 Task: Add an event with the title Conference: Industry Conference, date '2024/05/27', time 9:40 AM to 11:40 AMand add a description: The training workshop will commence with an introduction to the fundamental principles of effective presentations. Participants will learn about the key elements of a successful presentation, including content development, delivery techniques, visual aids, and audience engagement., put the event into Green category . Add location for the event as: 789 Istiklal Avenue, Istanbul, Turkey, logged in from the account softage.2@softage.netand send the event invitation to softage.9@softage.net and softage.10@softage.net. Set a reminder for the event 5 minutes before
Action: Mouse moved to (88, 123)
Screenshot: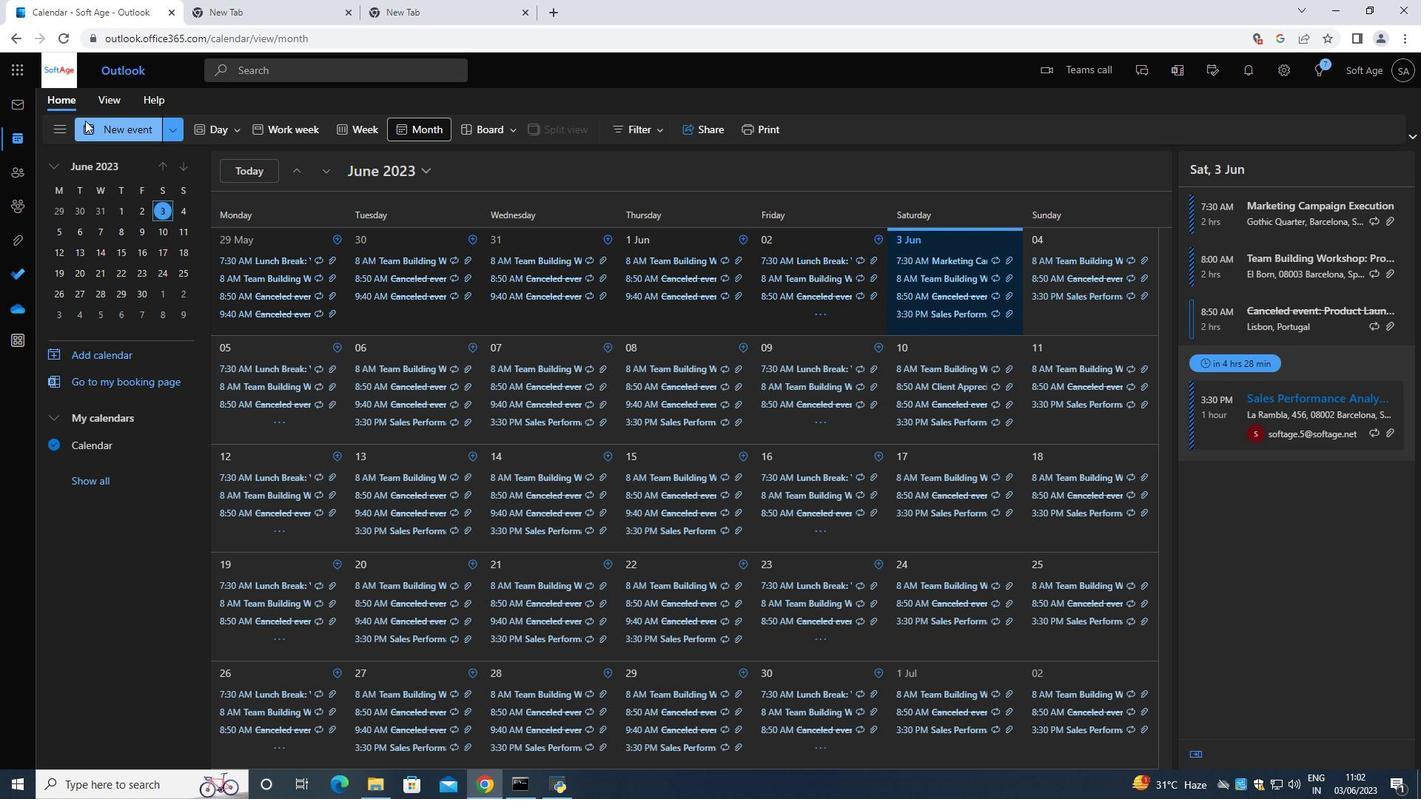 
Action: Mouse pressed left at (88, 123)
Screenshot: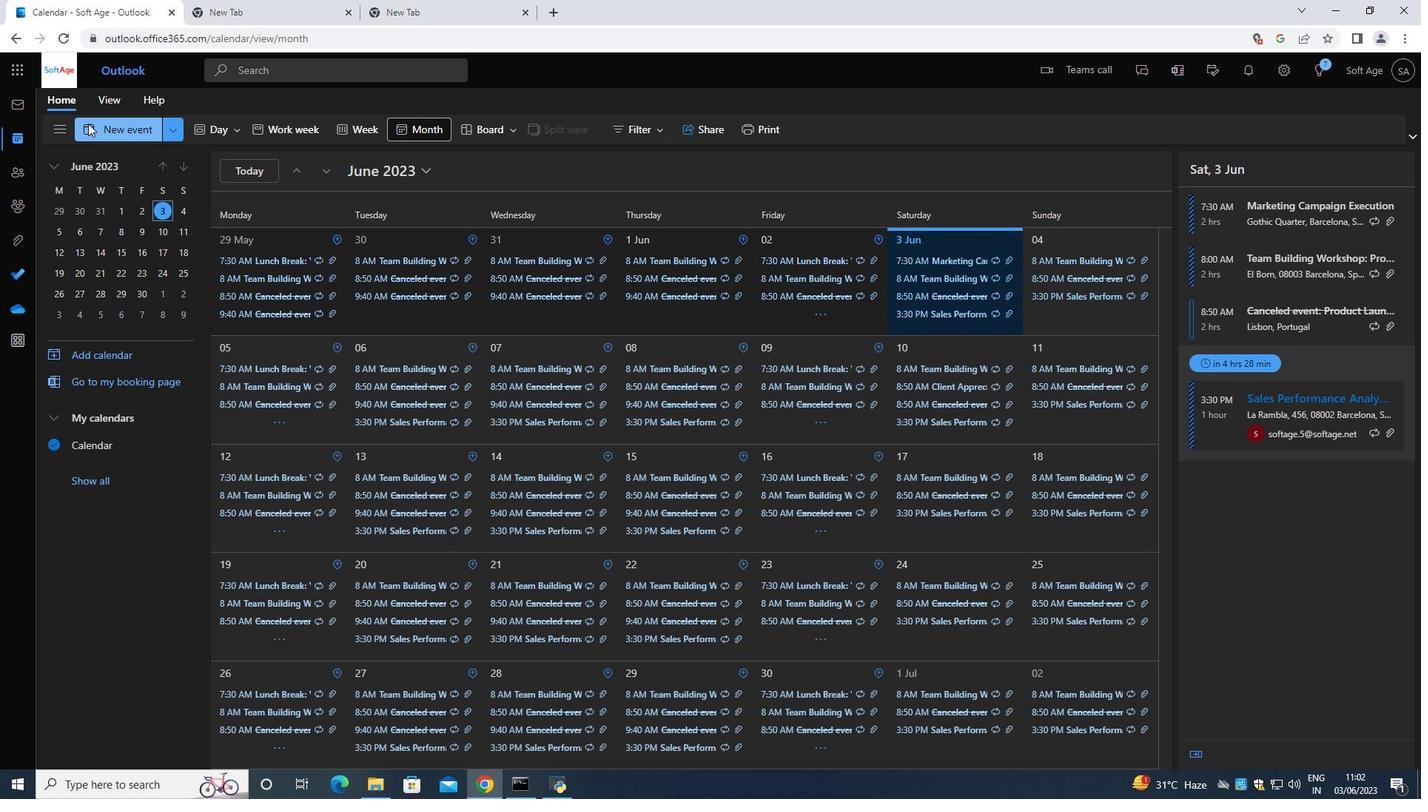 
Action: Mouse moved to (391, 219)
Screenshot: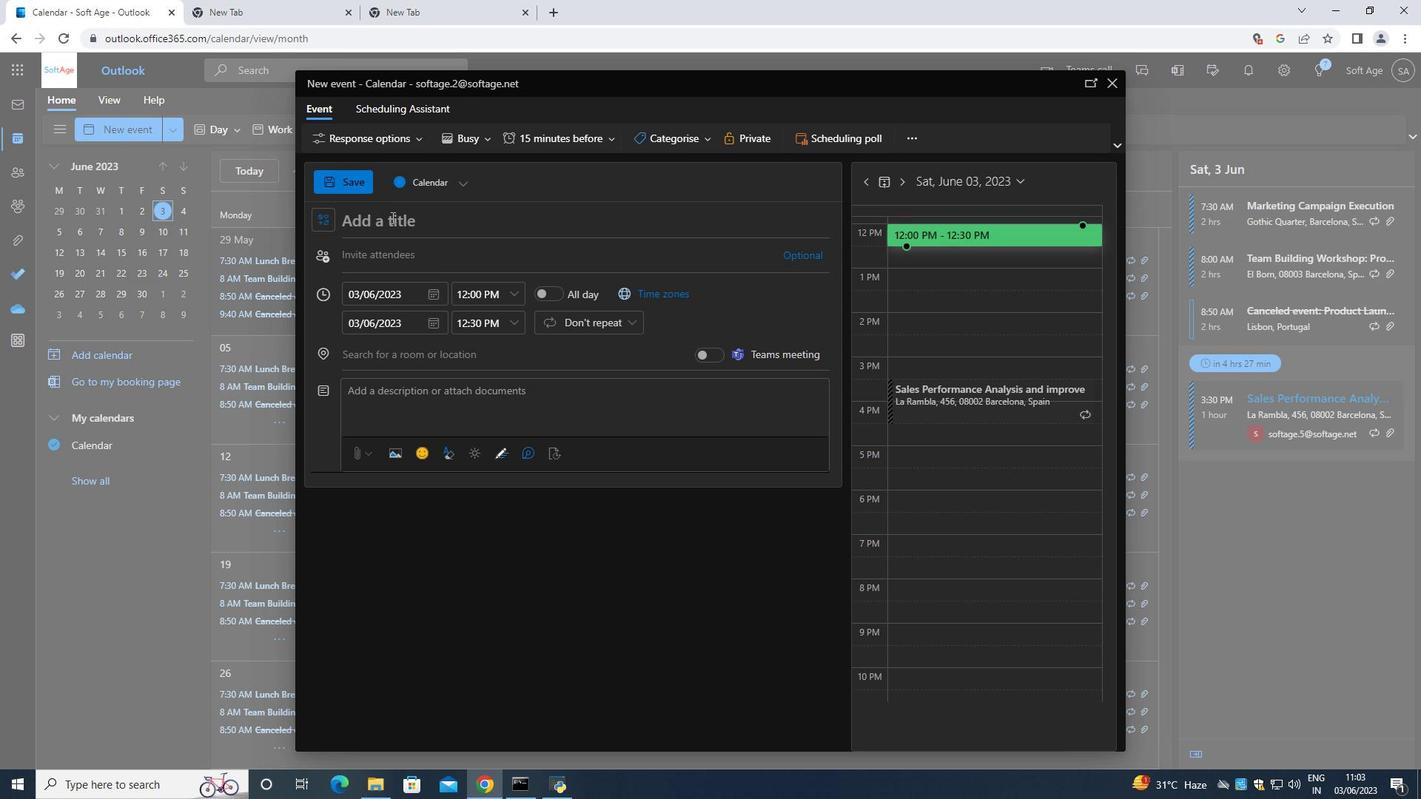 
Action: Mouse pressed left at (391, 219)
Screenshot: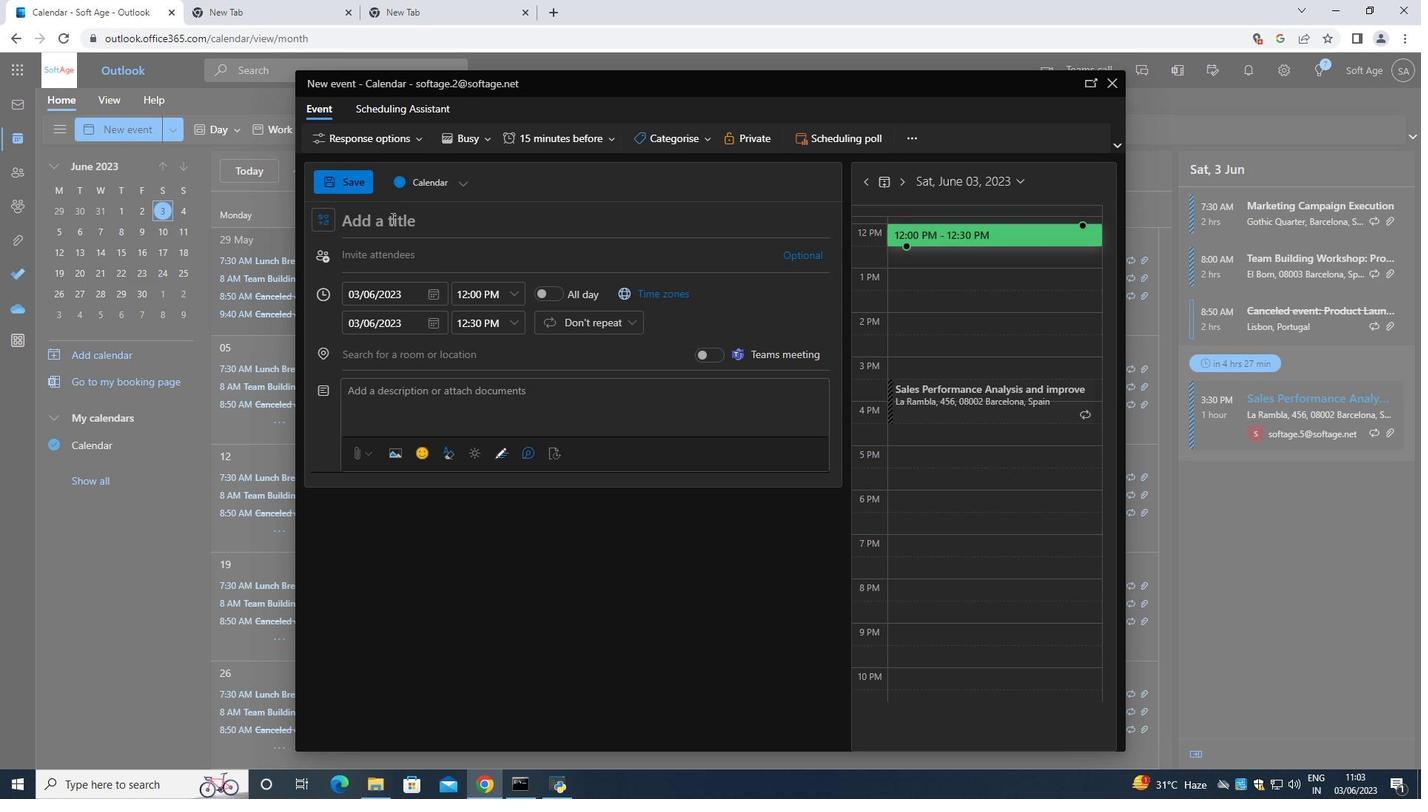 
Action: Mouse moved to (391, 219)
Screenshot: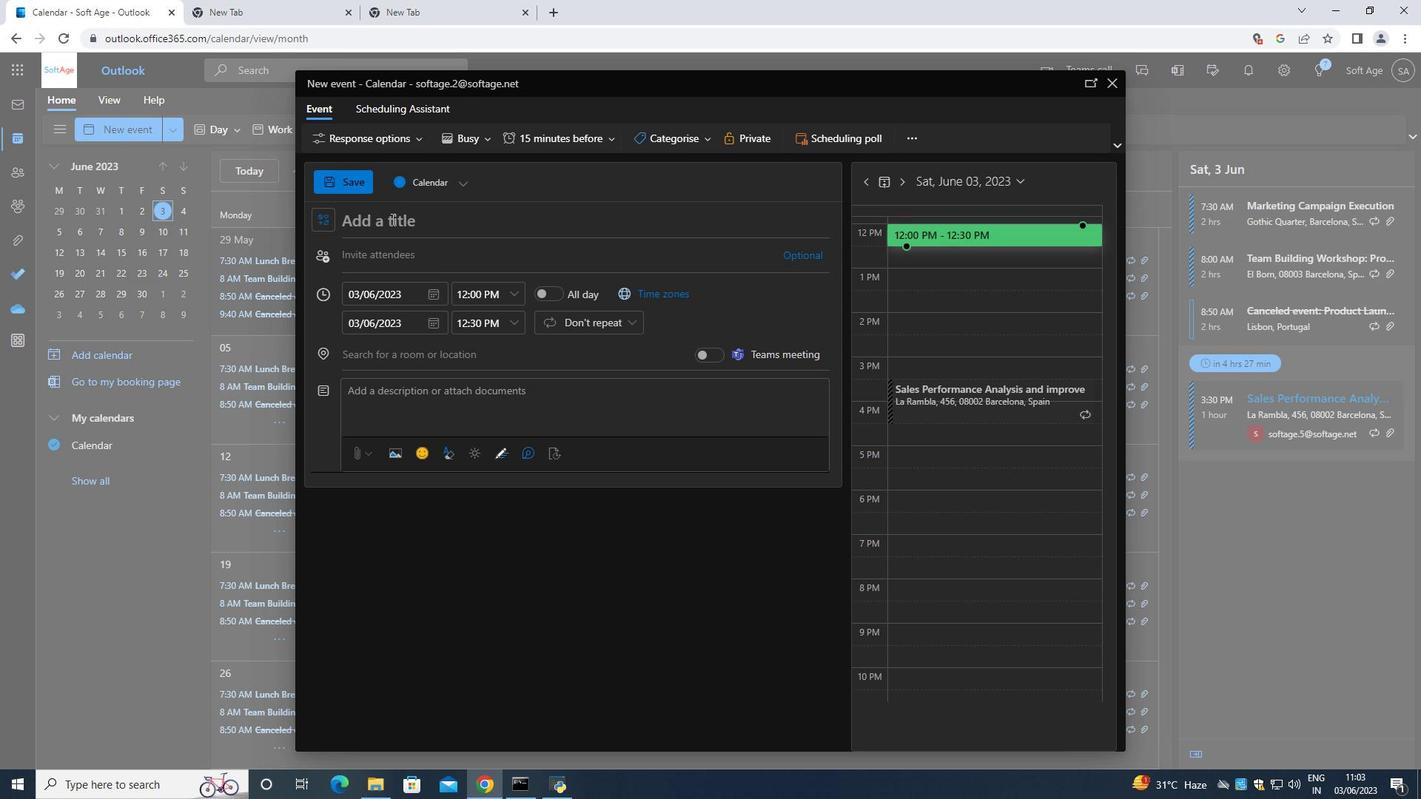 
Action: Key pressed <Key.shift>Conference<Key.space><Key.backspace><Key.shift_r>:<Key.space><Key.shift>Industry<Key.space><Key.shift>Conference<Key.space>
Screenshot: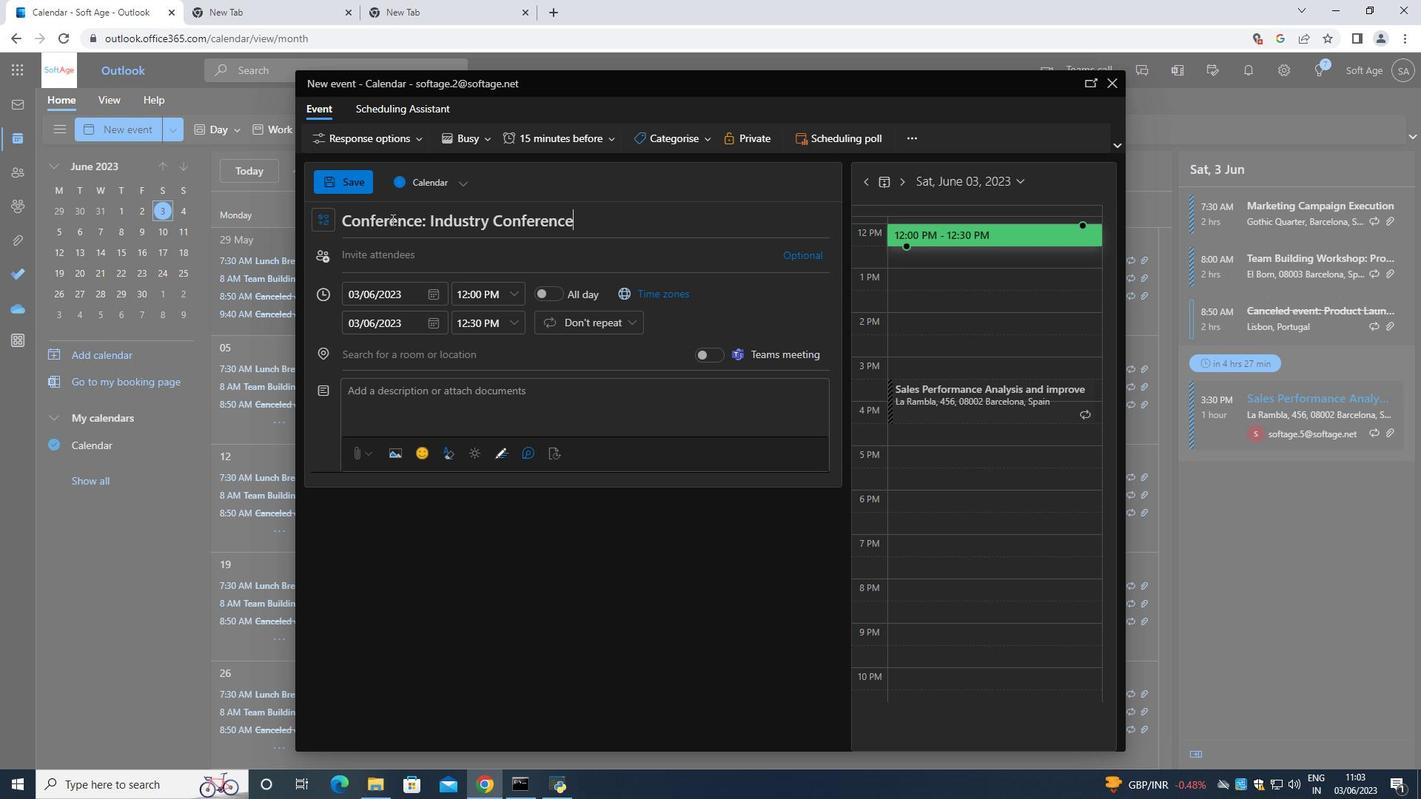 
Action: Mouse moved to (438, 290)
Screenshot: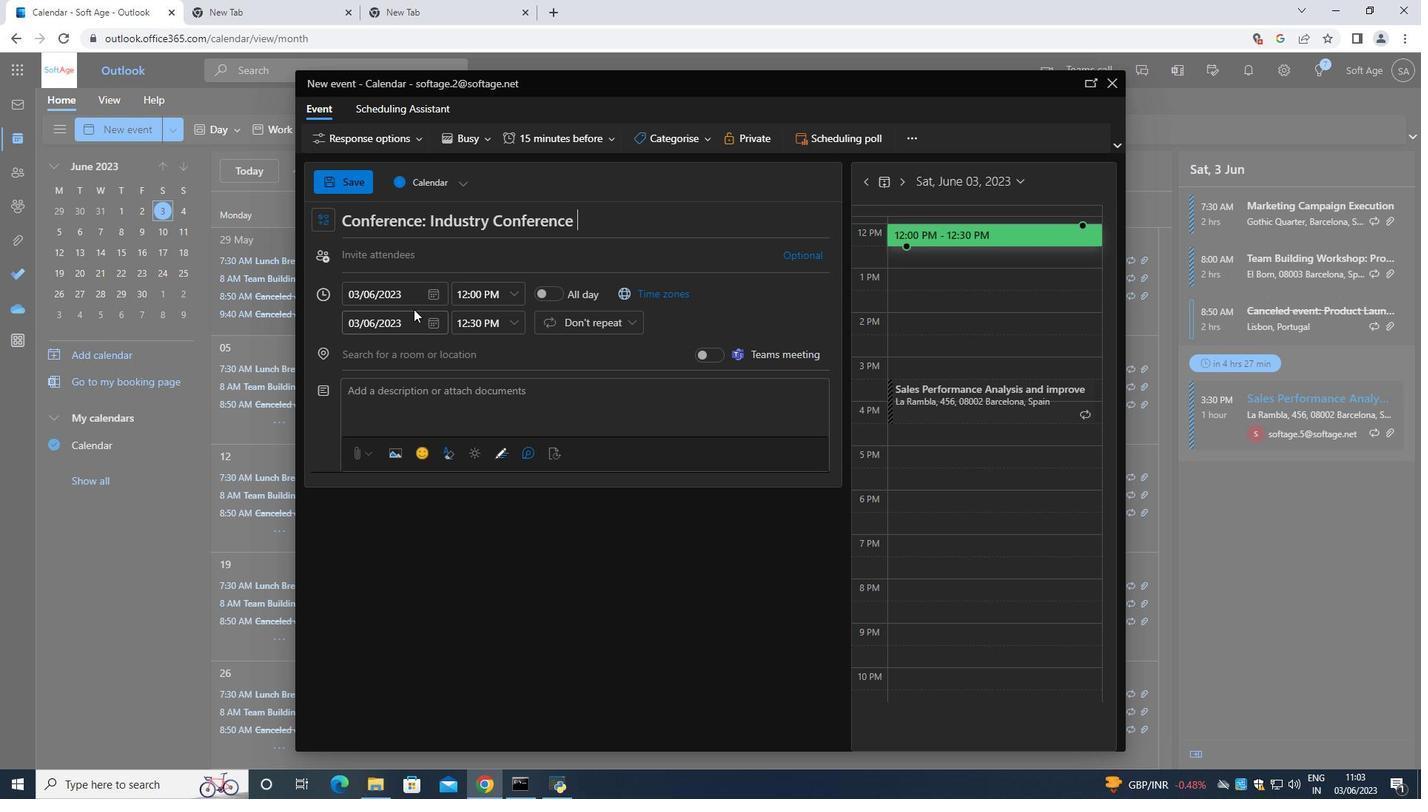 
Action: Mouse pressed left at (438, 290)
Screenshot: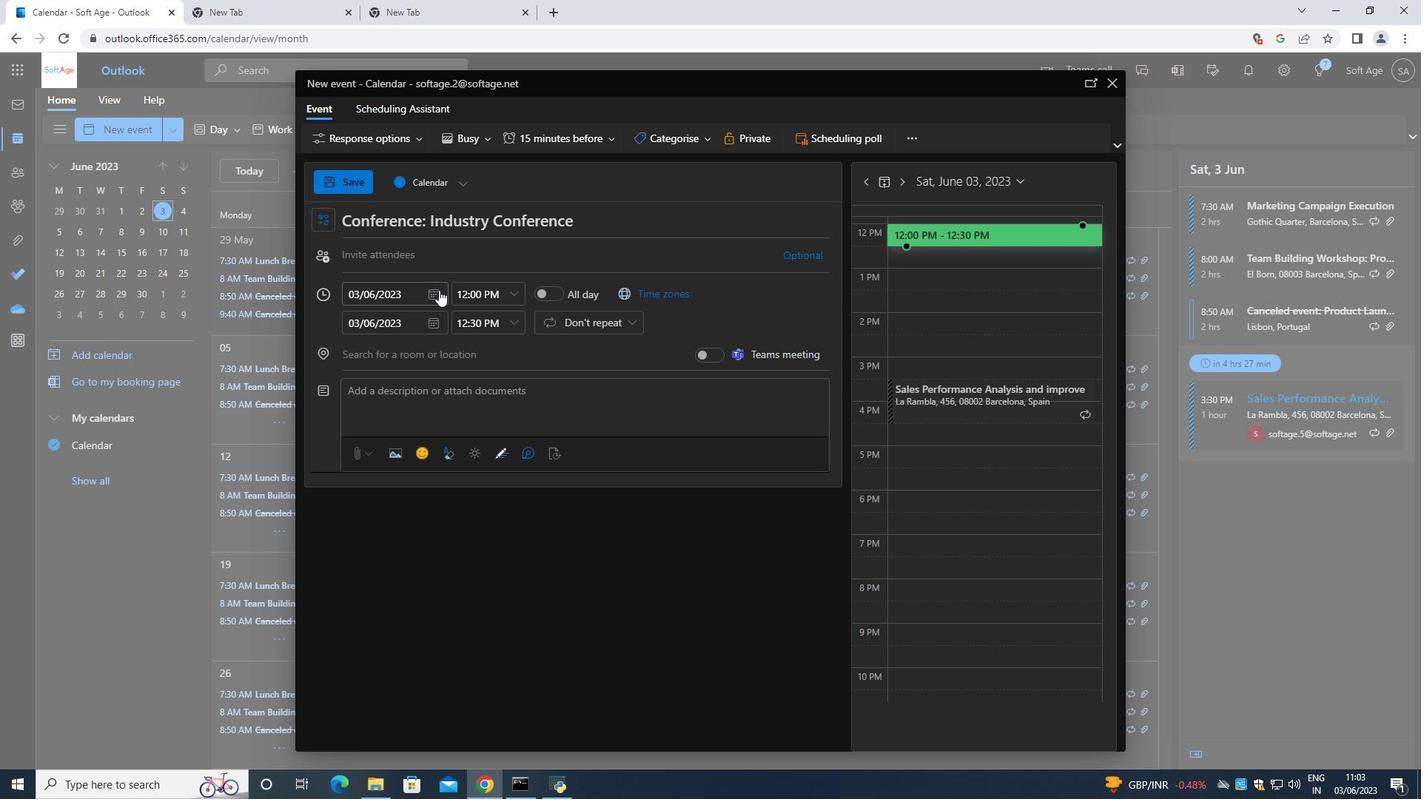 
Action: Mouse moved to (482, 333)
Screenshot: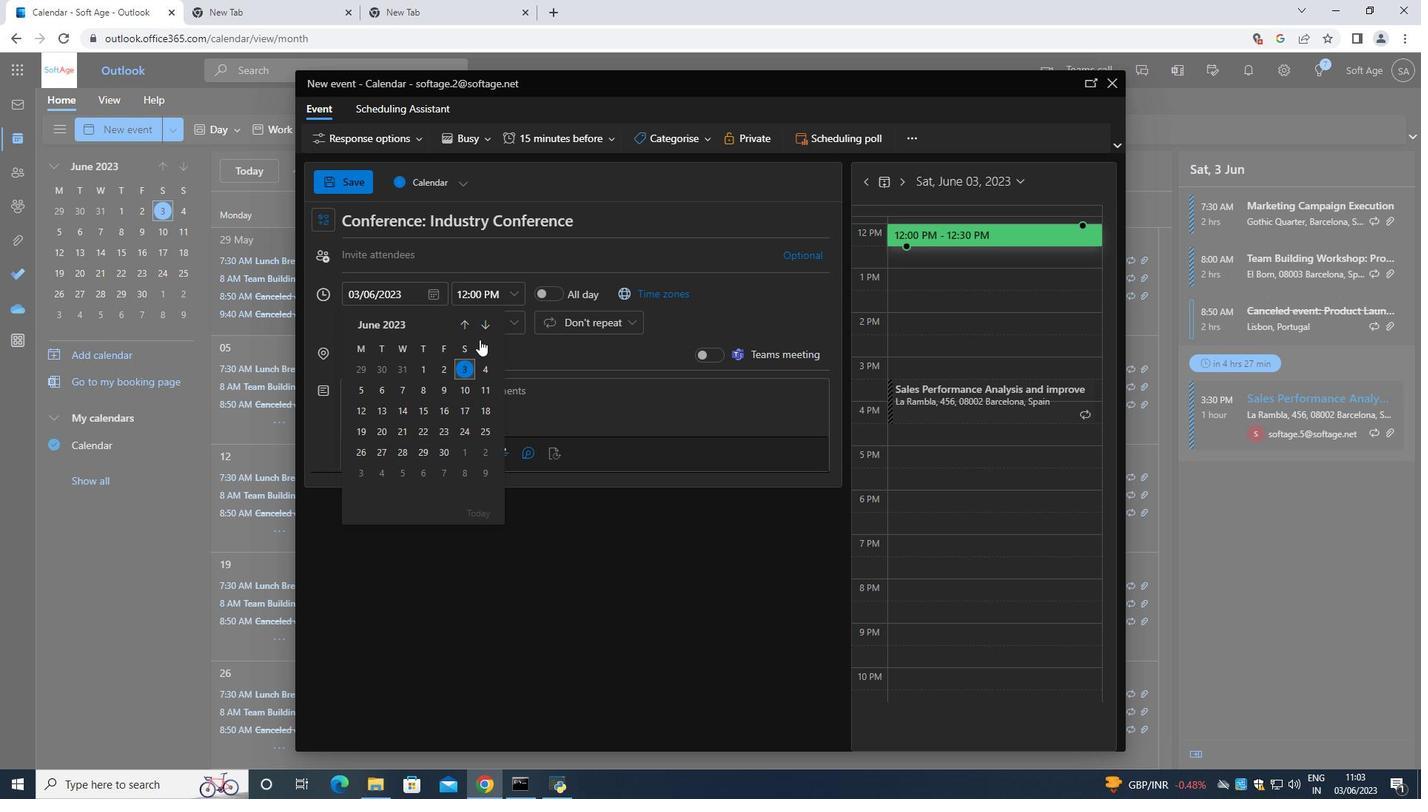 
Action: Mouse pressed left at (482, 333)
Screenshot: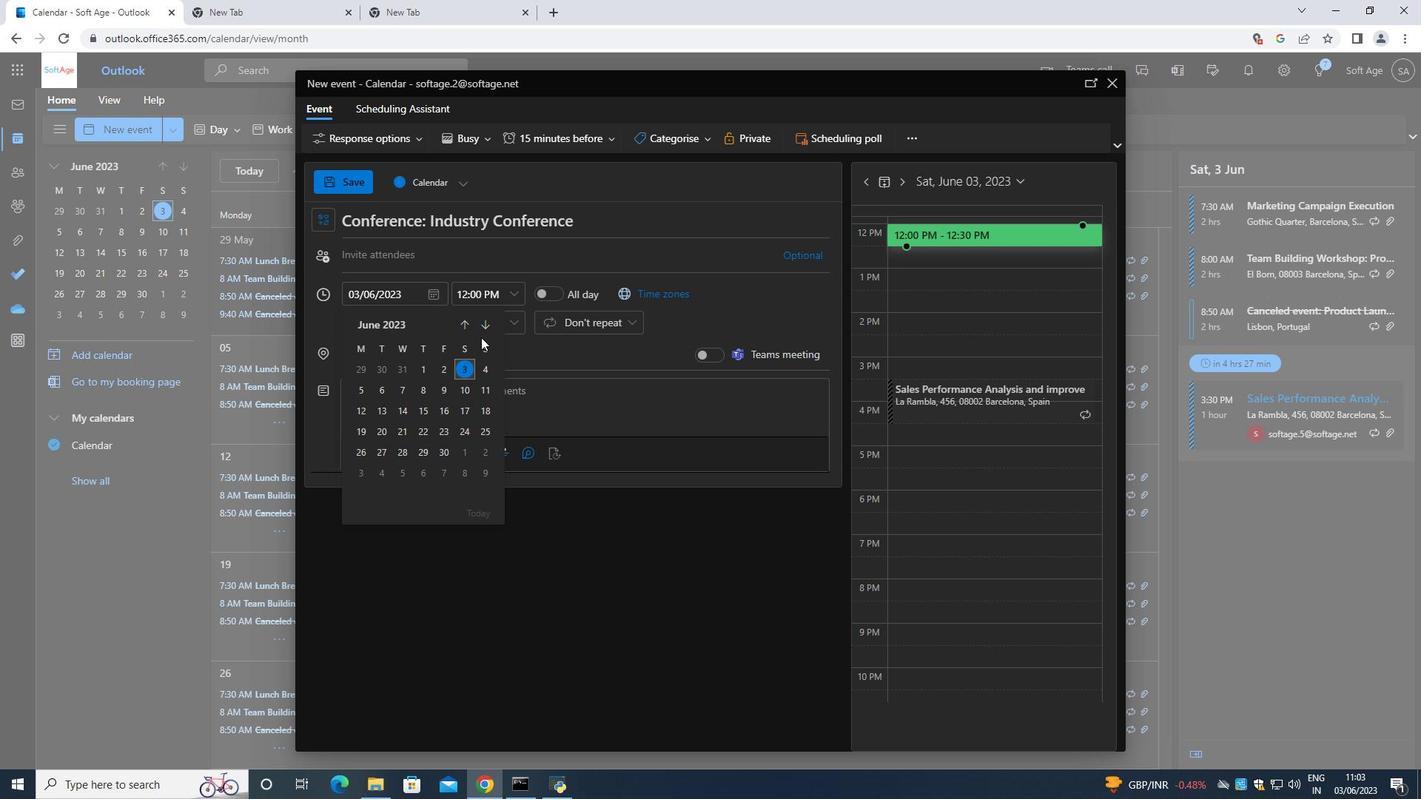 
Action: Mouse pressed left at (482, 333)
Screenshot: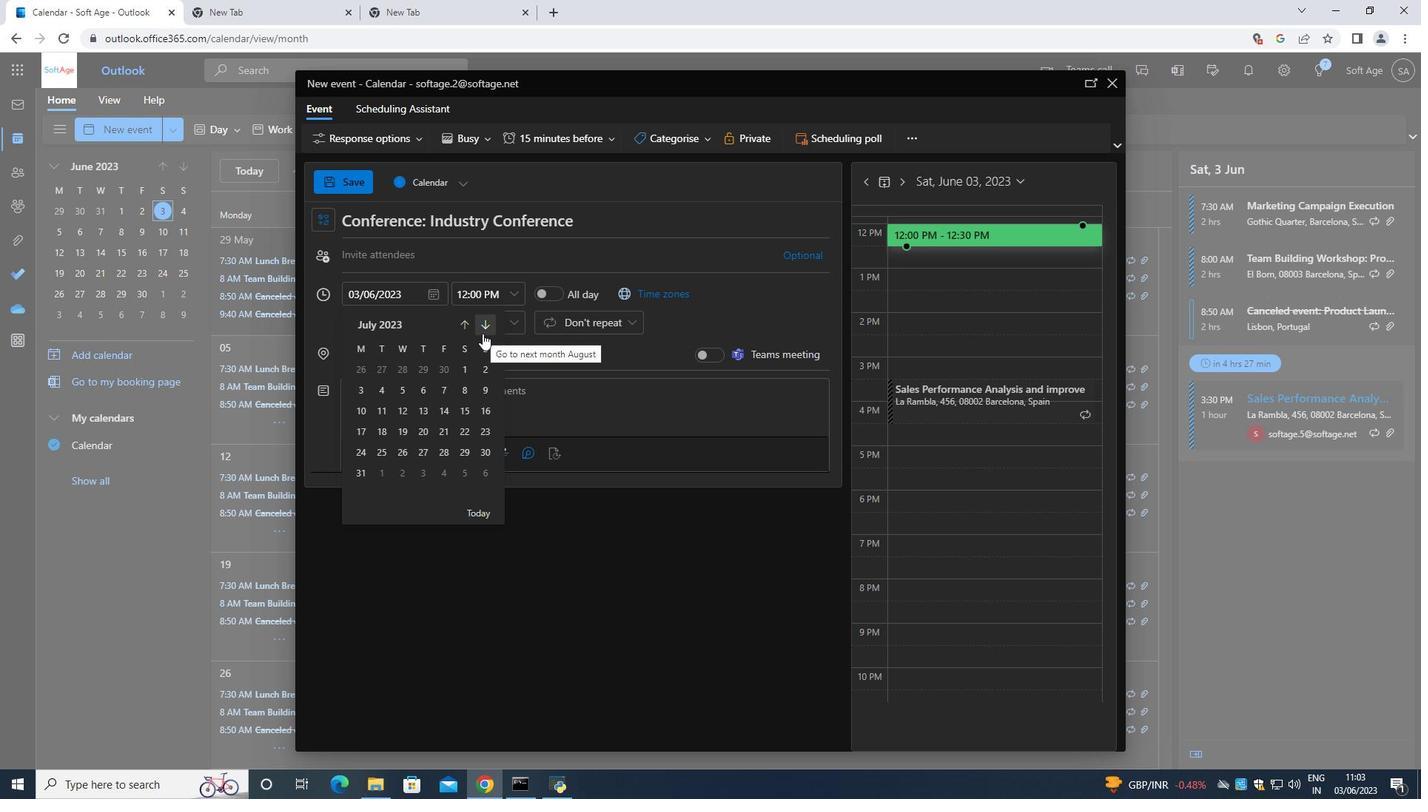 
Action: Mouse pressed left at (482, 333)
Screenshot: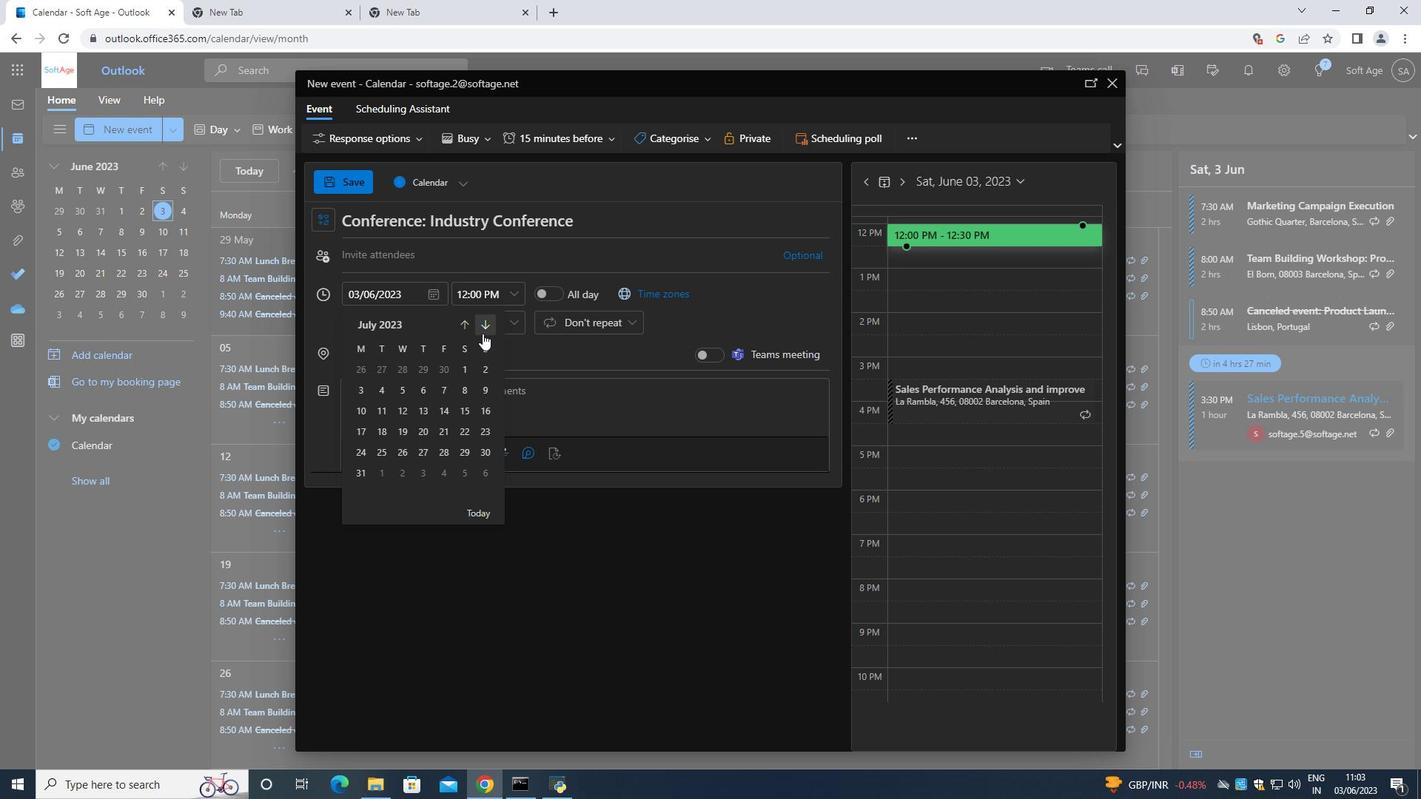 
Action: Mouse pressed left at (482, 333)
Screenshot: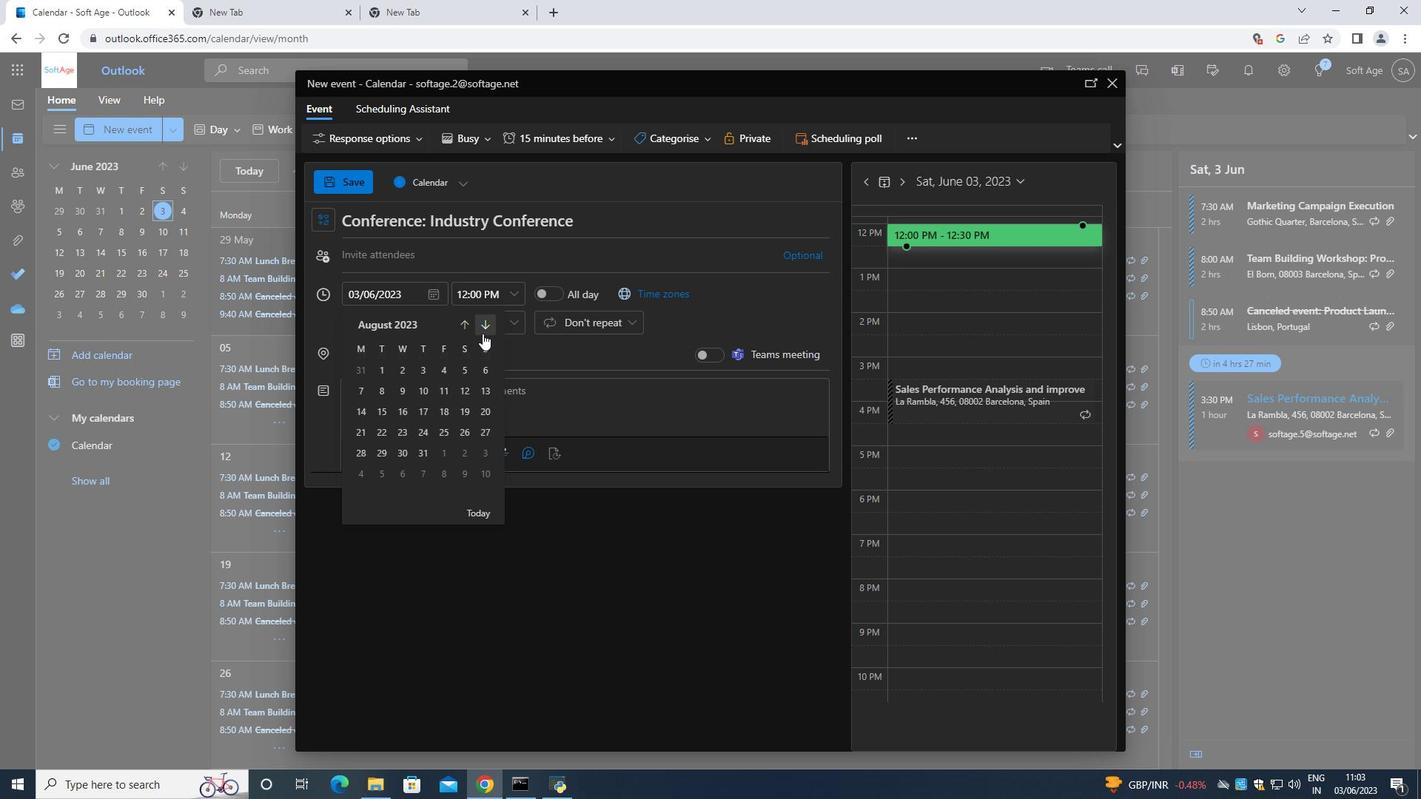 
Action: Mouse pressed left at (482, 333)
Screenshot: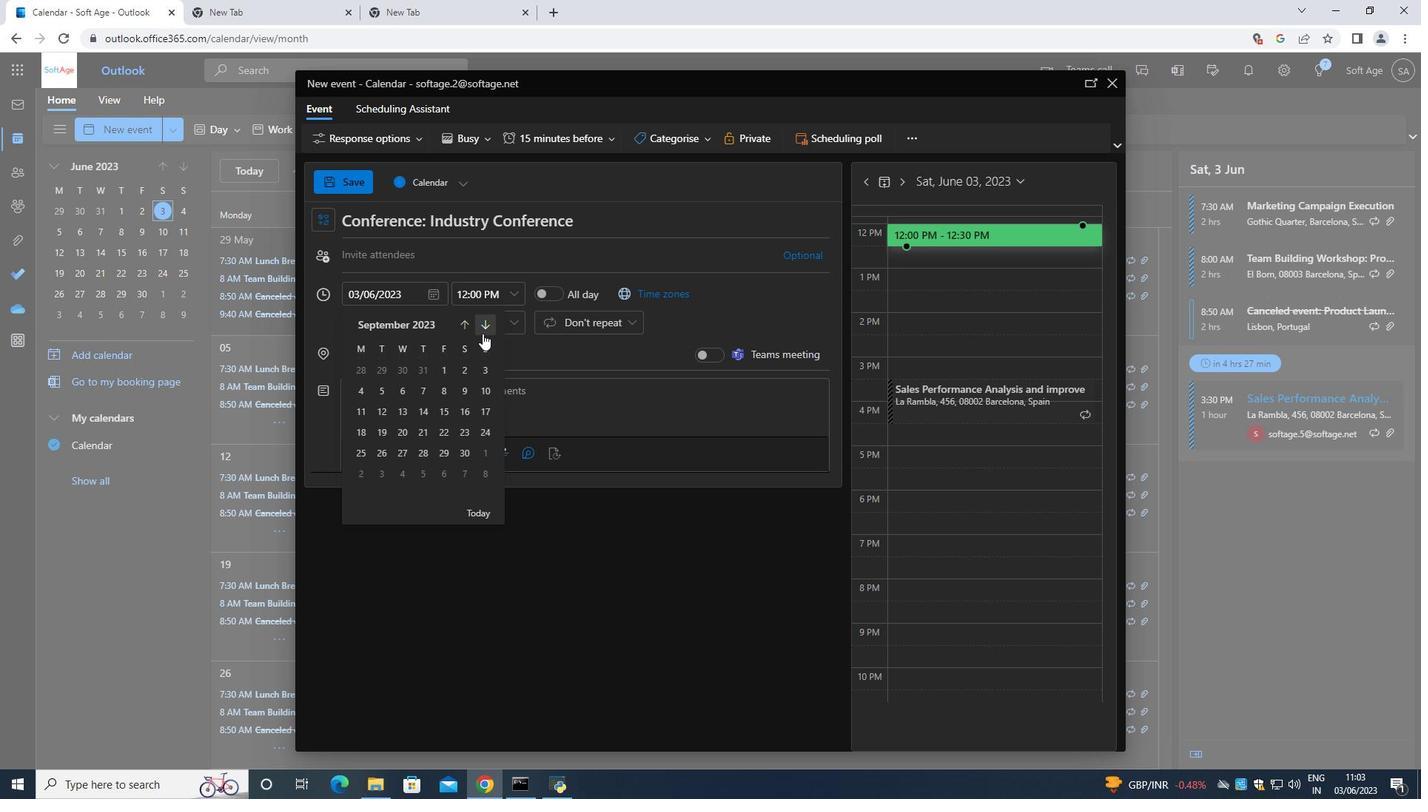 
Action: Mouse pressed left at (482, 333)
Screenshot: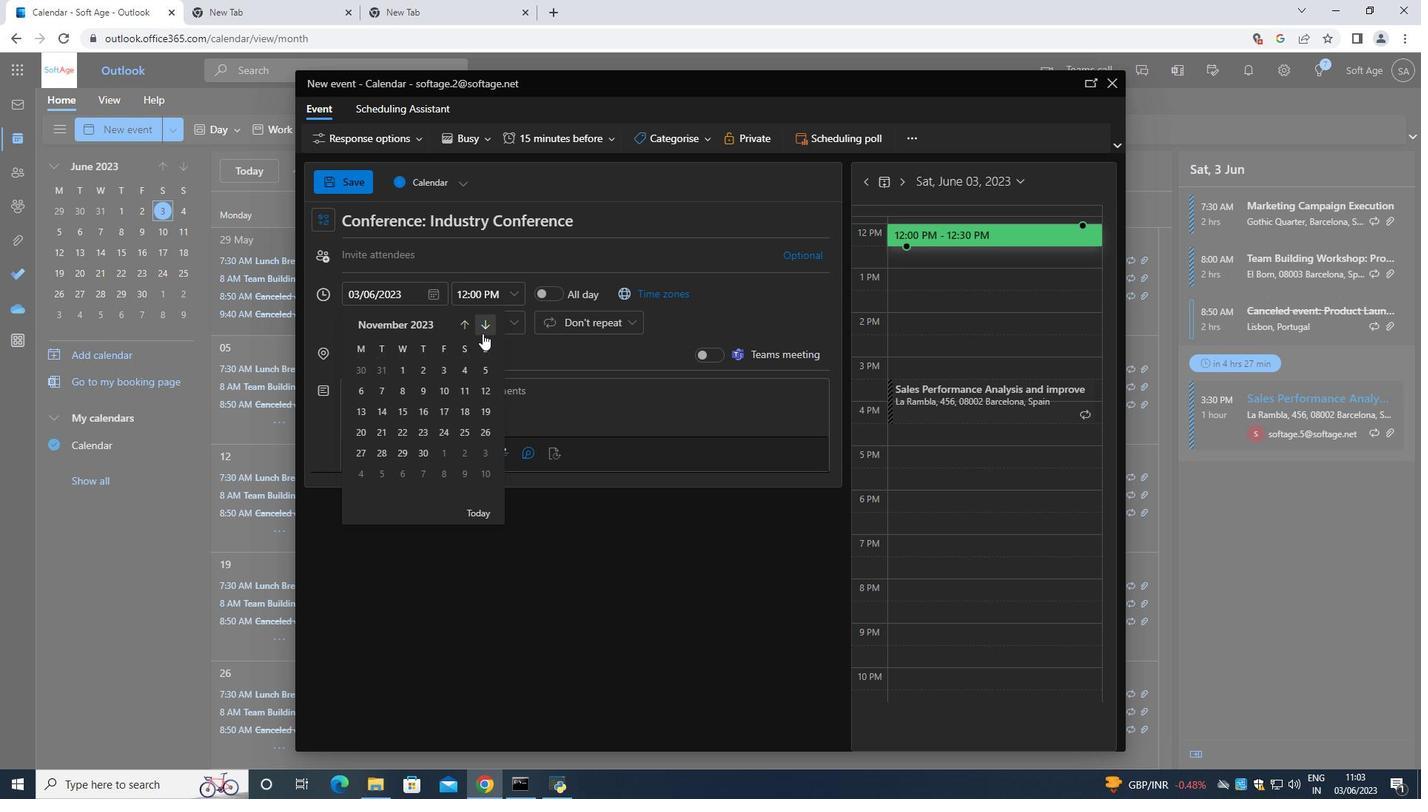 
Action: Mouse pressed left at (482, 333)
Screenshot: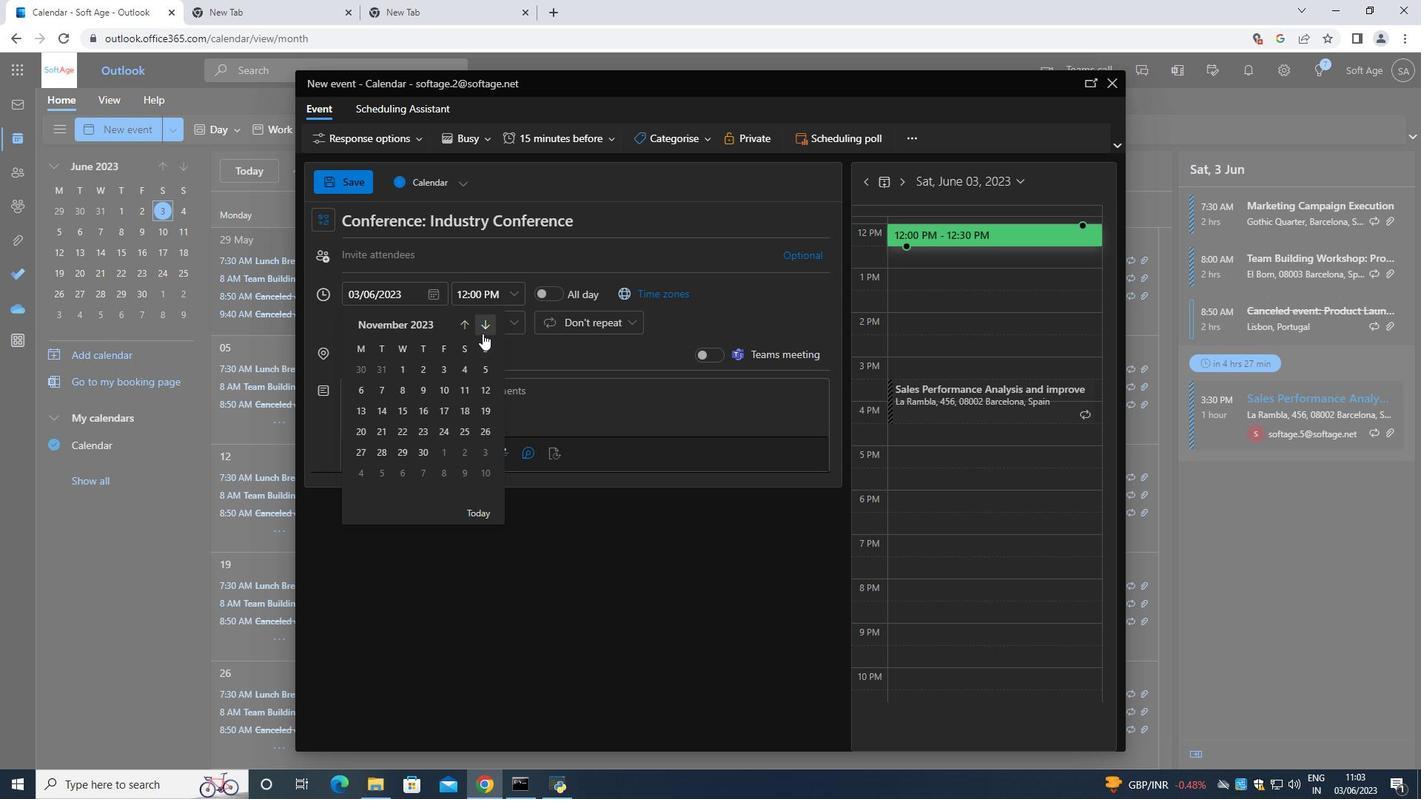 
Action: Mouse pressed left at (482, 333)
Screenshot: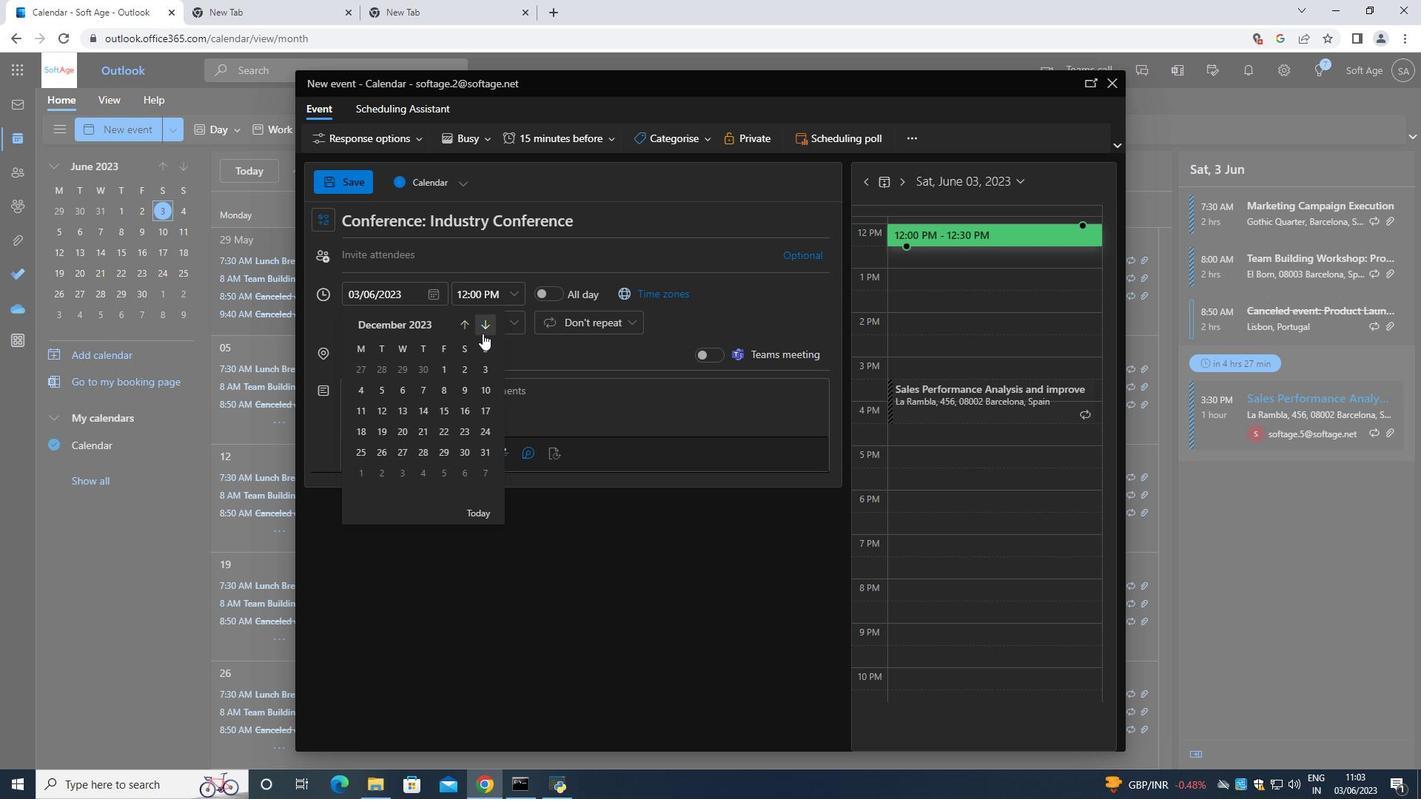 
Action: Mouse pressed left at (482, 333)
Screenshot: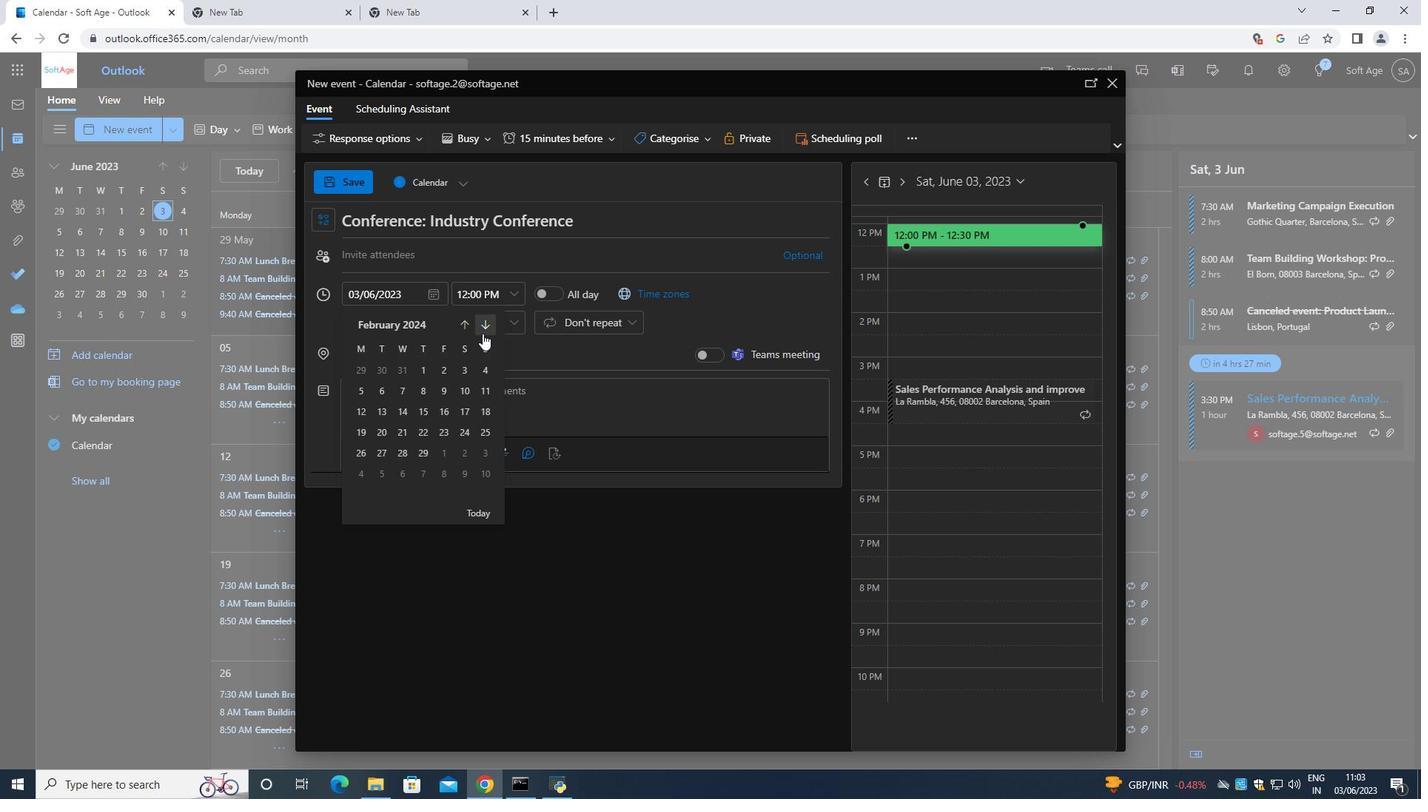 
Action: Mouse pressed left at (482, 333)
Screenshot: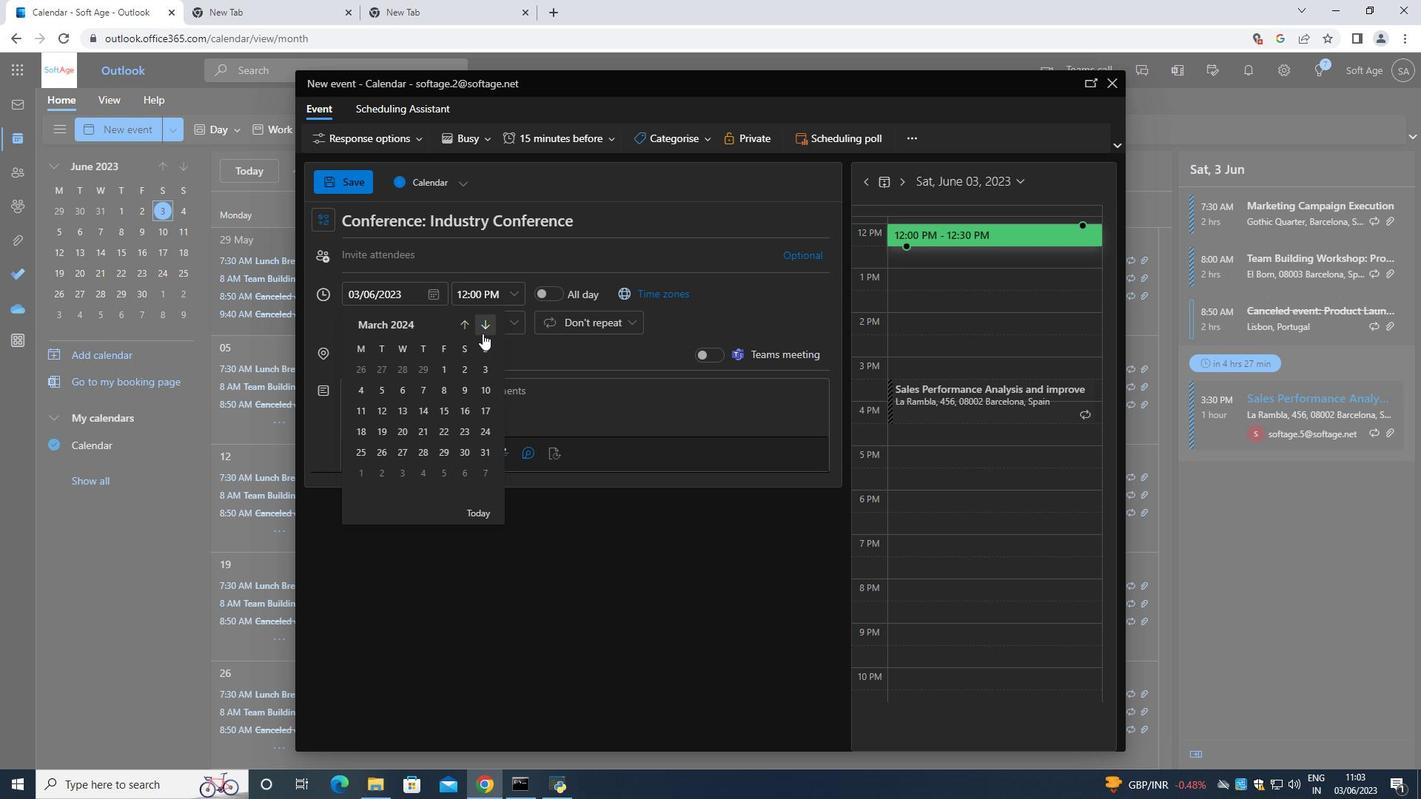 
Action: Mouse pressed left at (482, 333)
Screenshot: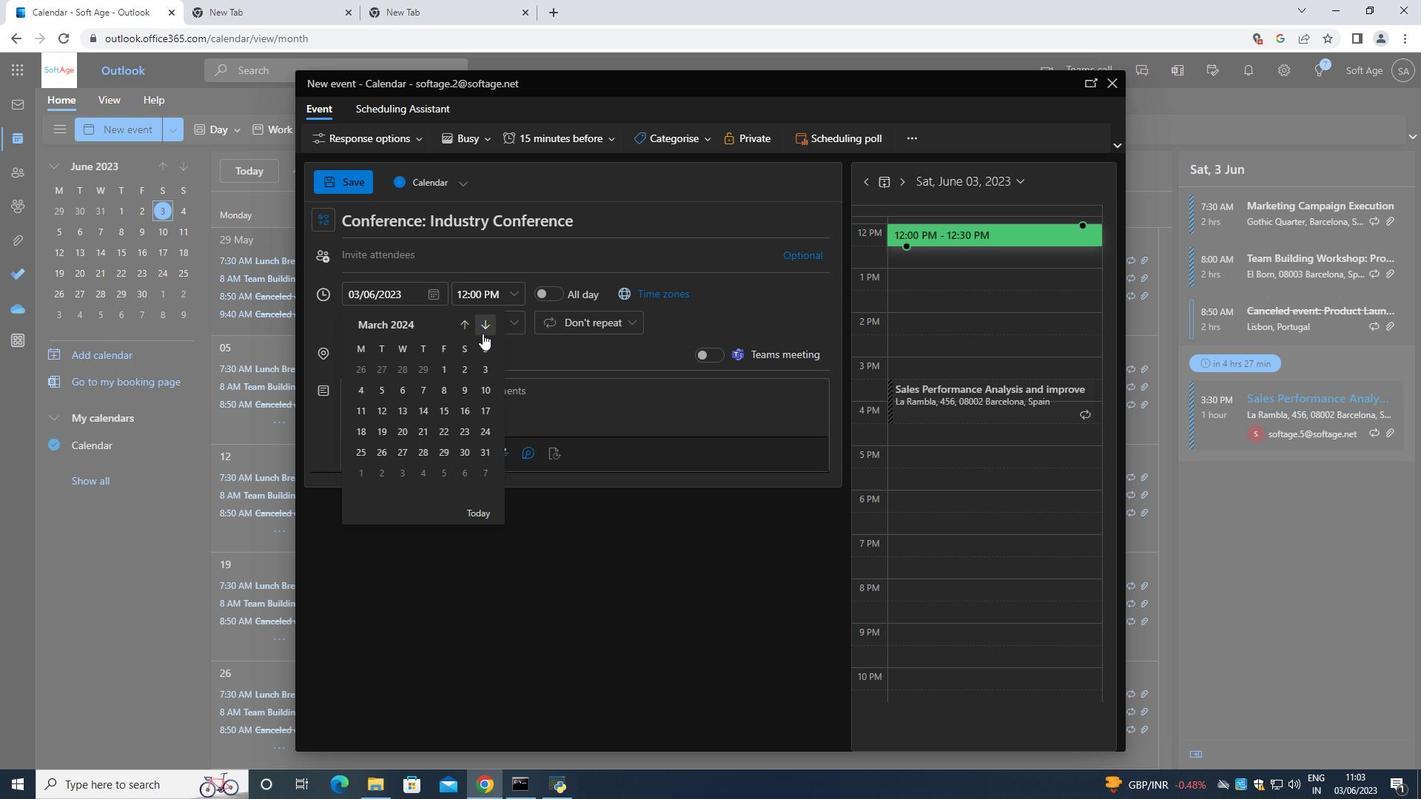 
Action: Mouse moved to (367, 449)
Screenshot: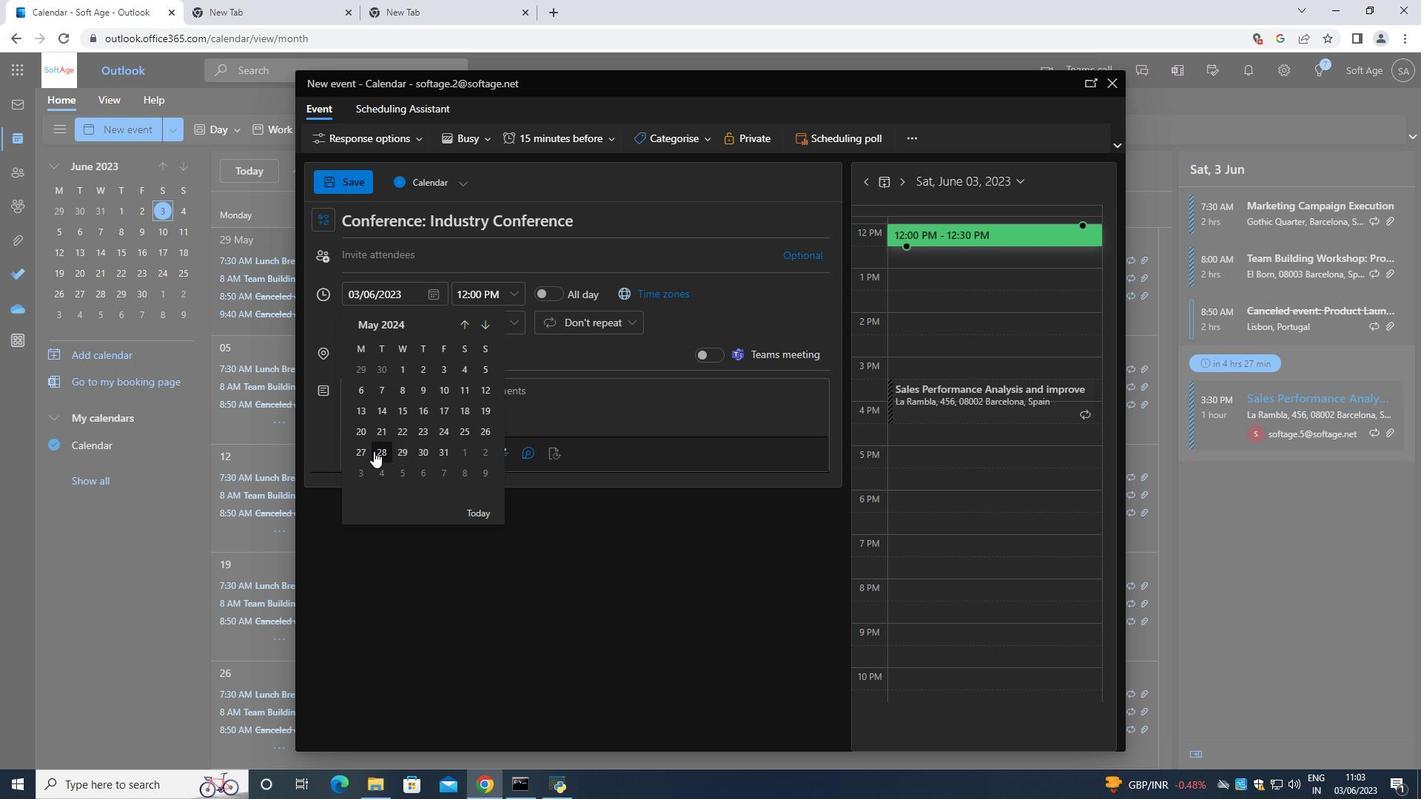 
Action: Mouse pressed left at (367, 449)
Screenshot: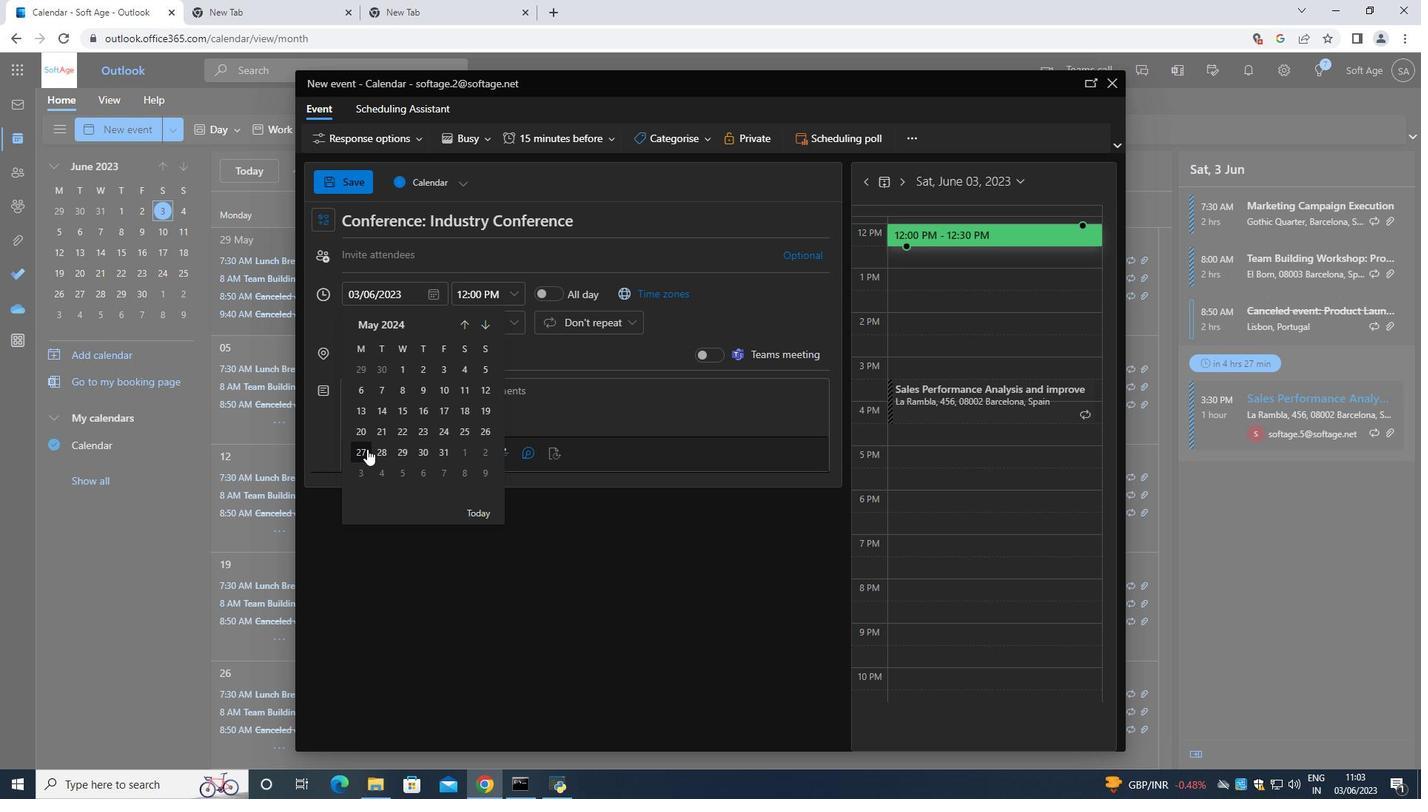 
Action: Mouse moved to (499, 293)
Screenshot: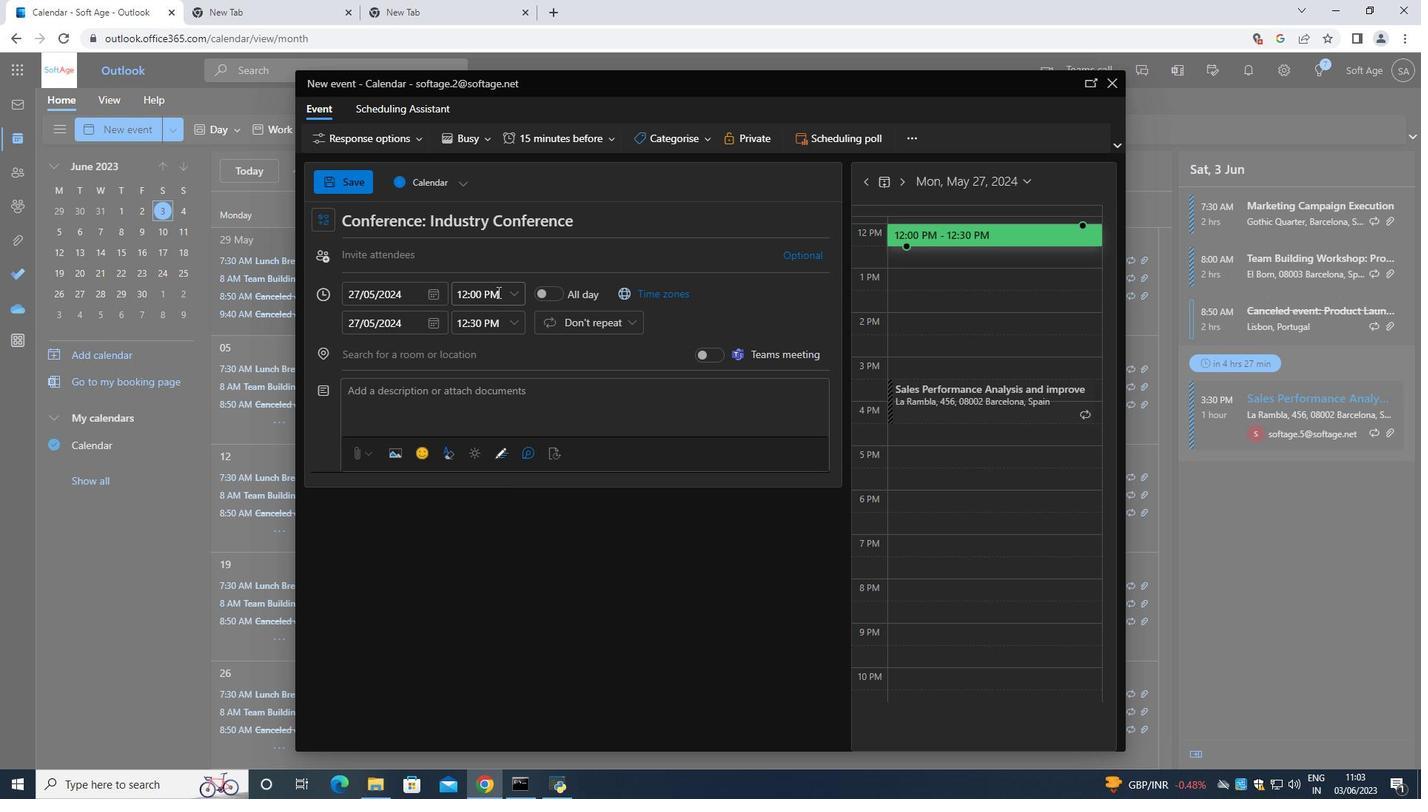 
Action: Mouse pressed left at (499, 293)
Screenshot: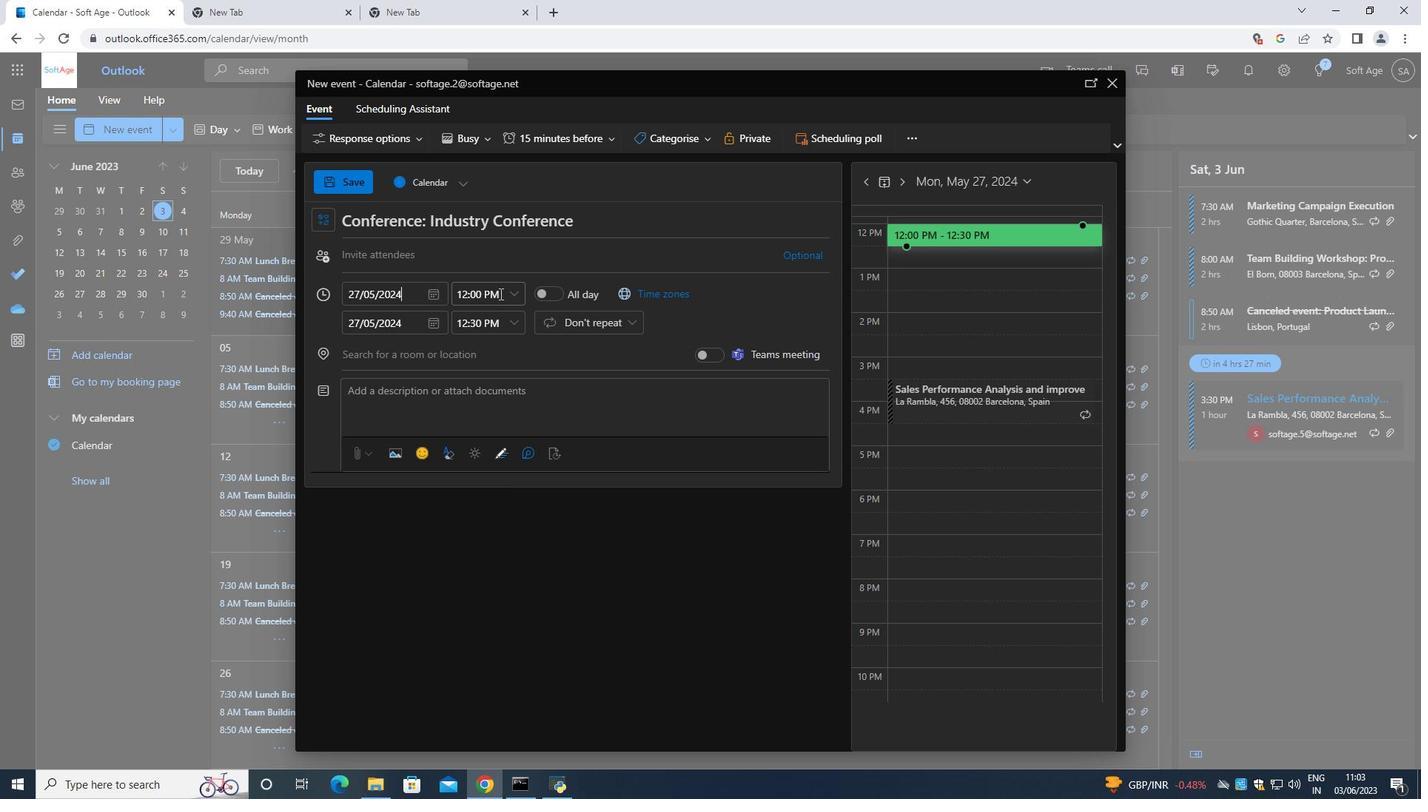 
Action: Mouse moved to (501, 295)
Screenshot: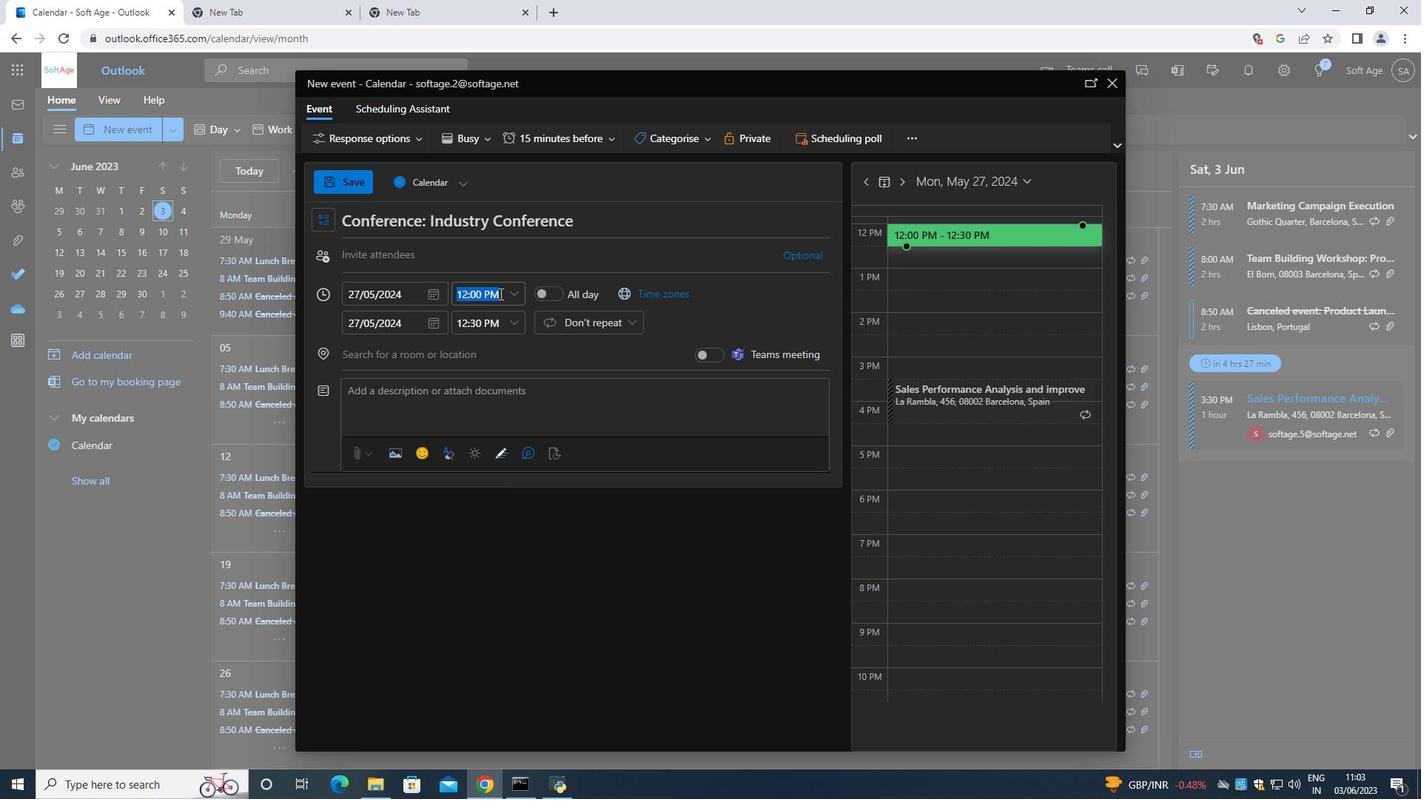 
Action: Key pressed <Key.backspace>9<Key.shift_r>:40<Key.caps_lock>AM
Screenshot: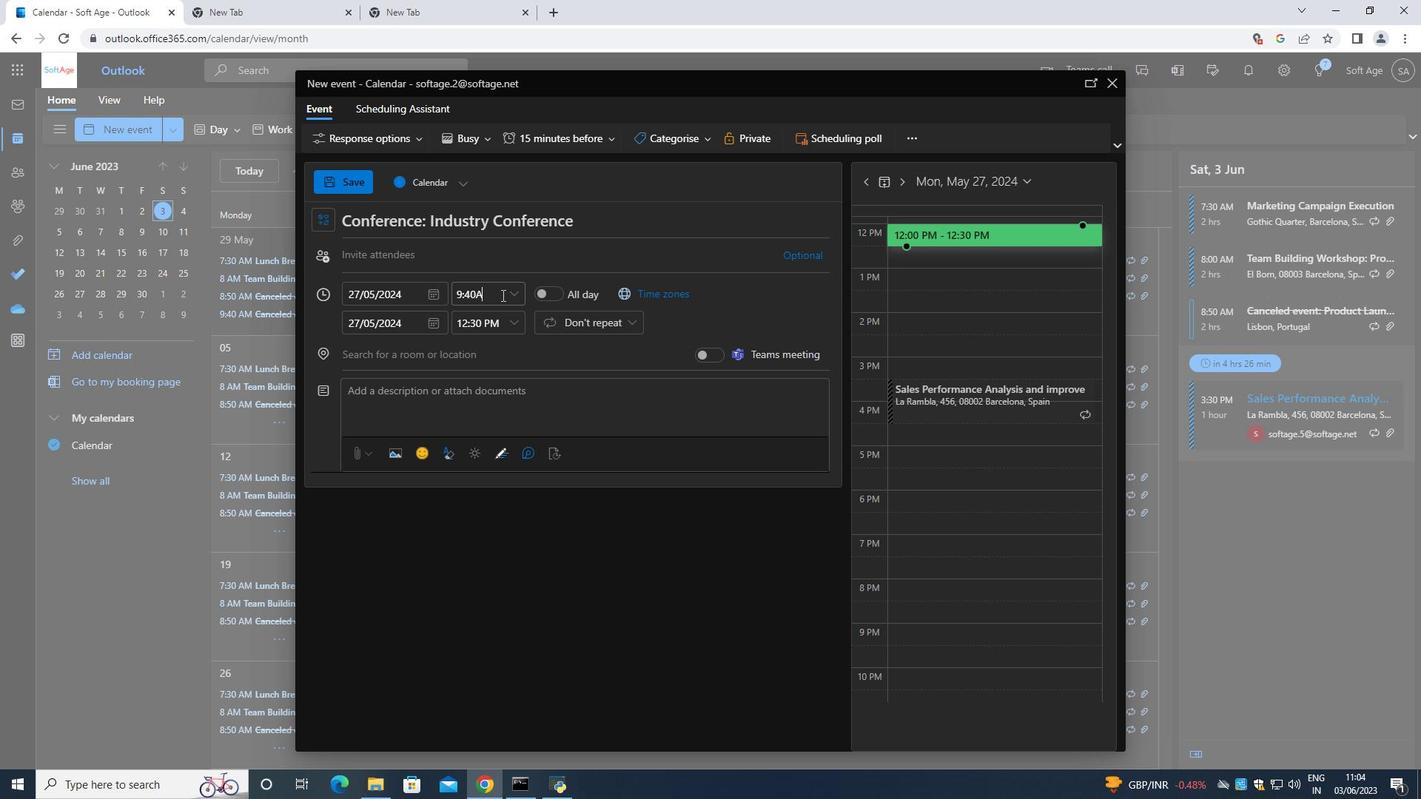
Action: Mouse moved to (514, 320)
Screenshot: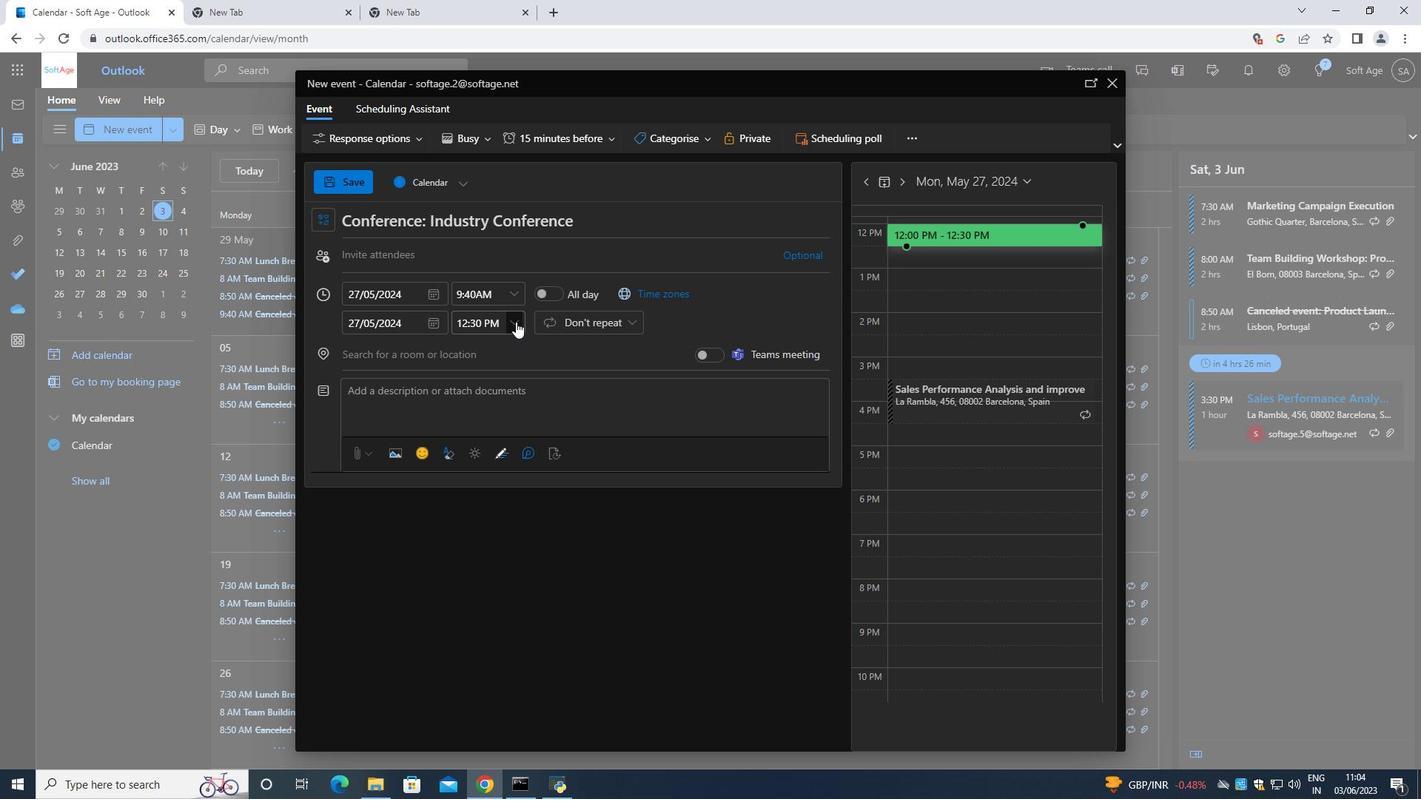 
Action: Mouse pressed left at (514, 320)
Screenshot: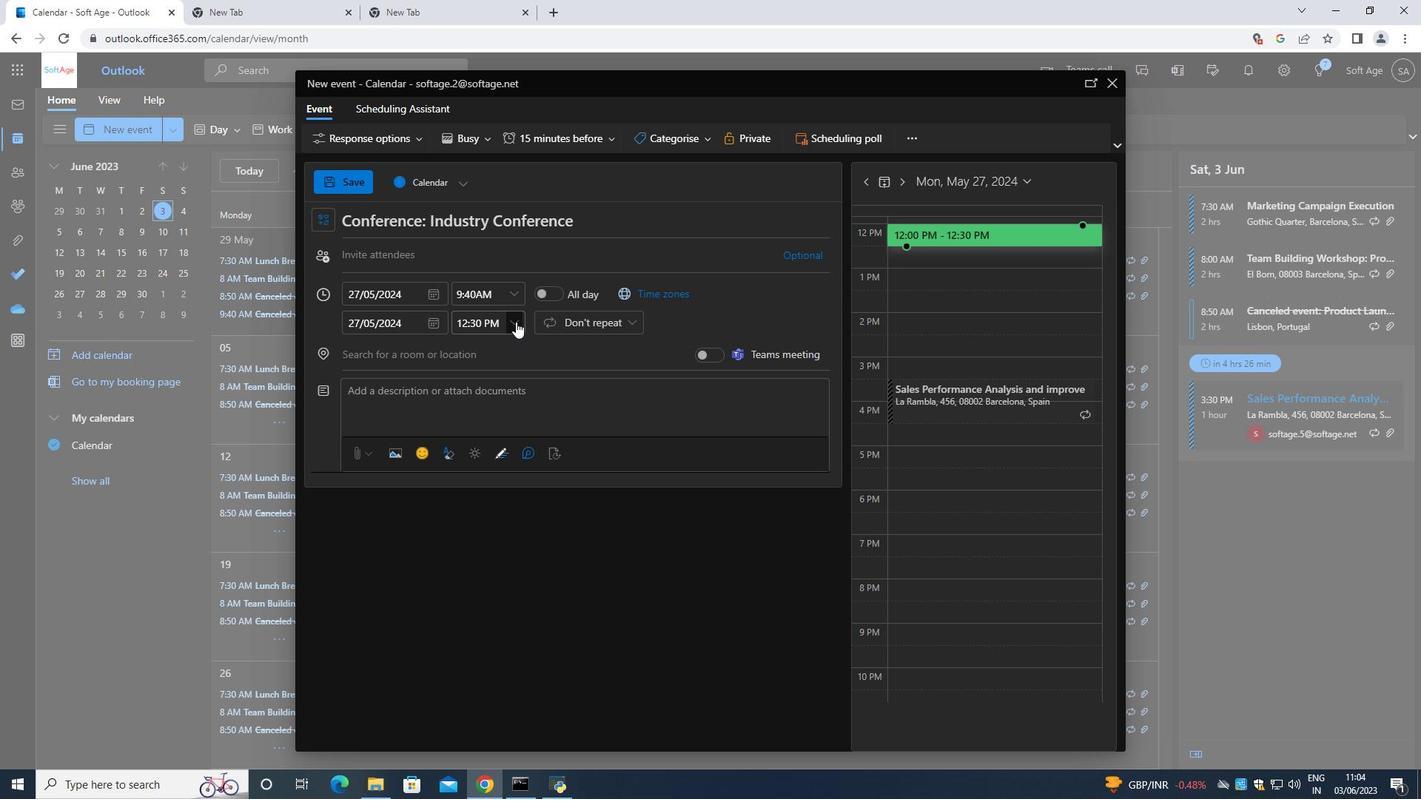 
Action: Mouse moved to (526, 376)
Screenshot: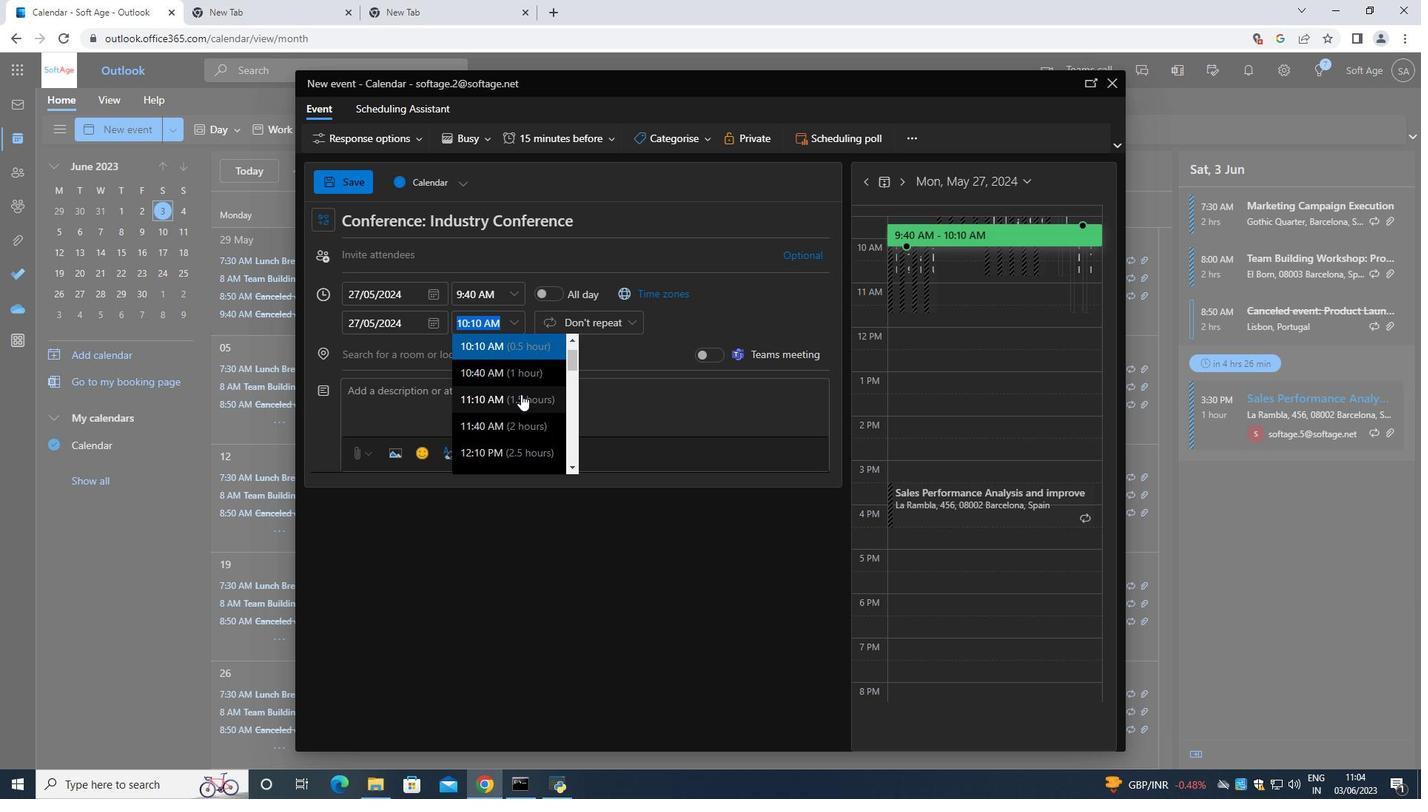 
Action: Mouse pressed left at (526, 376)
Screenshot: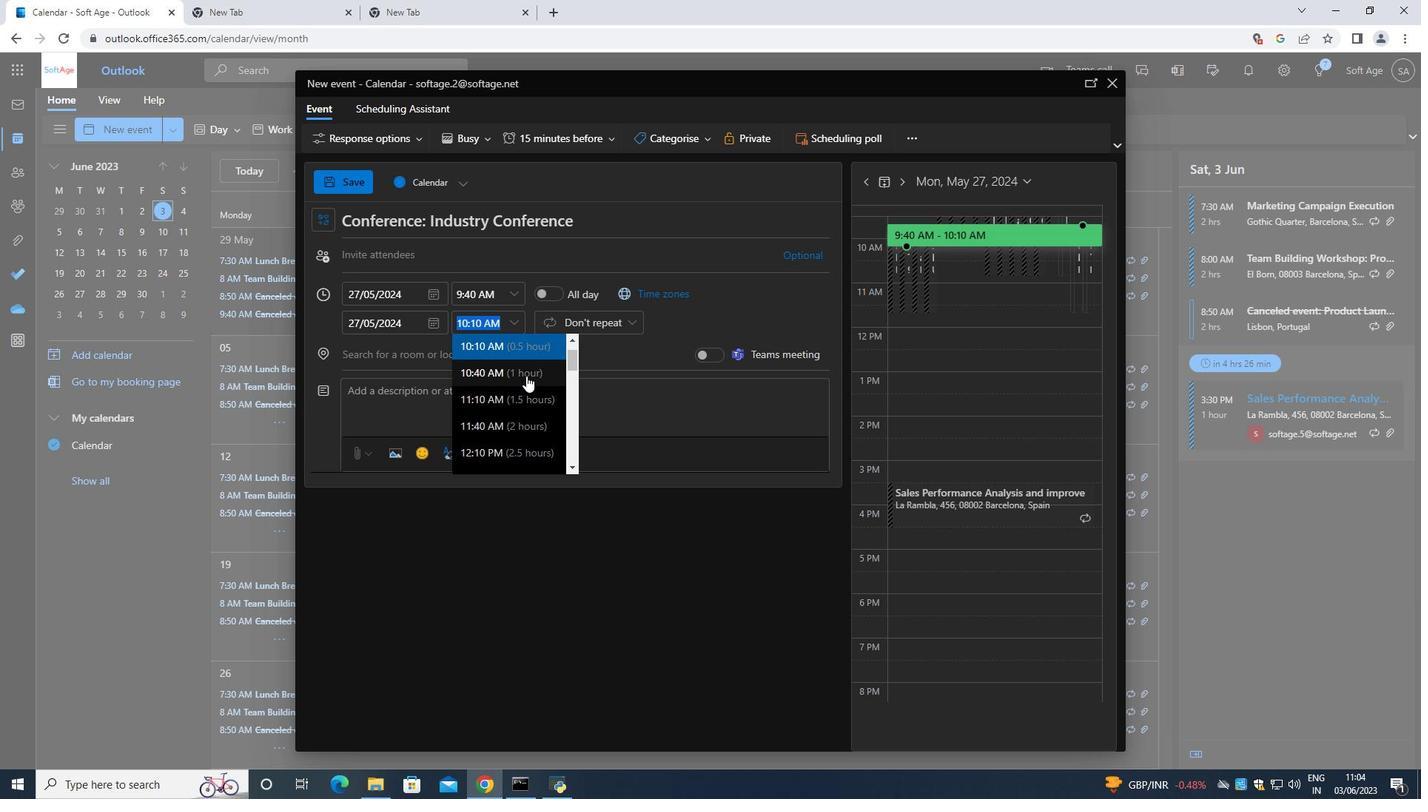 
Action: Mouse moved to (427, 393)
Screenshot: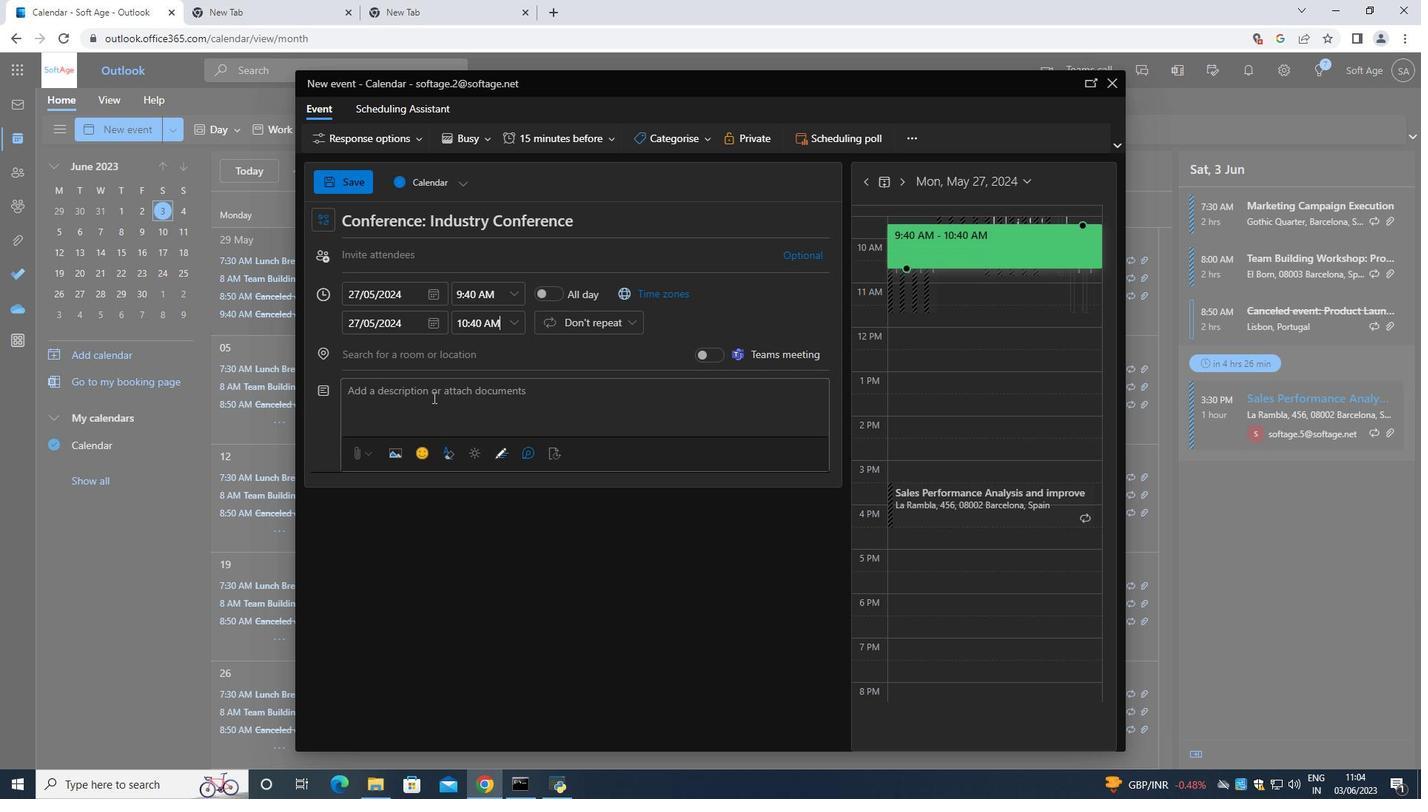 
Action: Mouse pressed left at (427, 393)
Screenshot: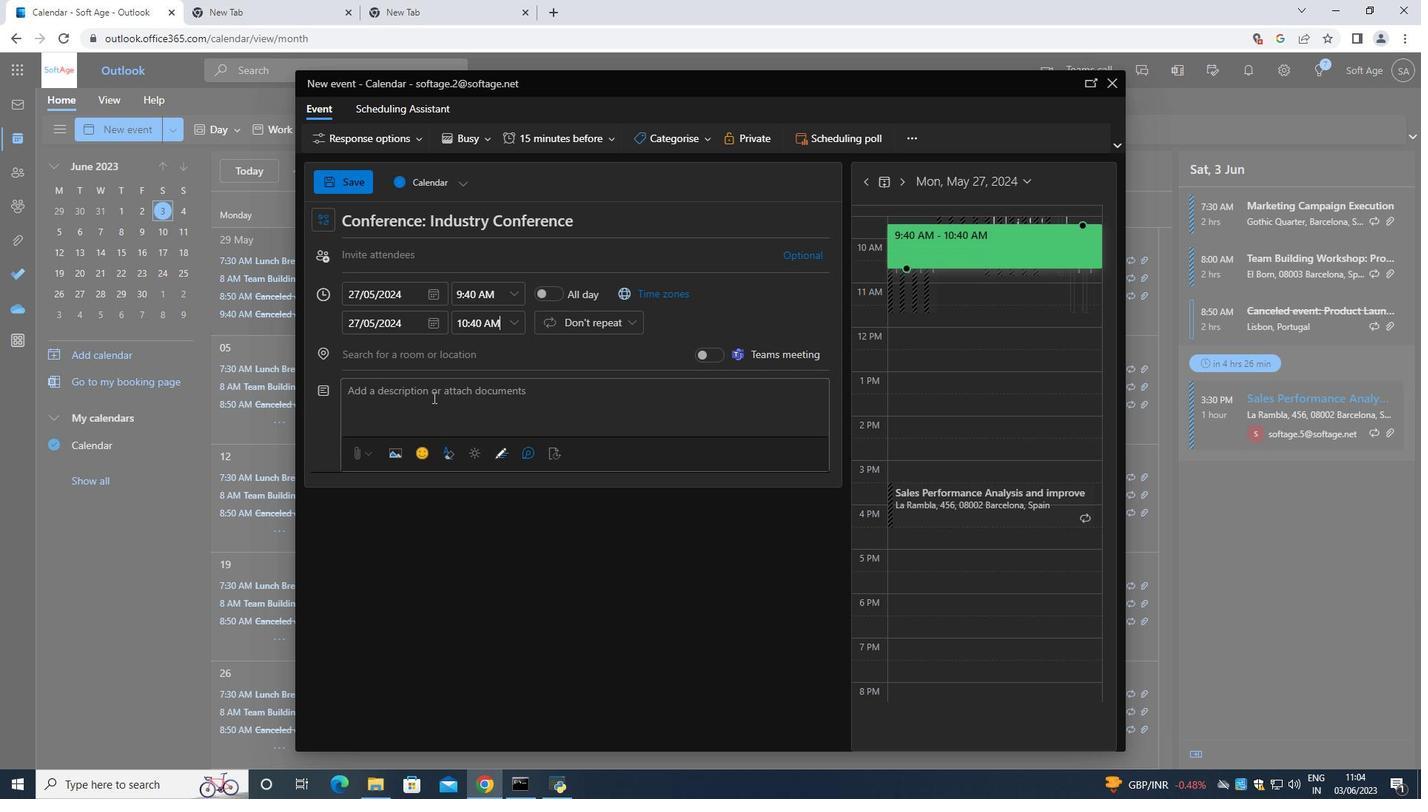 
Action: Mouse moved to (427, 393)
Screenshot: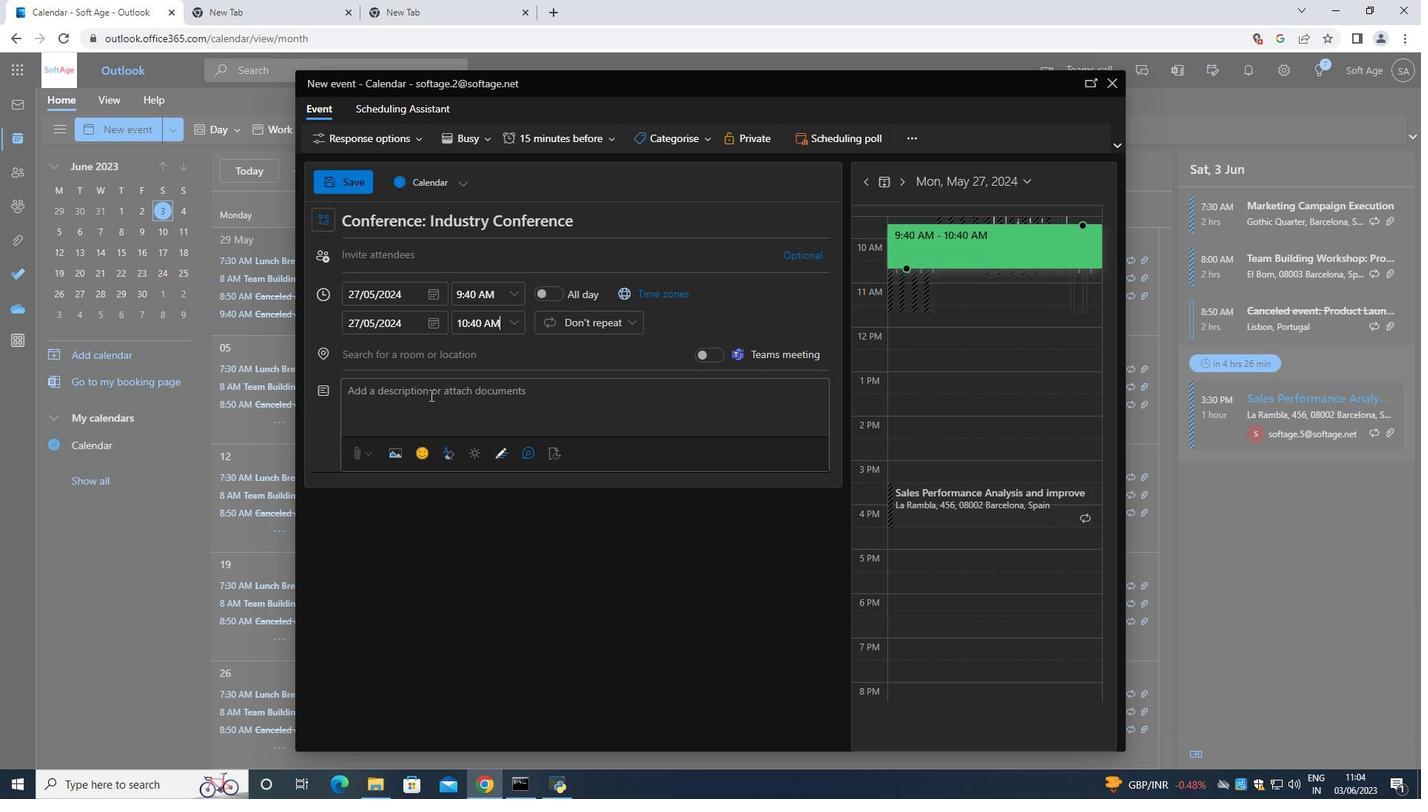 
Action: Key pressed T<Key.caps_lock>
Screenshot: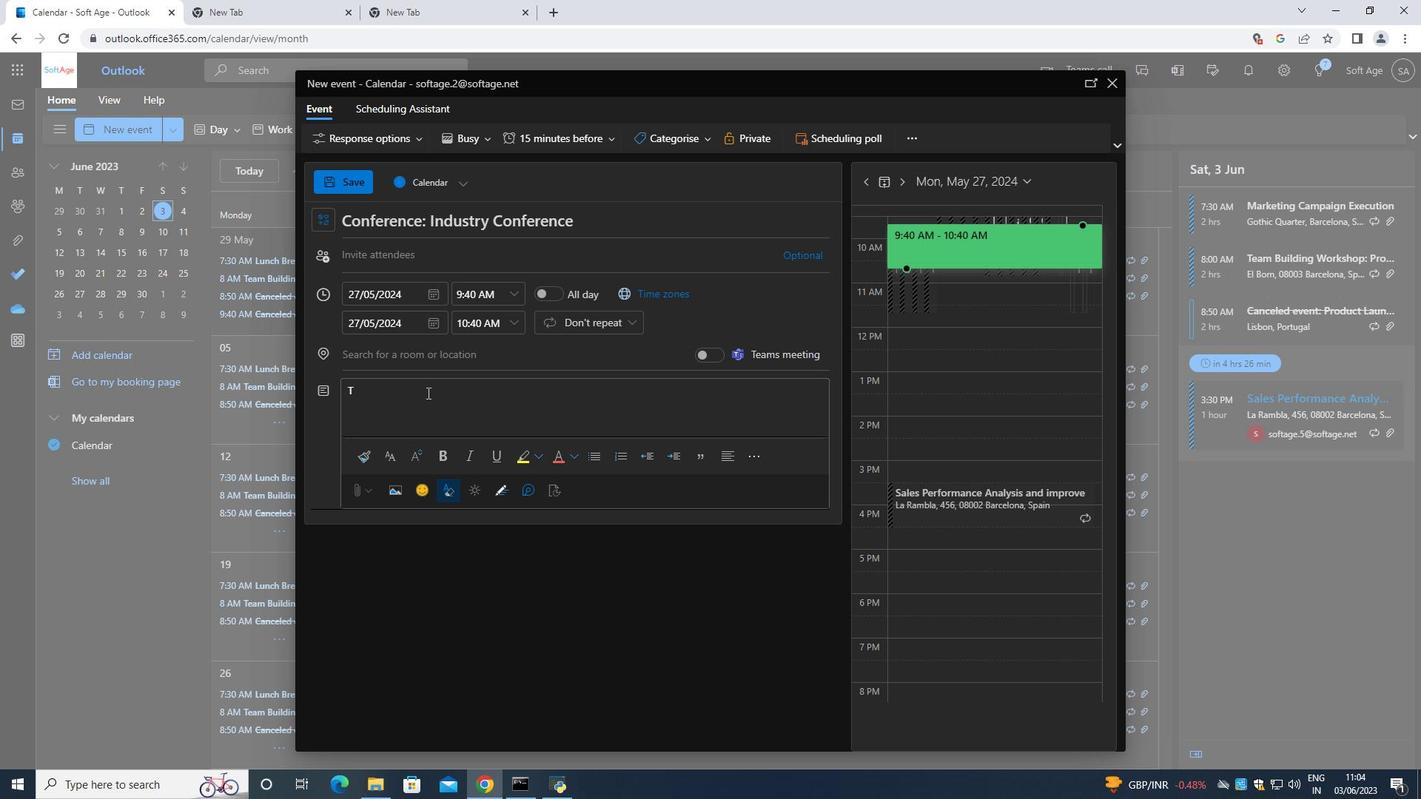 
Action: Mouse moved to (636, 396)
Screenshot: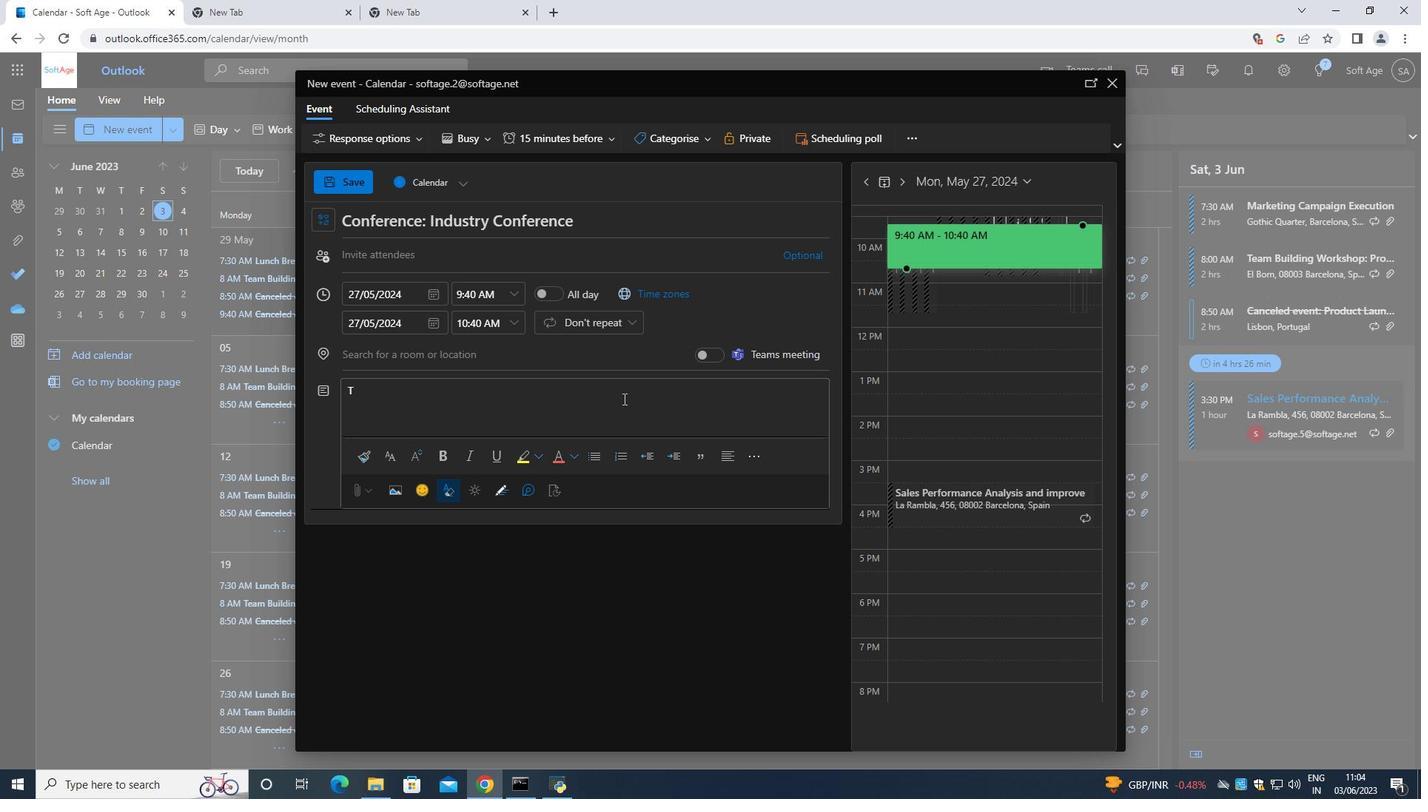 
Action: Key pressed h
Screenshot: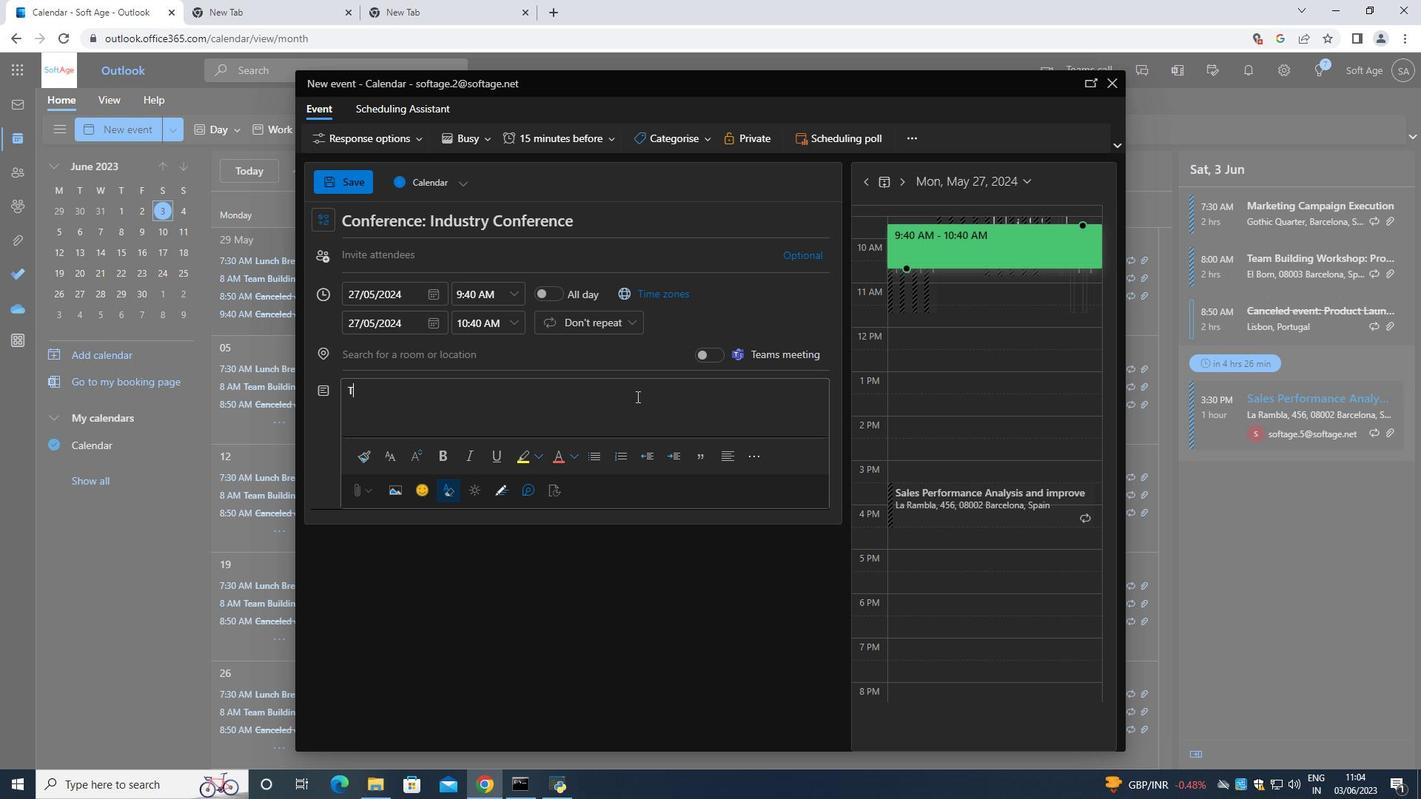 
Action: Mouse moved to (636, 396)
Screenshot: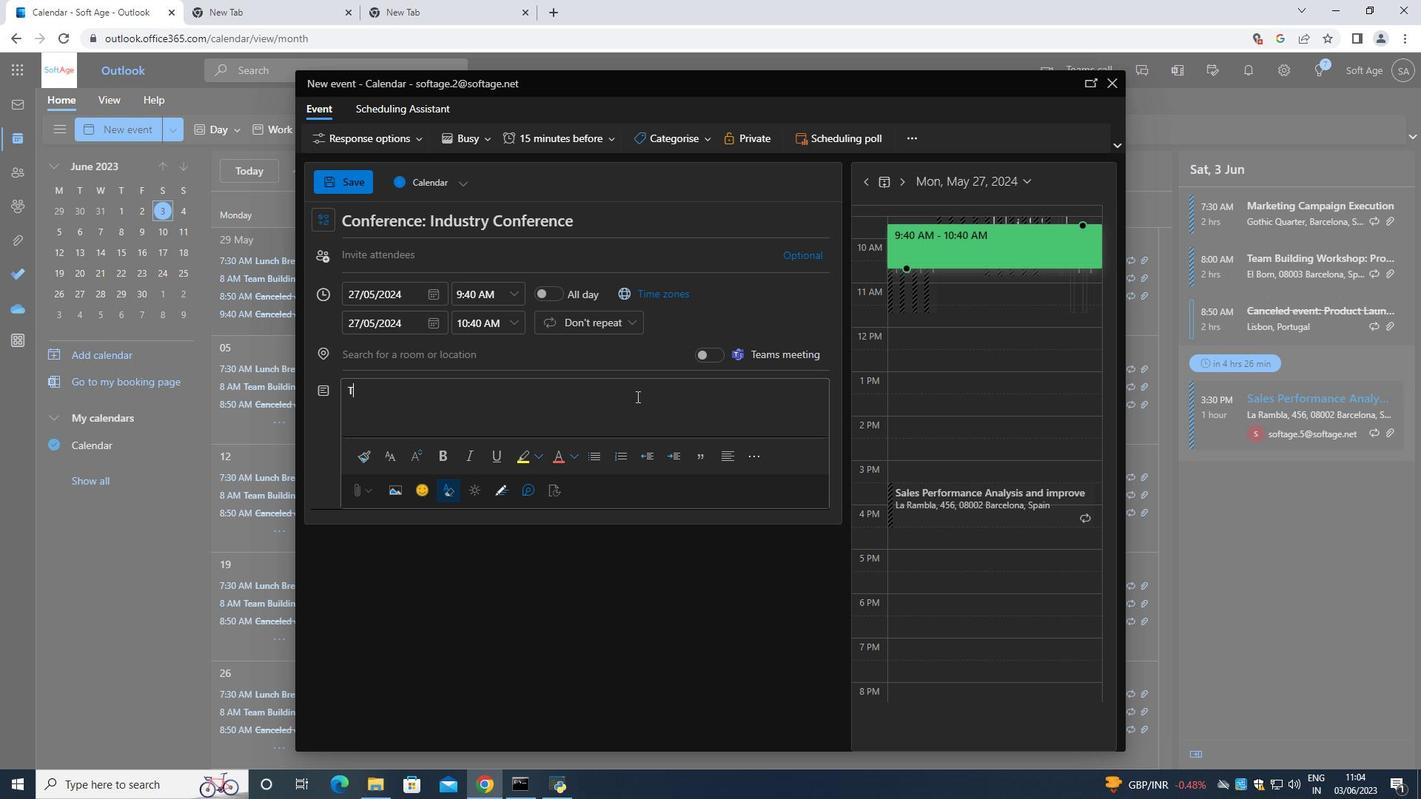 
Action: Key pressed e<Key.space>tran<Key.backspace>ining<Key.space>workshop<Key.space>will<Key.space>commence<Key.space>with<Key.space>an<Key.space>introduction<Key.space>to<Key.space>the<Key.space>fundament
Screenshot: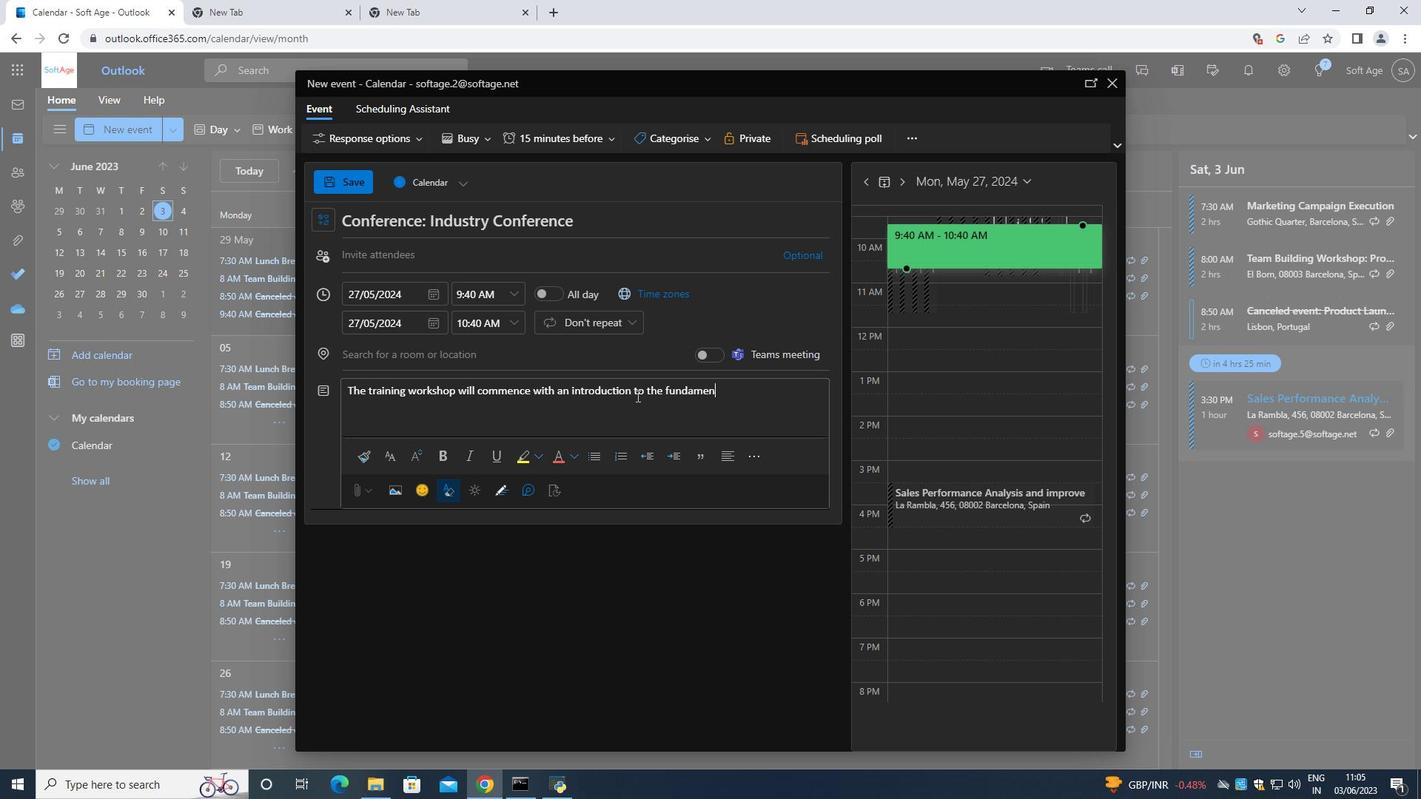 
Action: Mouse moved to (636, 396)
Screenshot: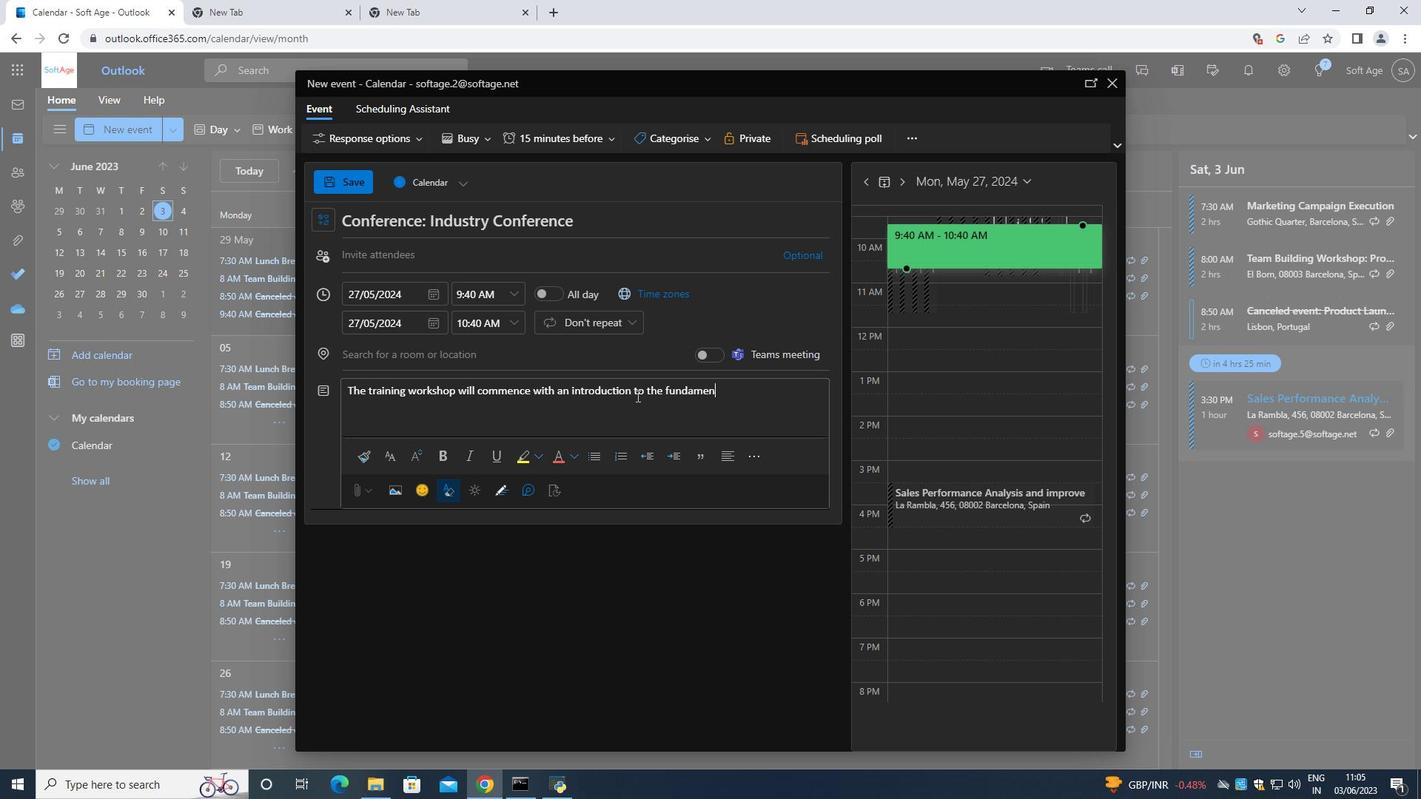 
Action: Key pressed ak<Key.backspace>
Screenshot: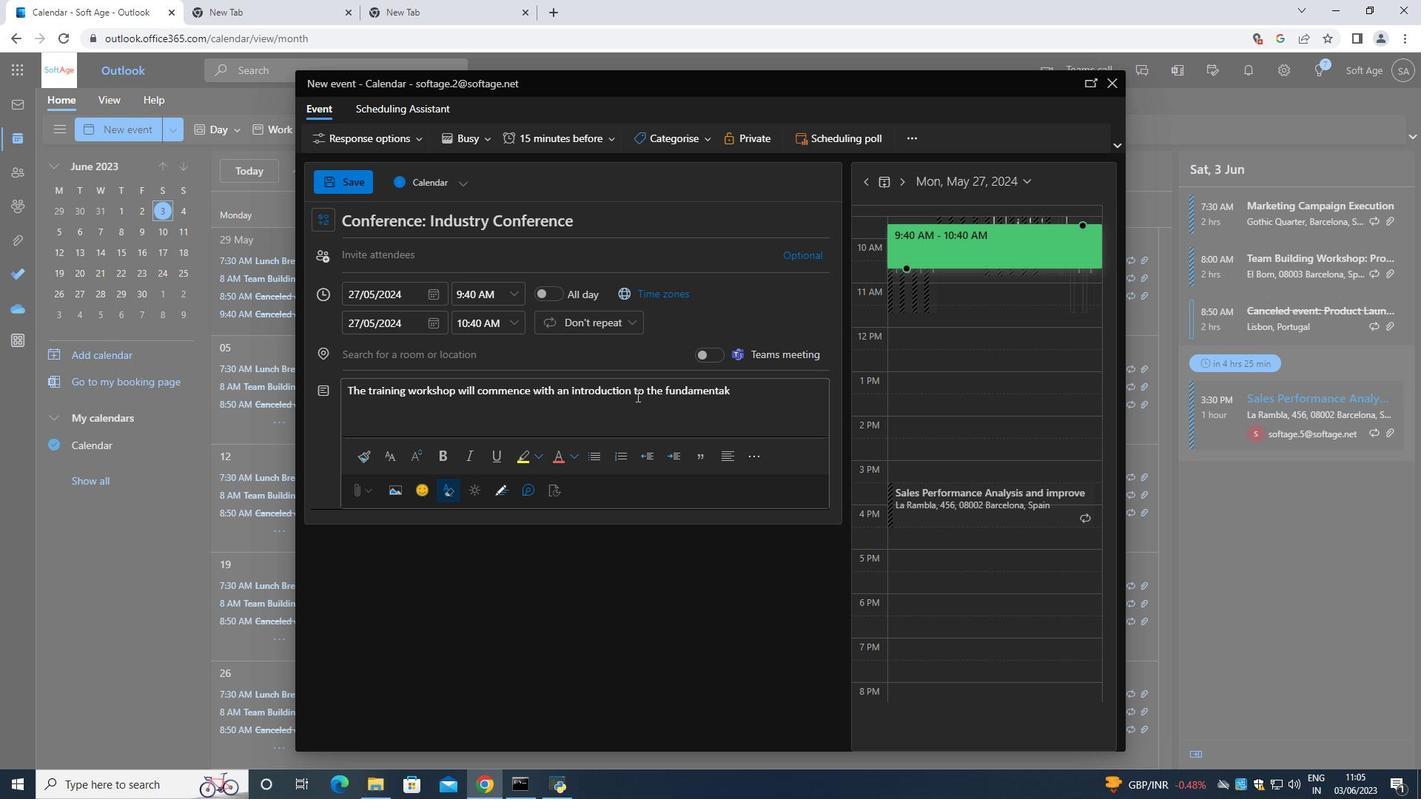 
Action: Mouse moved to (636, 395)
Screenshot: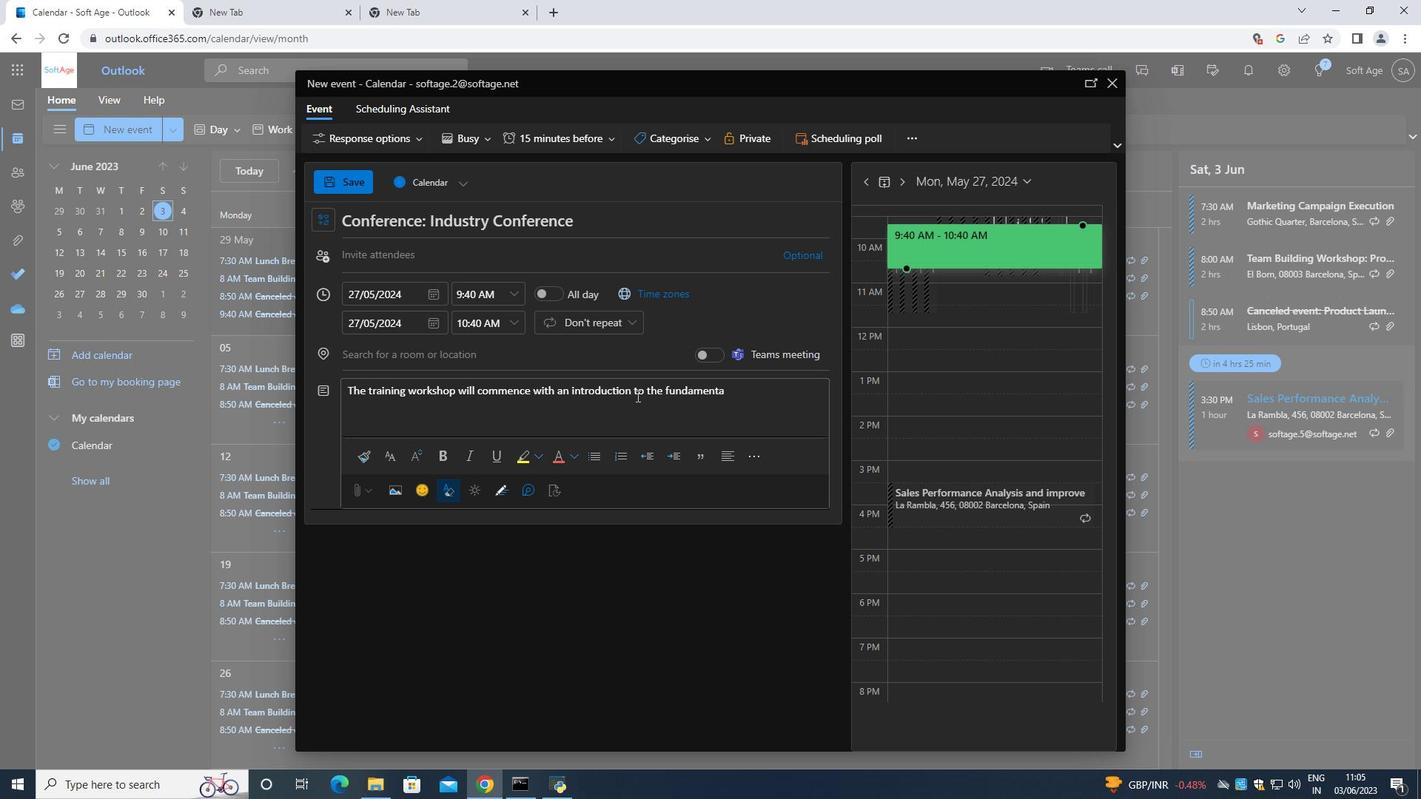 
Action: Key pressed l<Key.space>principles<Key.space>of<Key.space>effective<Key.space>presentation<Key.space>,<Key.backspace><Key.backspace>.<Key.space><Key.shift><Key.shift>Participants<Key.space>wil<Key.space>l<Key.backspace><Key.backspace>l<Key.space>learn<Key.space>abou
Screenshot: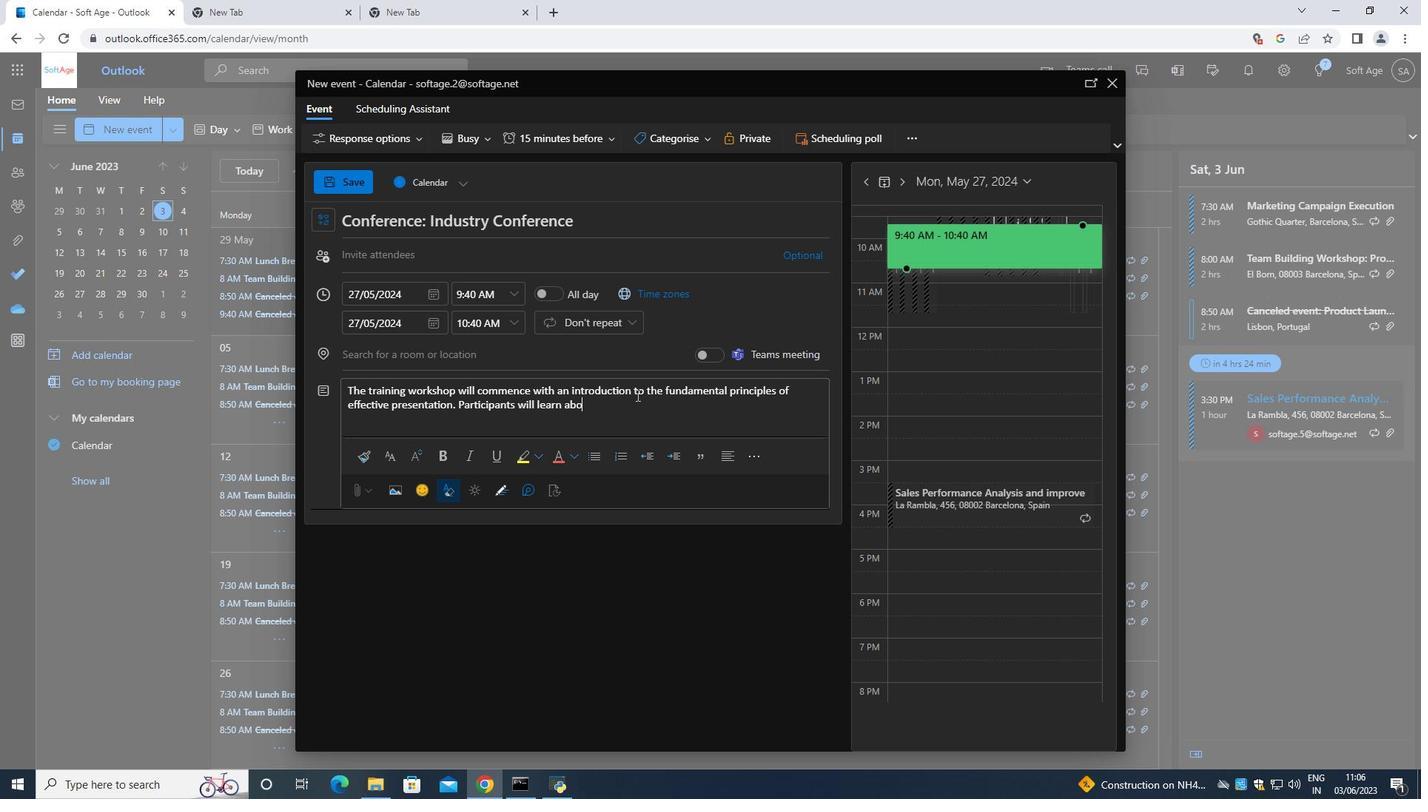 
Action: Mouse moved to (635, 394)
Screenshot: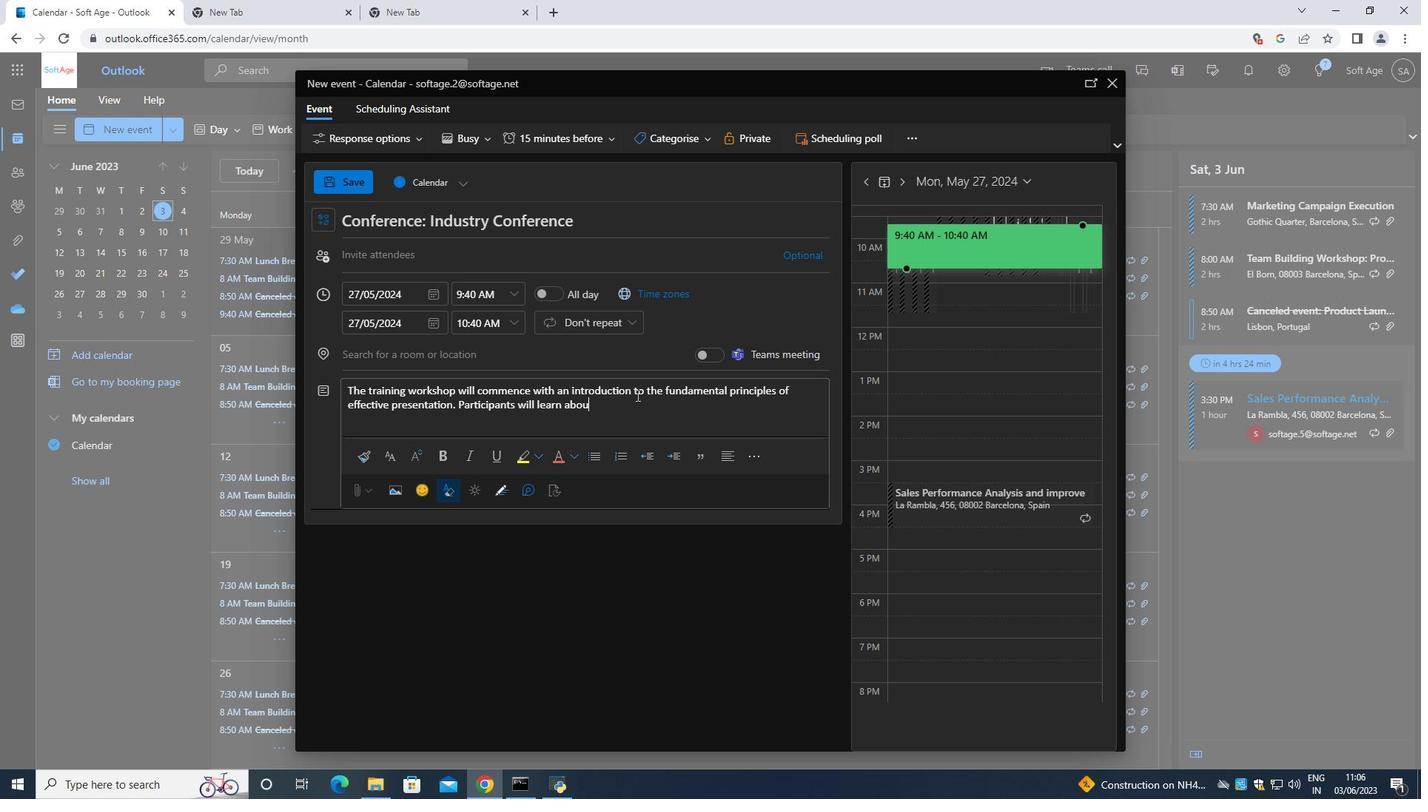 
Action: Key pressed t<Key.space>the<Key.space>key<Key.space>element
Screenshot: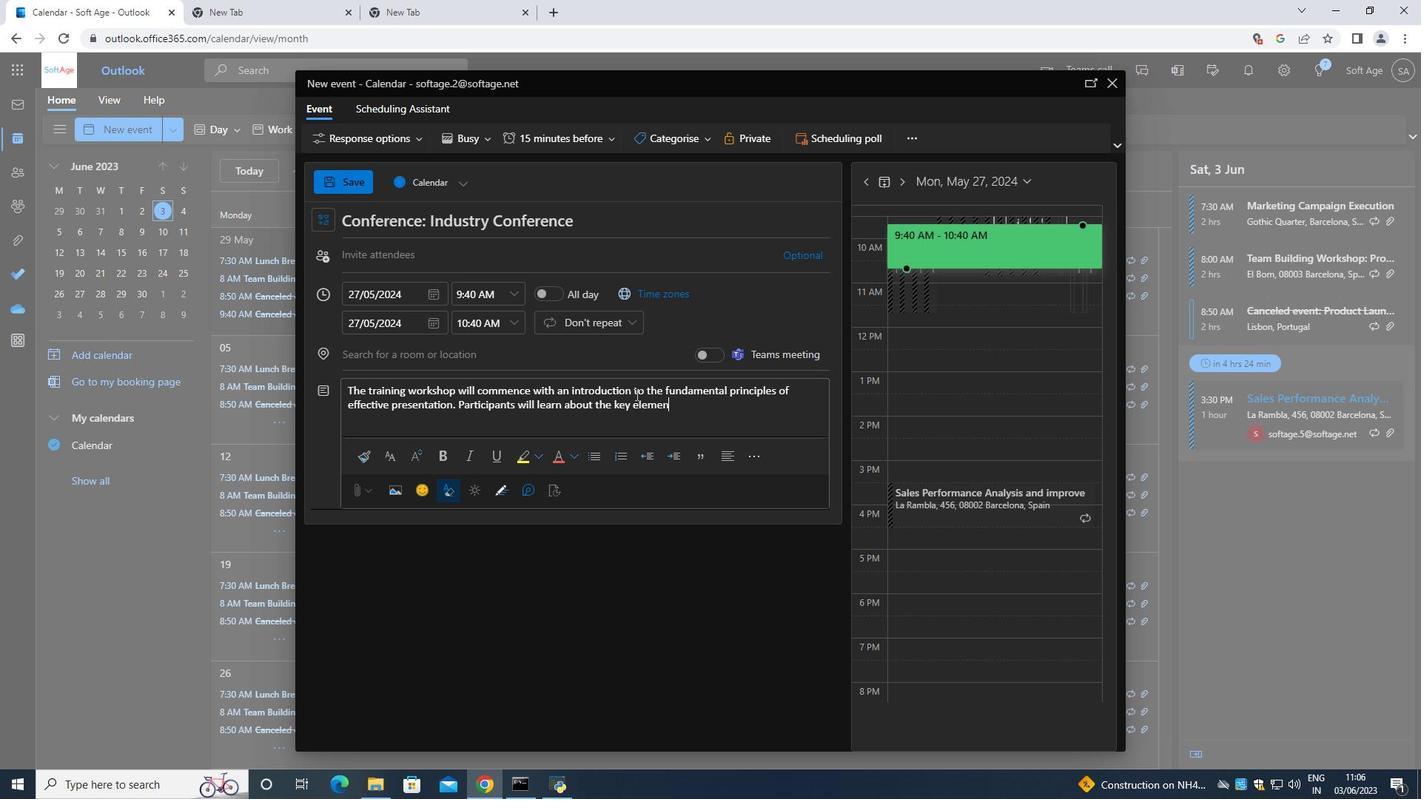 
Action: Mouse moved to (635, 394)
Screenshot: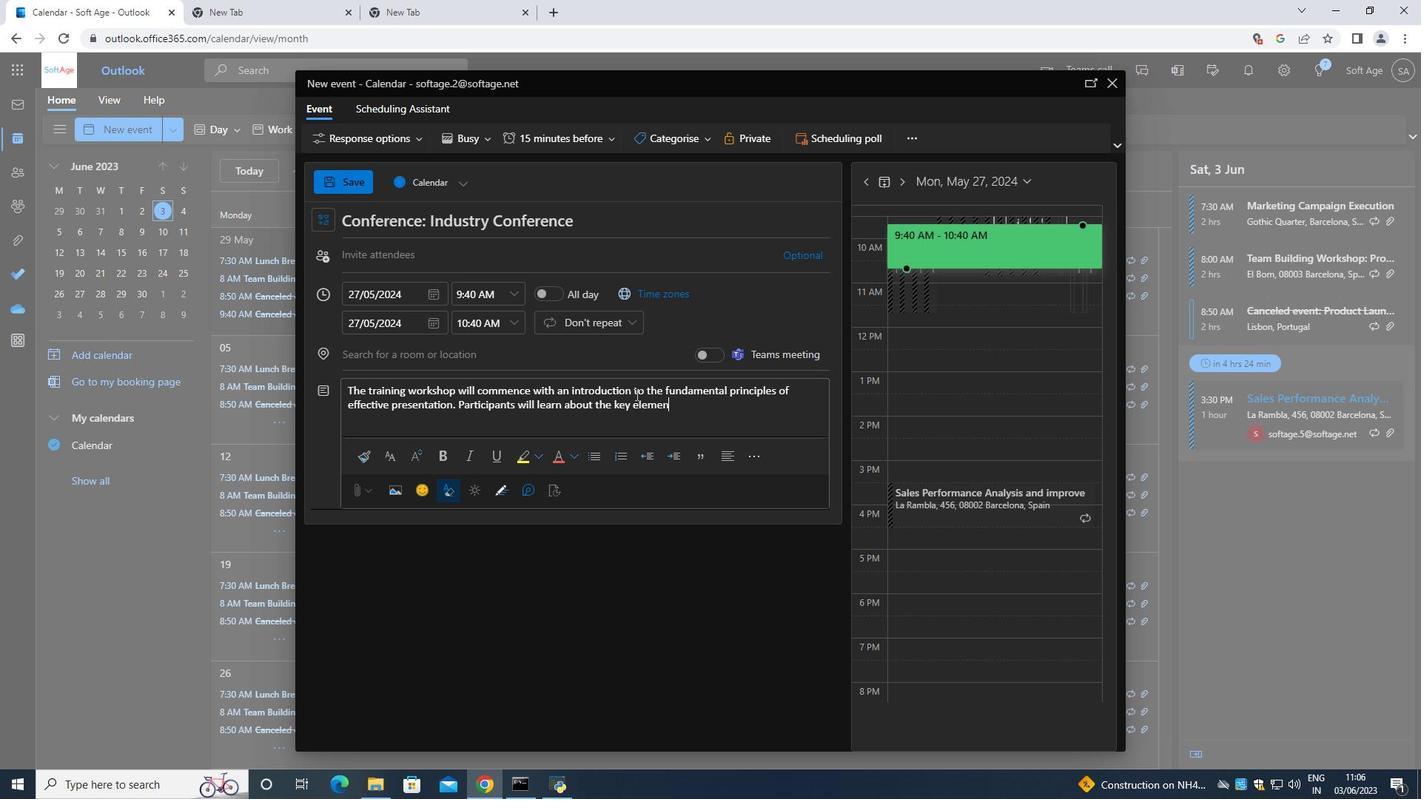 
Action: Key pressed s<Key.space>of<Key.space>a<Key.space>successful<Key.space>presentatiom<Key.backspace>n<Key.space>,<Key.space>including<Key.space>content<Key.space>development,<Key.space>delivery<Key.space>techniques<Key.space>,<Key.space>visual<Key.space>au<Key.backspace>ids,and<Key.space><Key.backspace><Key.backspace><Key.backspace><Key.backspace><Key.space>and<Key.space>audience<Key.space>engagement.
Screenshot: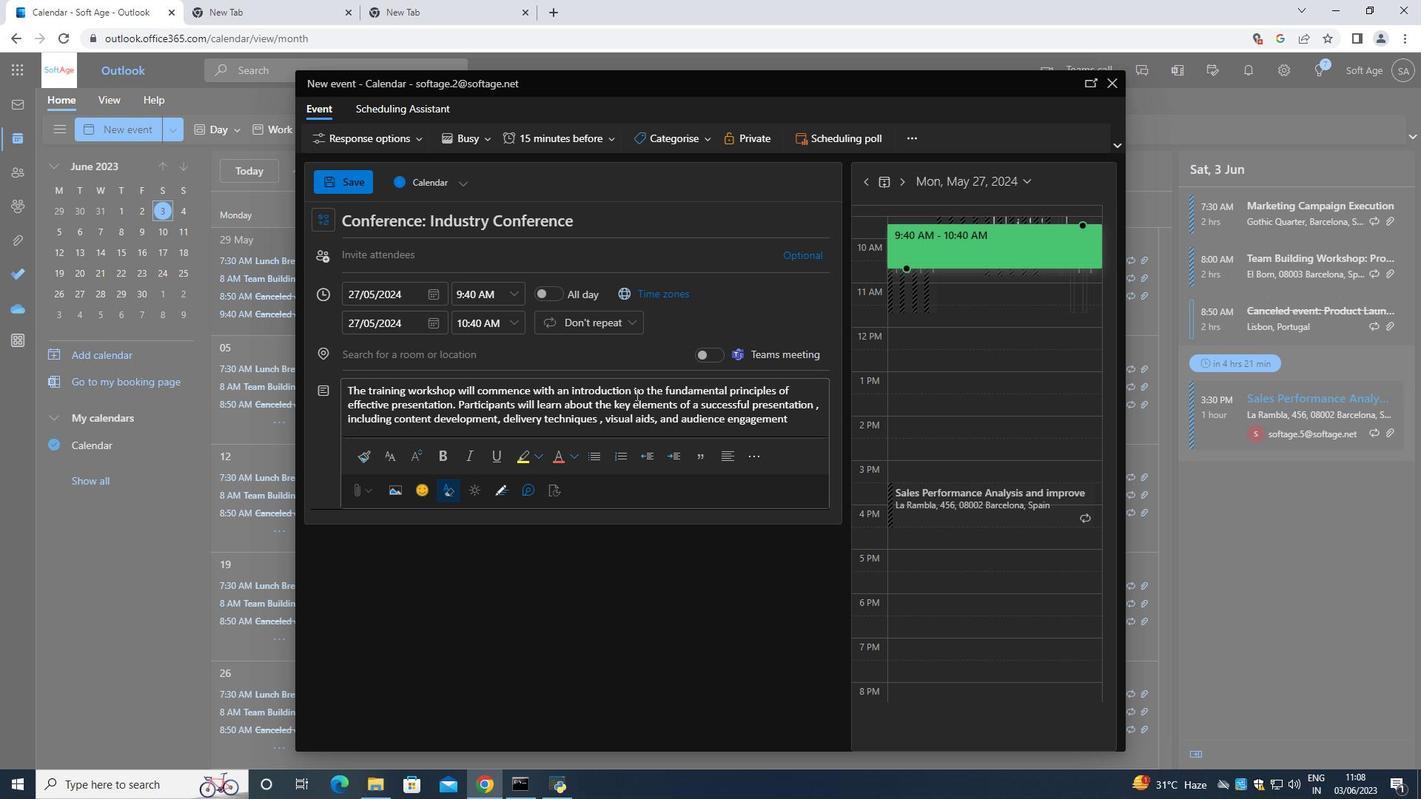 
Action: Mouse moved to (671, 139)
Screenshot: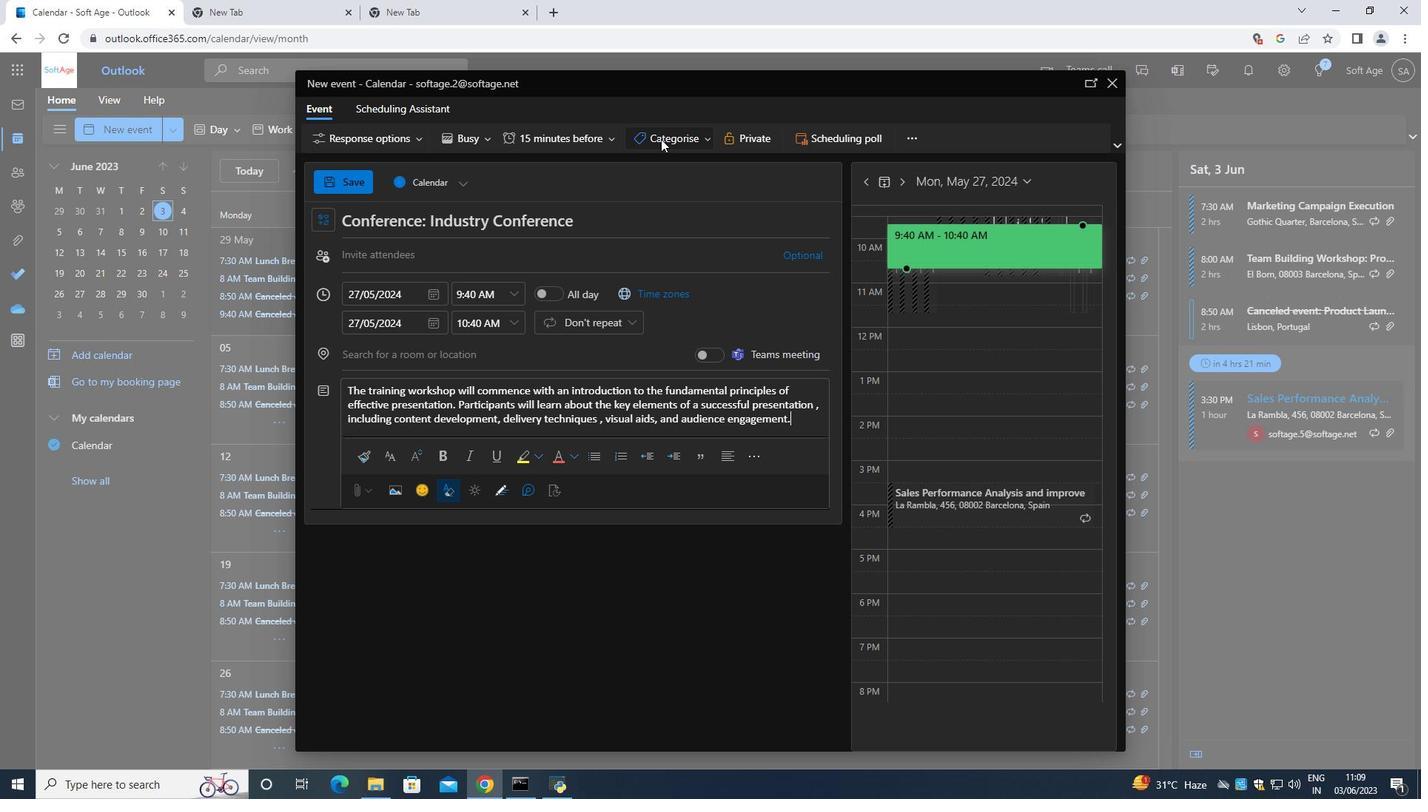 
Action: Mouse pressed left at (671, 139)
Screenshot: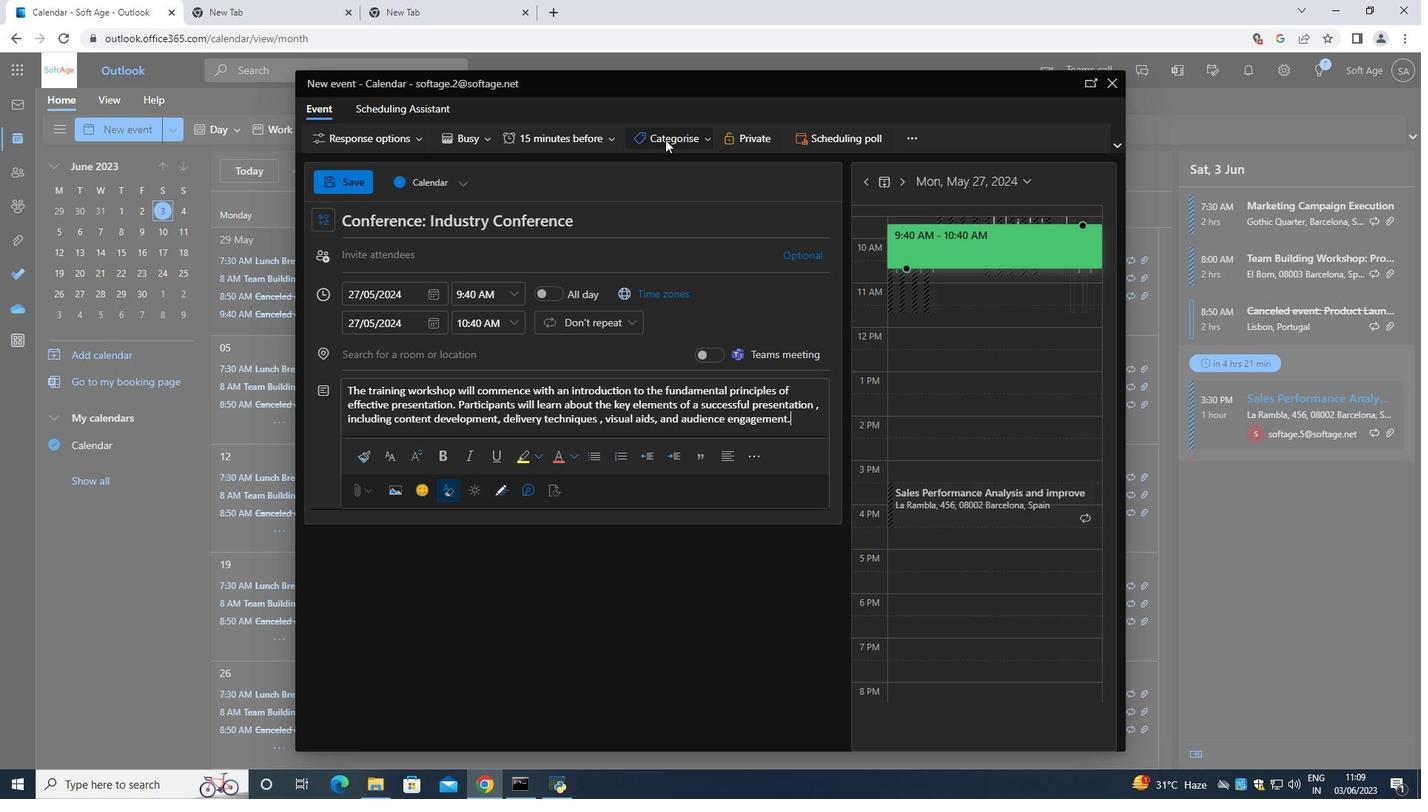 
Action: Mouse moved to (678, 195)
Screenshot: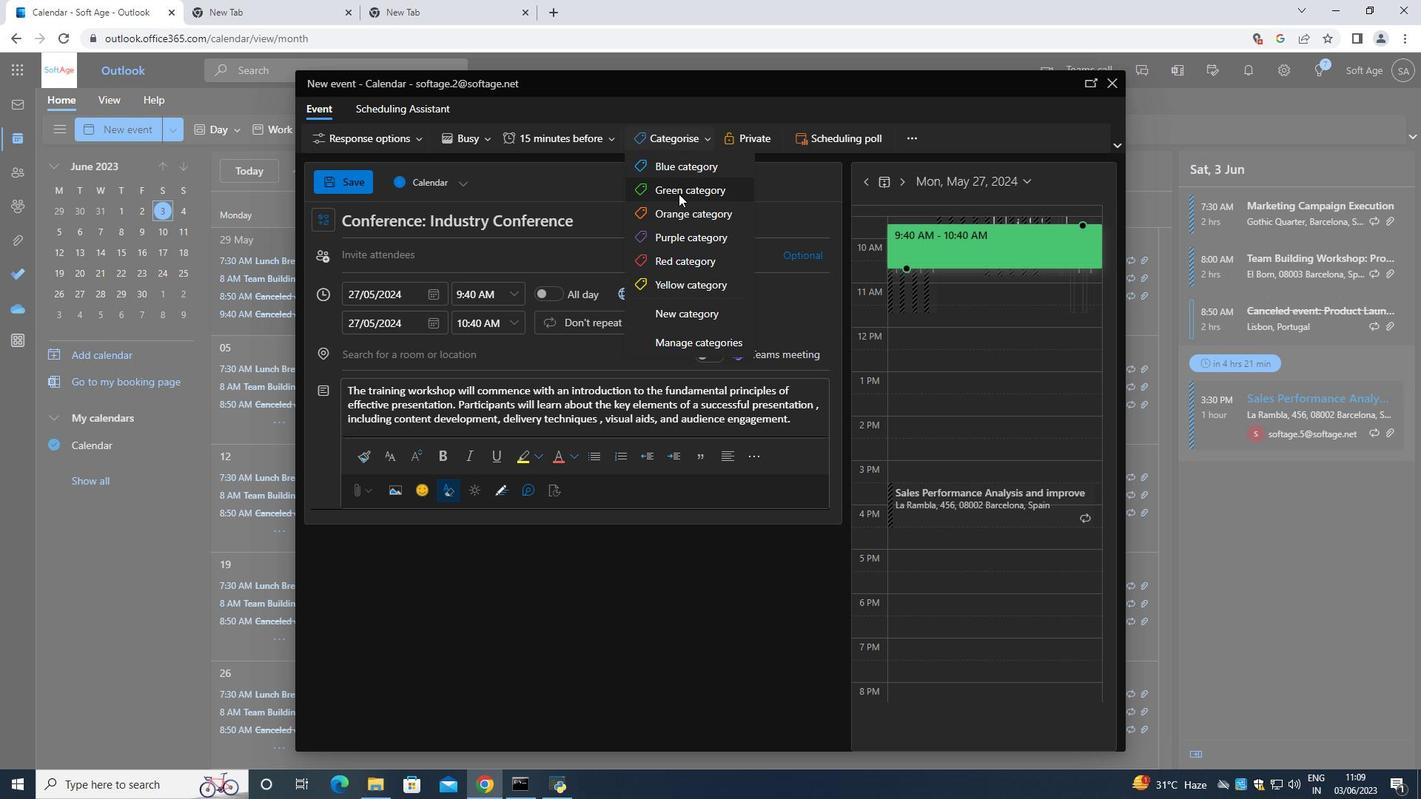 
Action: Mouse pressed left at (678, 195)
Screenshot: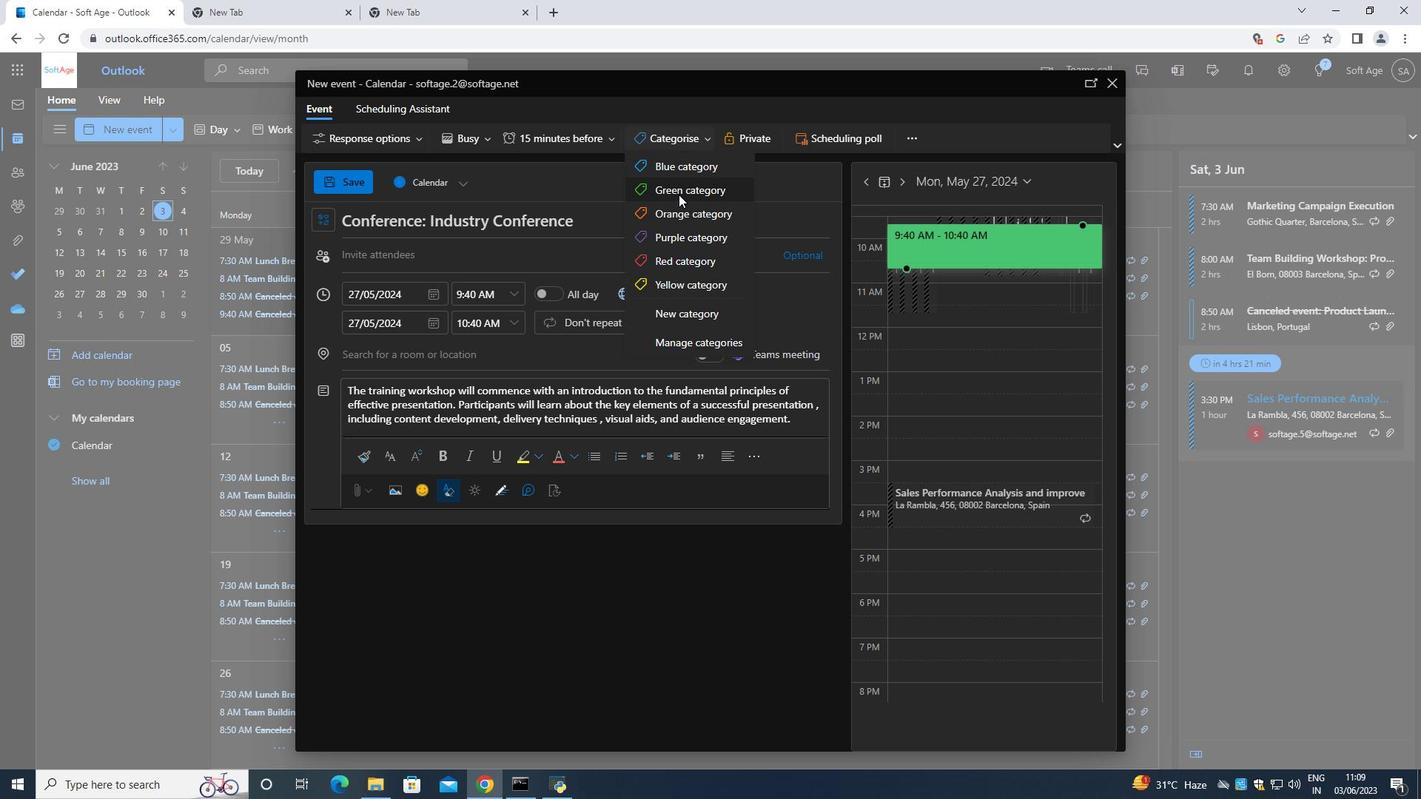 
Action: Mouse moved to (496, 356)
Screenshot: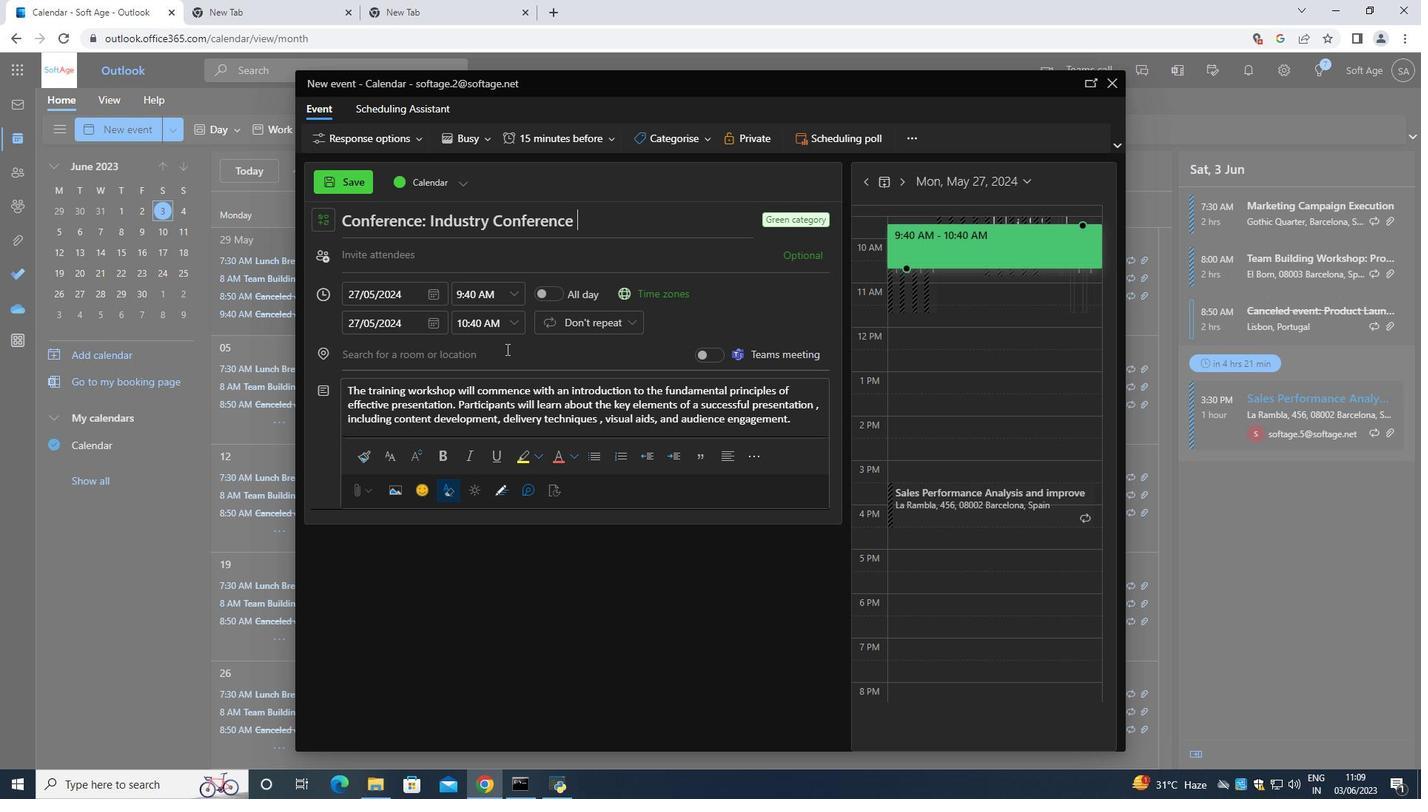 
Action: Mouse pressed left at (496, 356)
Screenshot: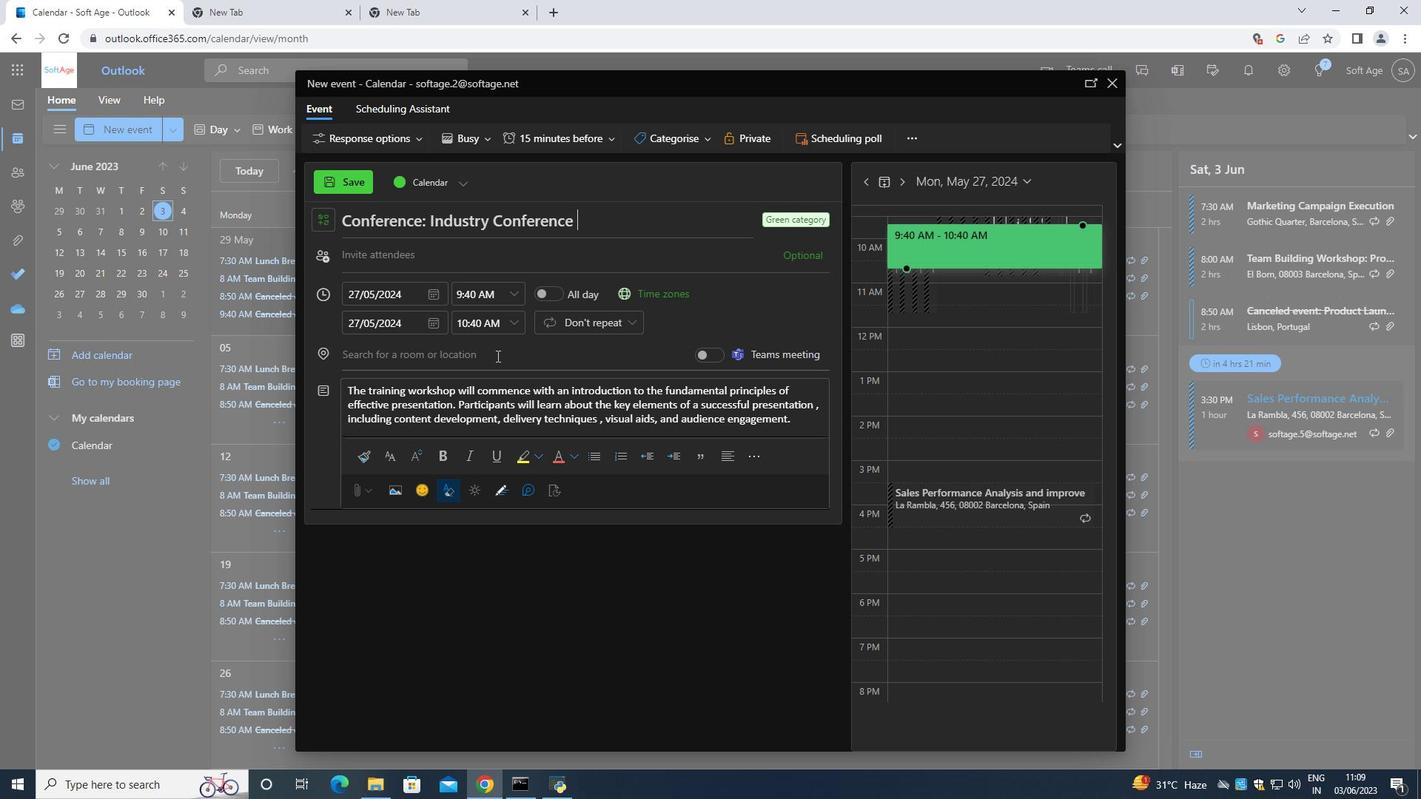 
Action: Mouse moved to (520, 344)
Screenshot: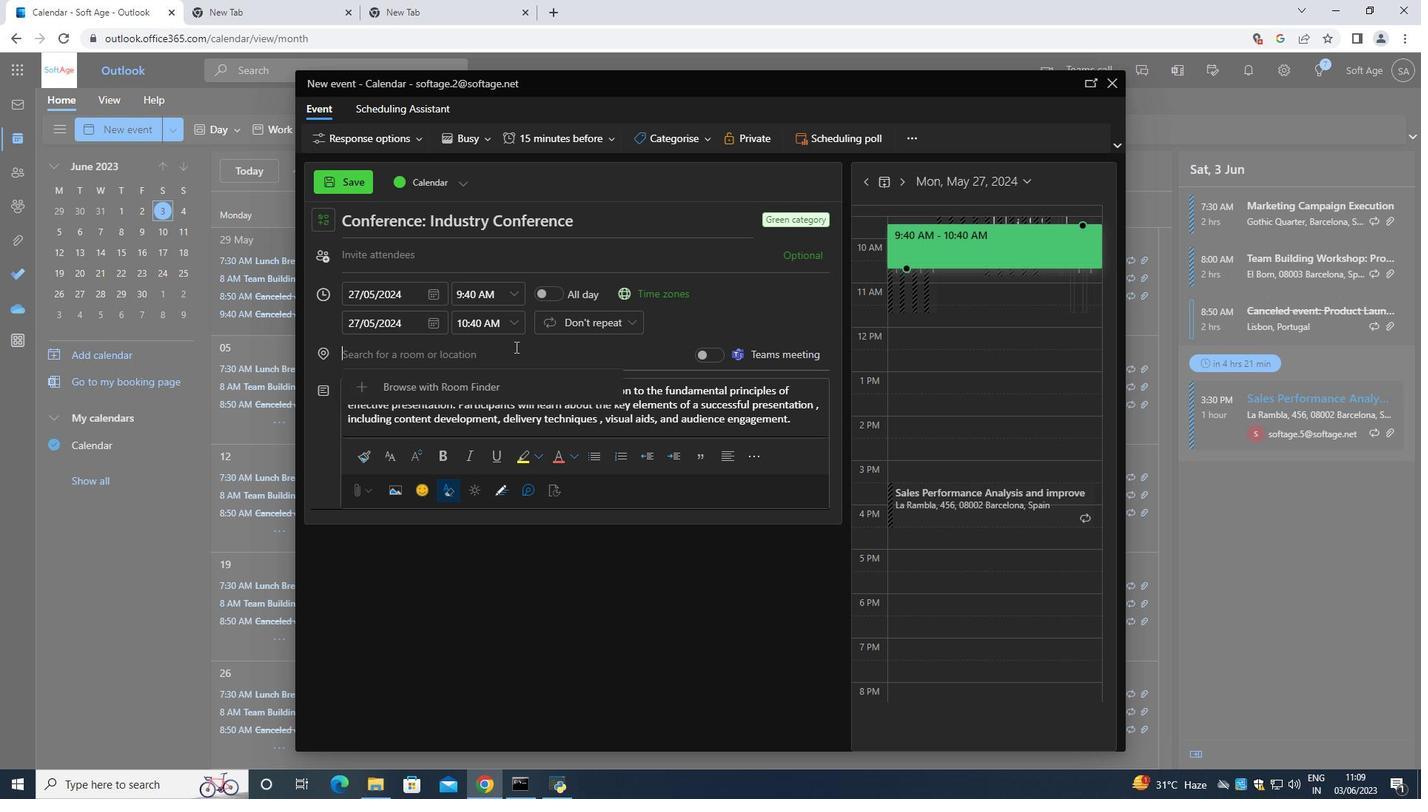 
Action: Key pressed 789<Key.space><Key.shift><Key.shift><Key.shift><Key.shift><Key.shift><Key.shift><Key.shift>Istil<Key.backspace>klal<Key.space><Key.shift>Avenue<Key.space>,<Key.space><Key.shift>Istanbul,<Key.space><Key.shift>Turkey
Screenshot: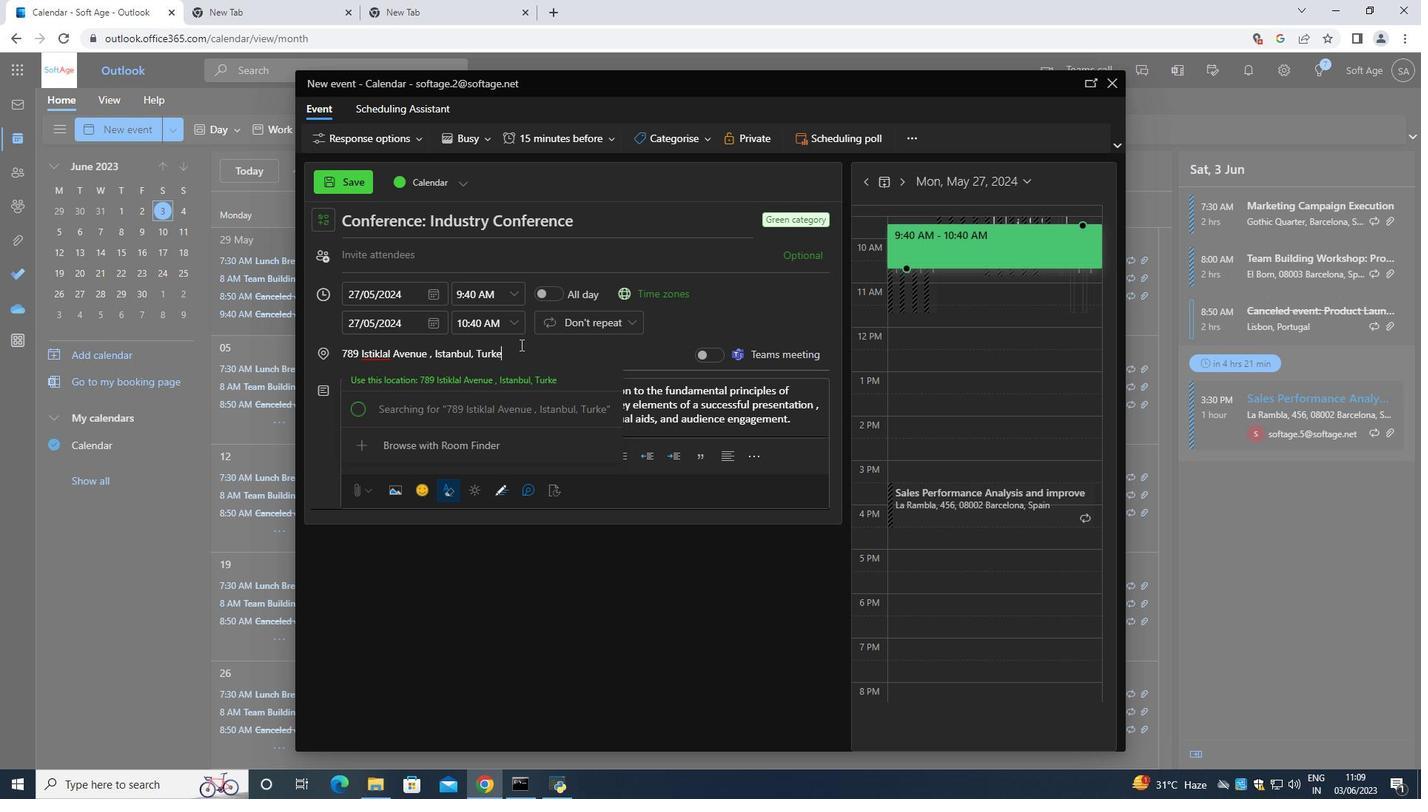 
Action: Mouse moved to (427, 252)
Screenshot: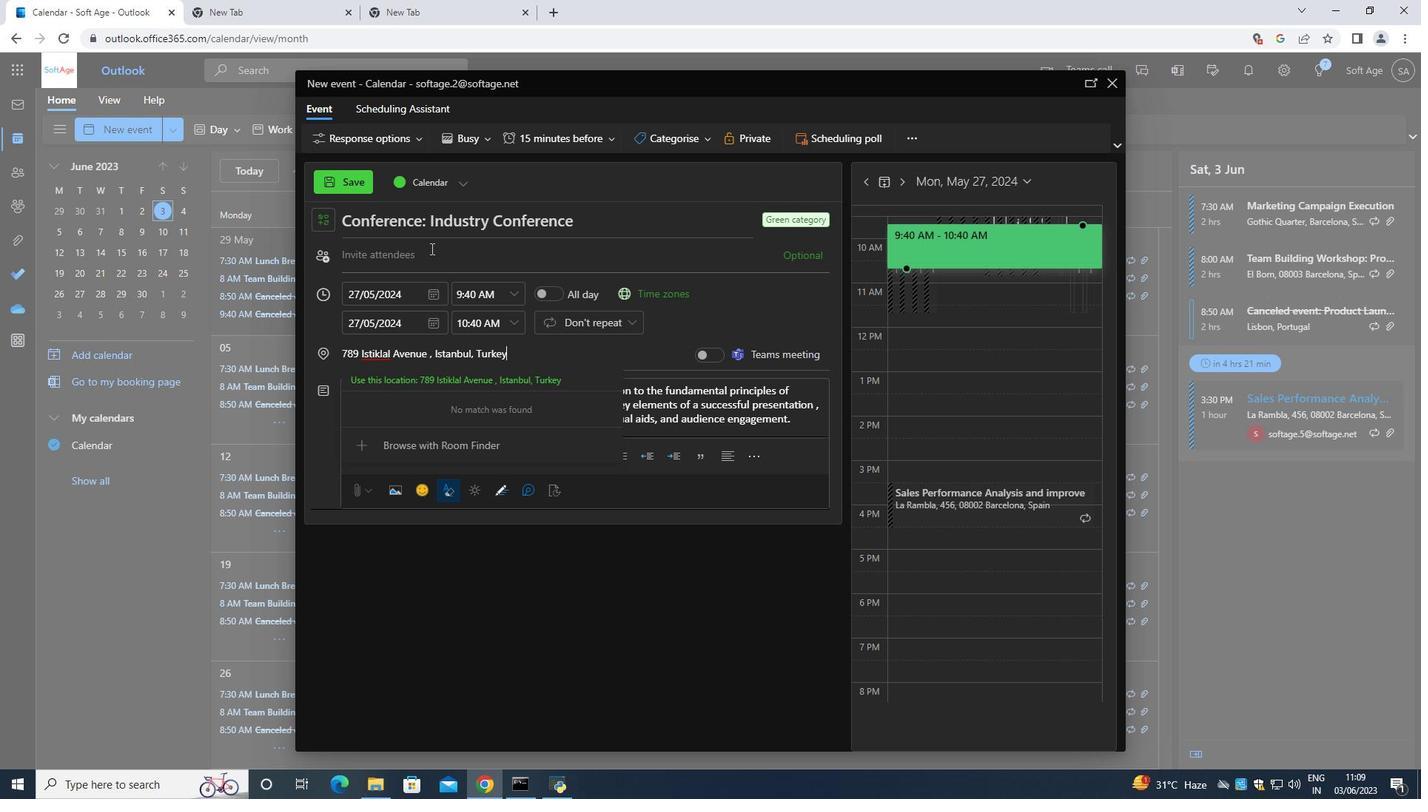 
Action: Mouse pressed left at (427, 252)
Screenshot: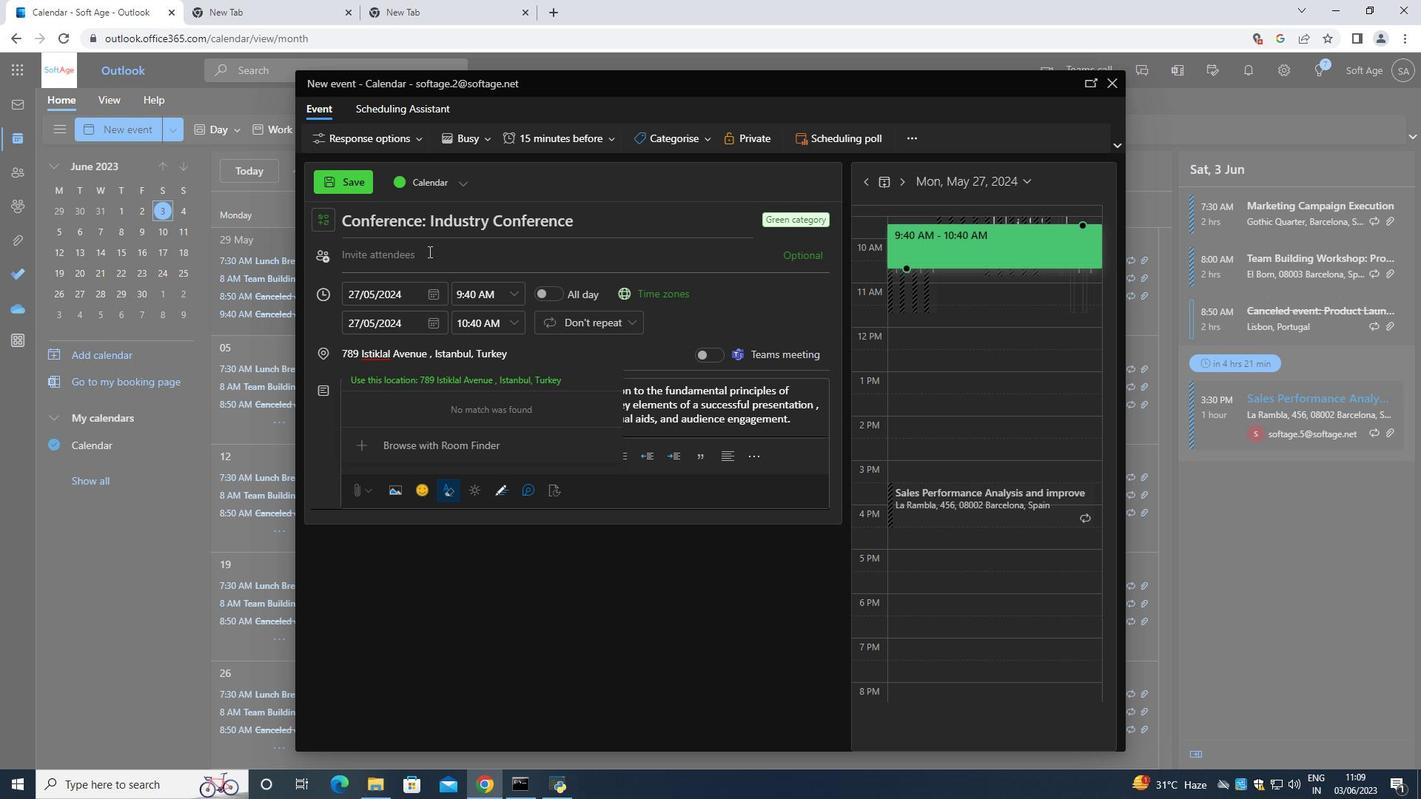 
Action: Key pressed <Key.shift>Softage.9<Key.shift>@softage.net
Screenshot: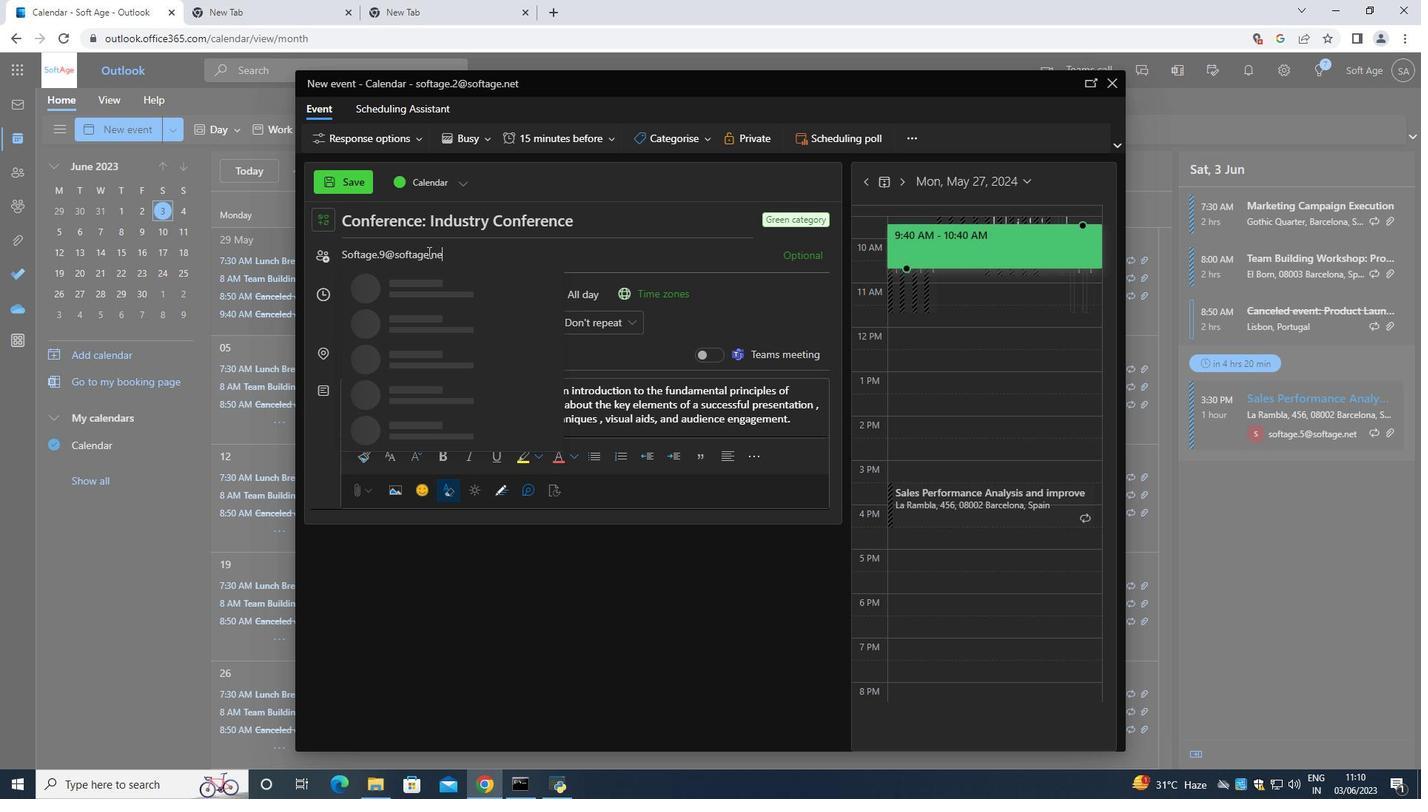 
Action: Mouse moved to (410, 287)
Screenshot: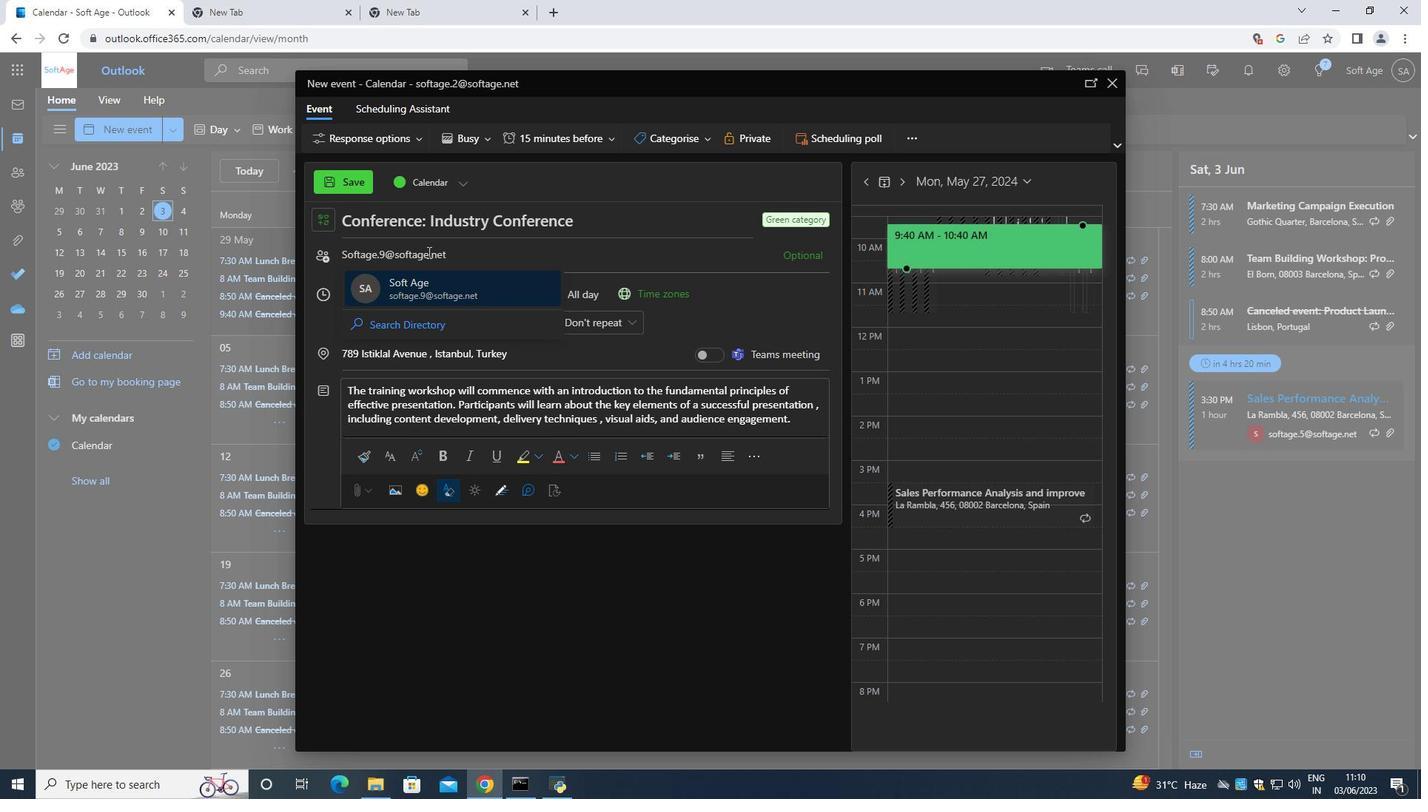 
Action: Mouse pressed left at (410, 287)
Screenshot: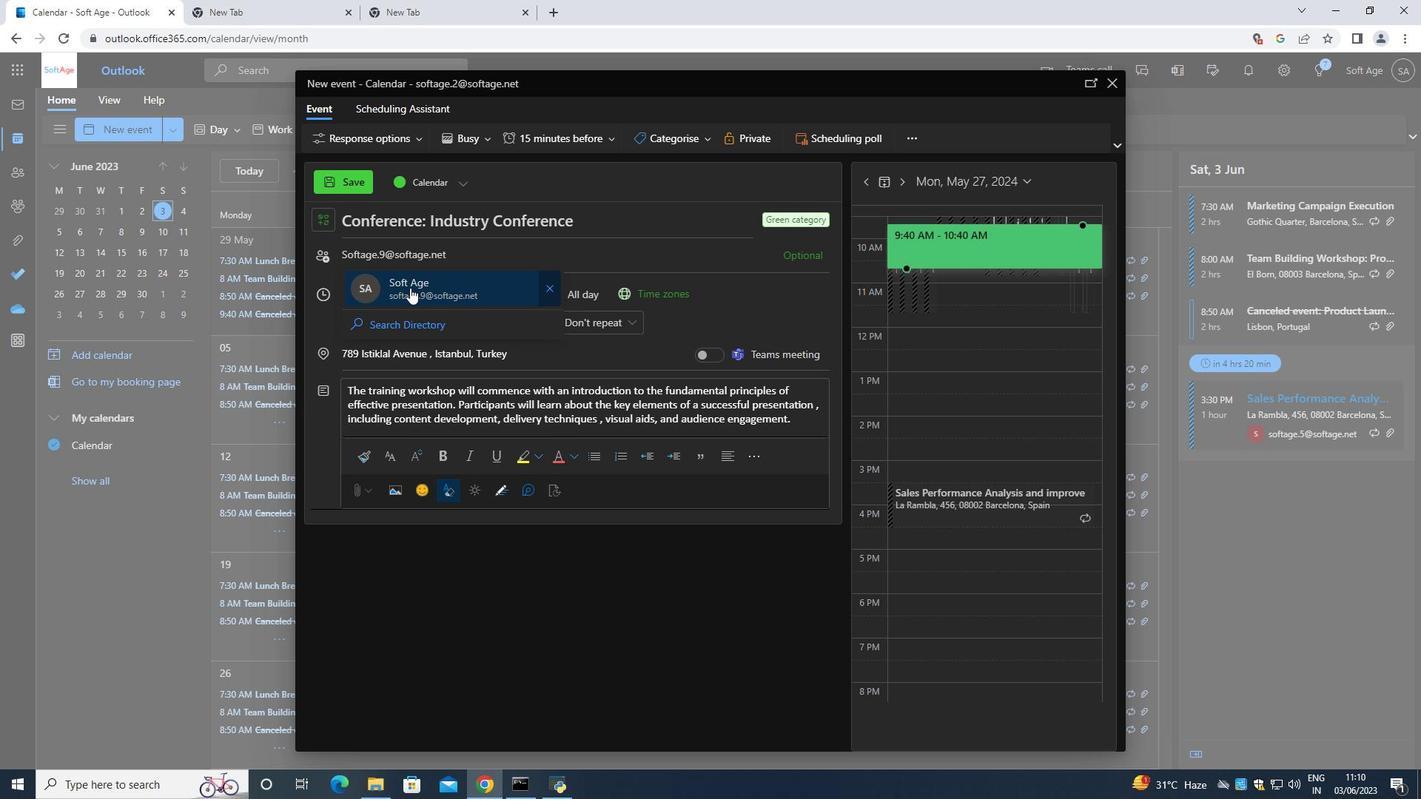 
Action: Mouse moved to (449, 268)
Screenshot: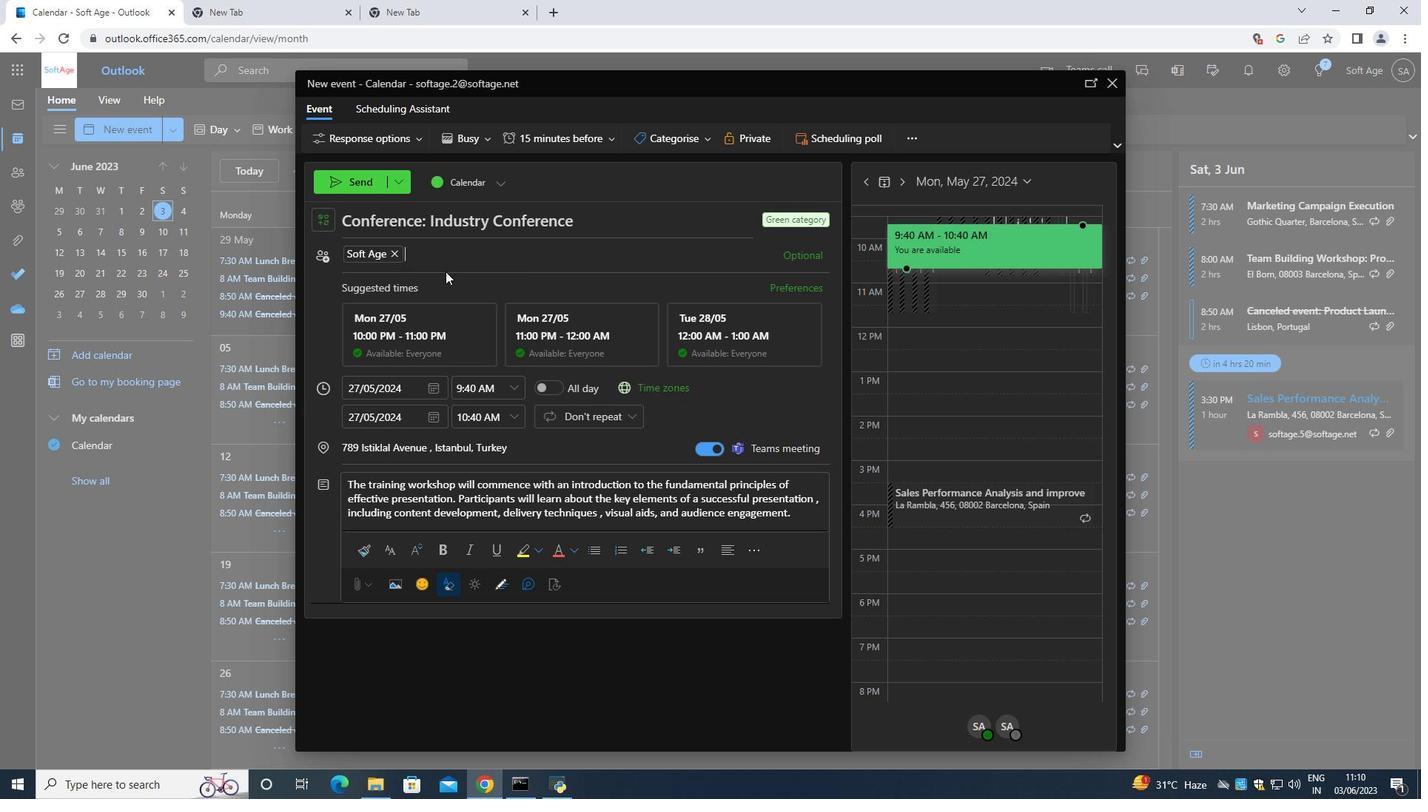 
Action: Key pressed <Key.shift>Softage
Screenshot: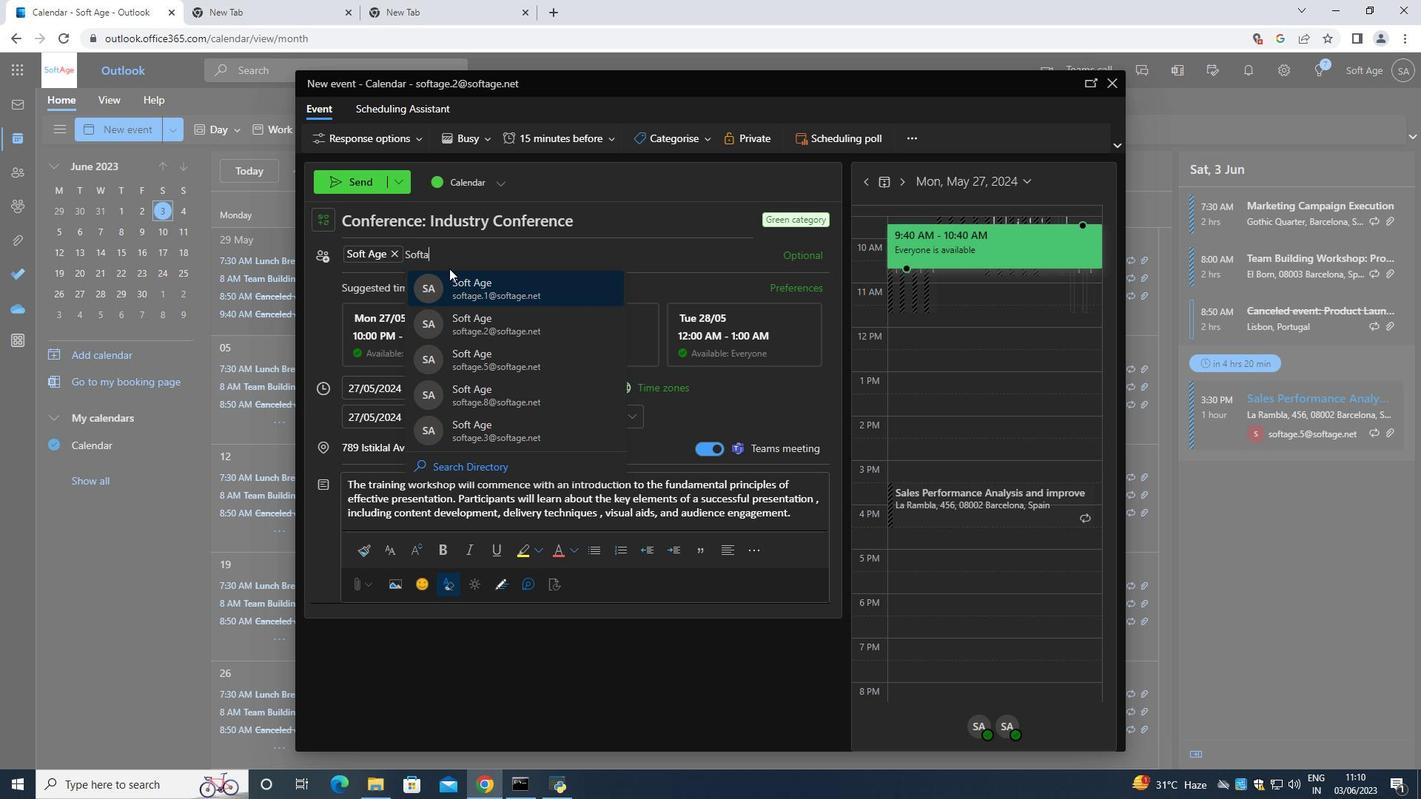 
Action: Mouse moved to (449, 267)
Screenshot: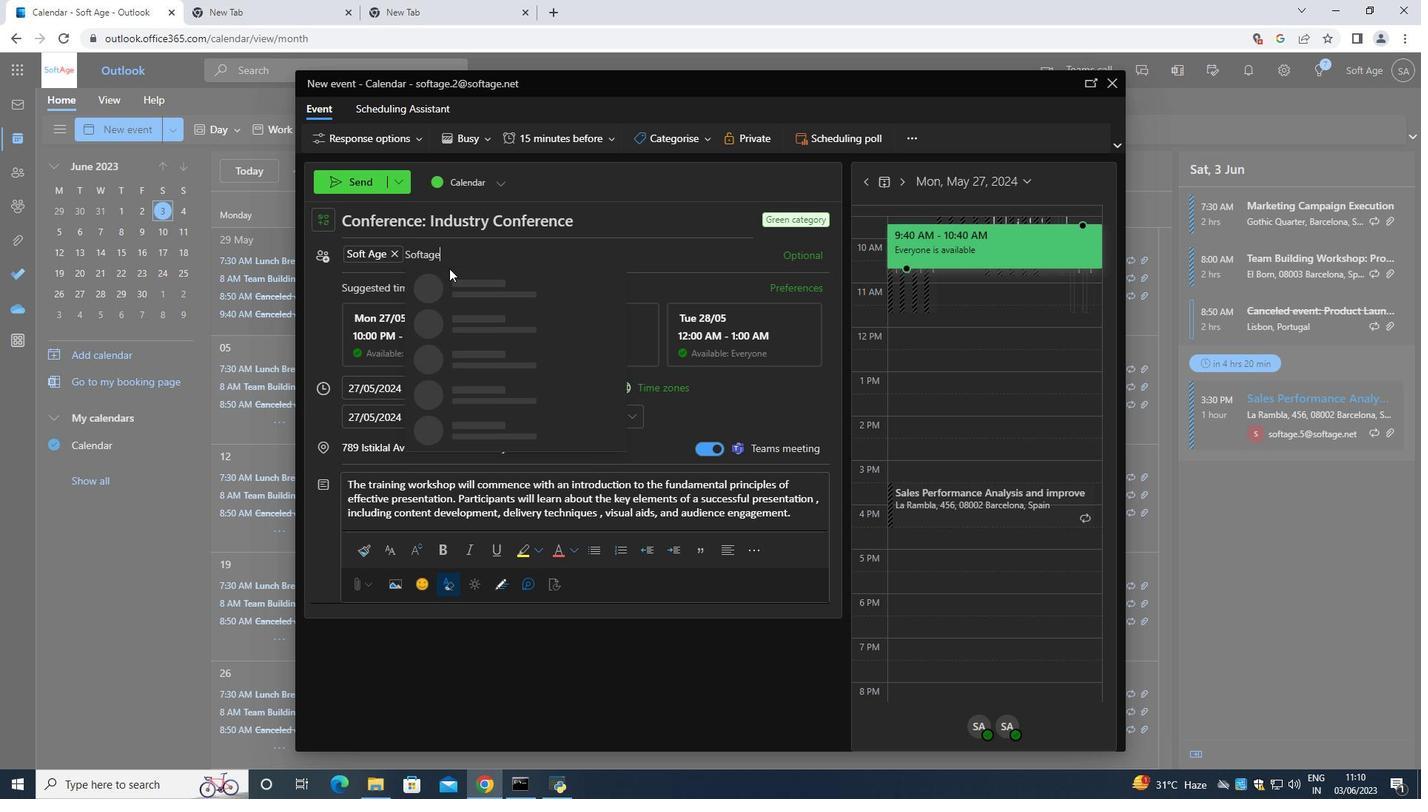 
Action: Key pressed .10<Key.shift><Key.shift>@softage.net
Screenshot: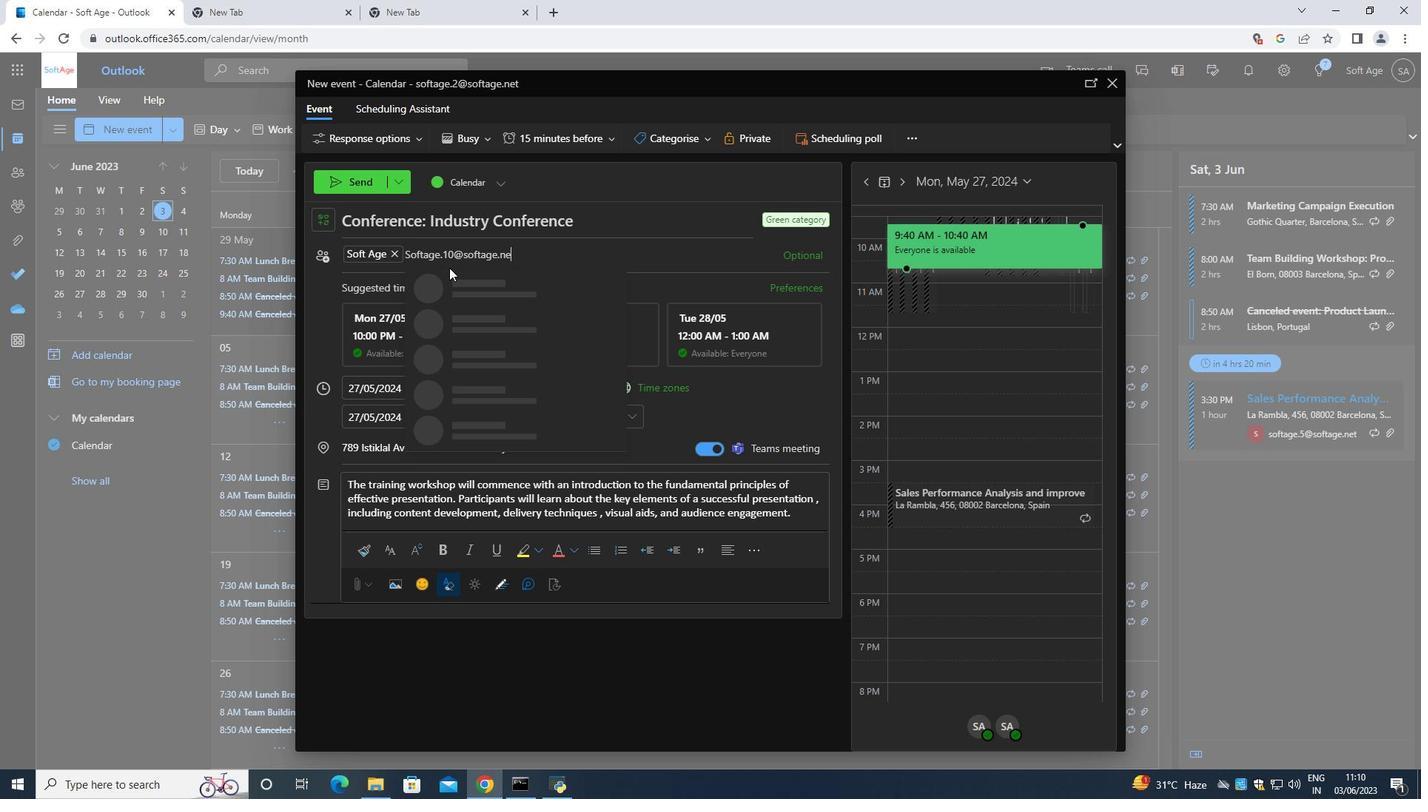 
Action: Mouse moved to (461, 286)
Screenshot: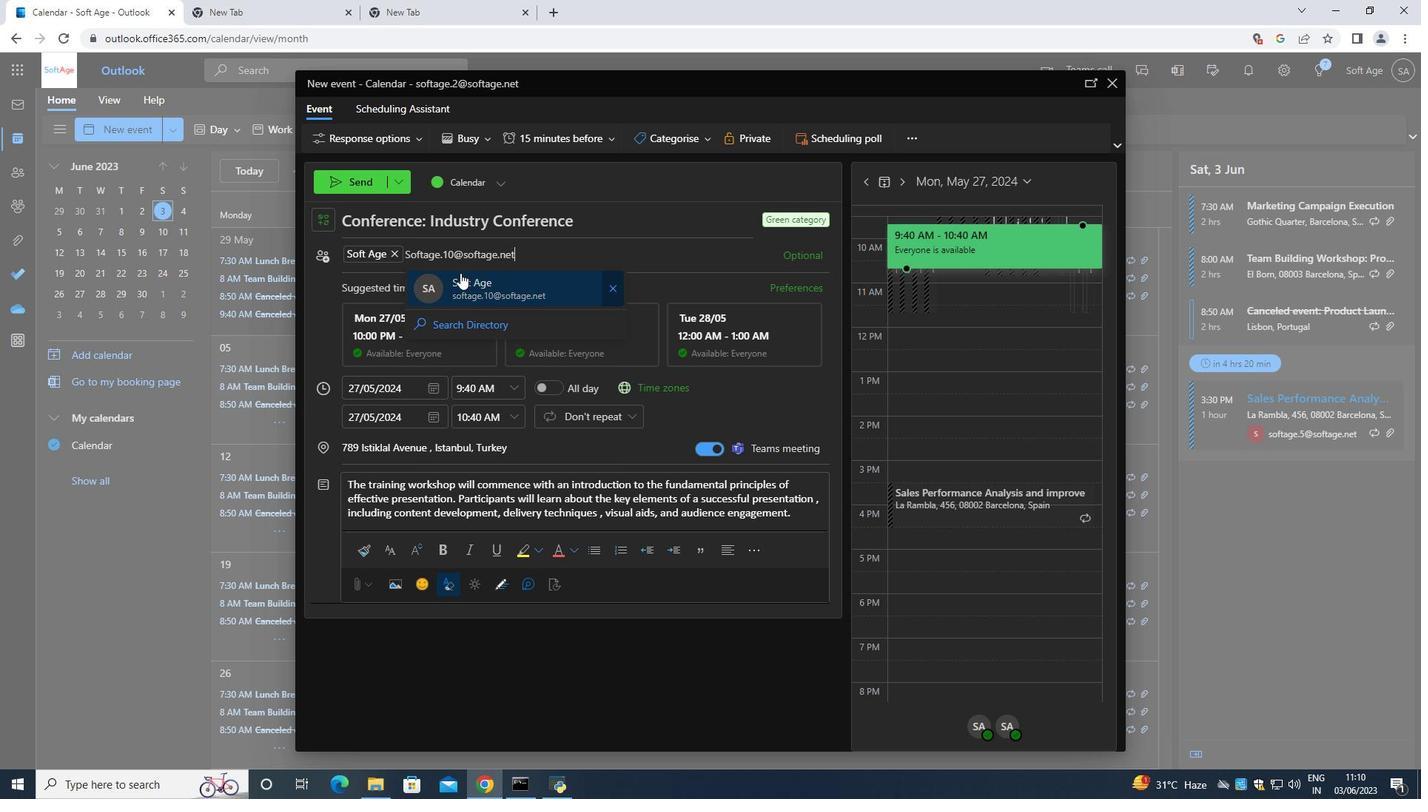 
Action: Mouse pressed left at (461, 286)
Screenshot: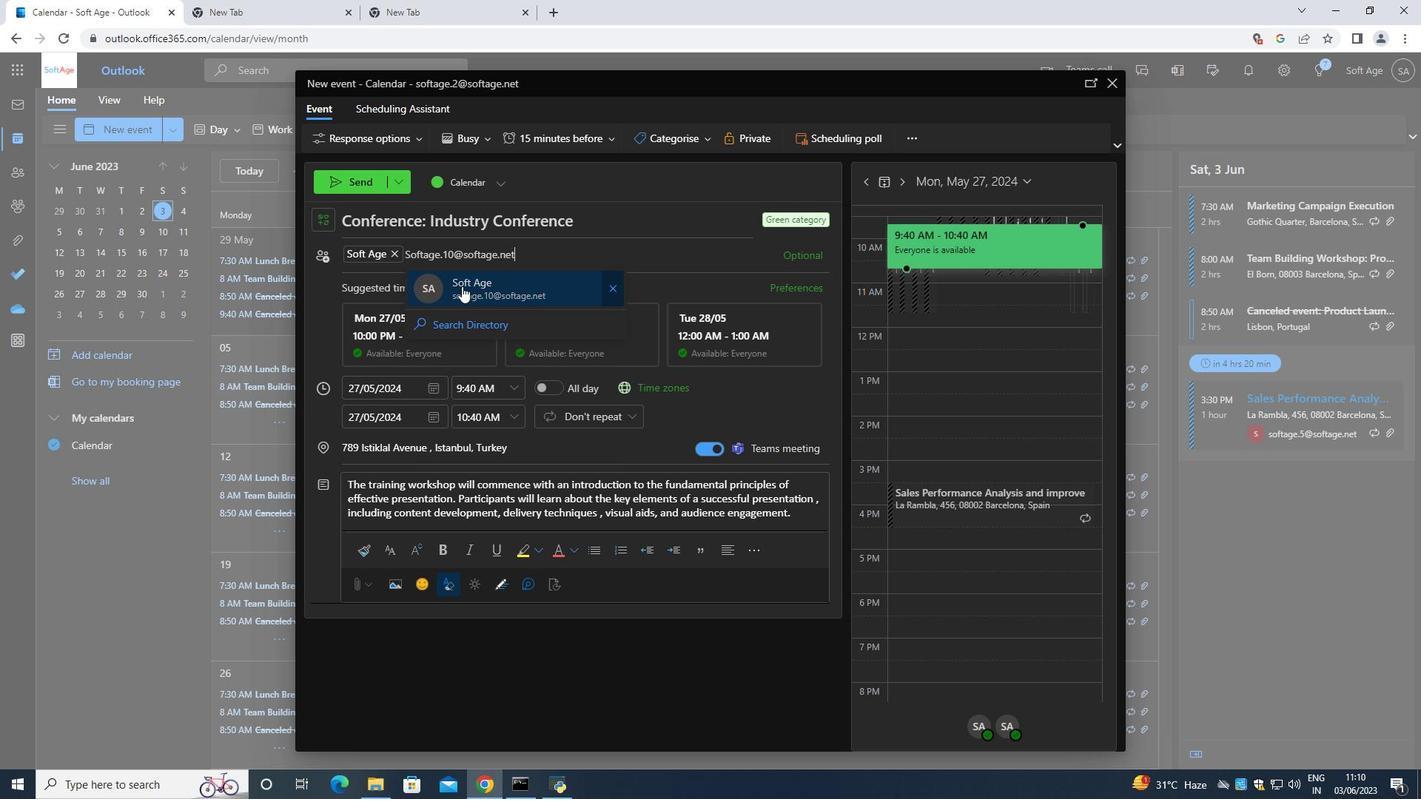 
Action: Mouse moved to (575, 132)
Screenshot: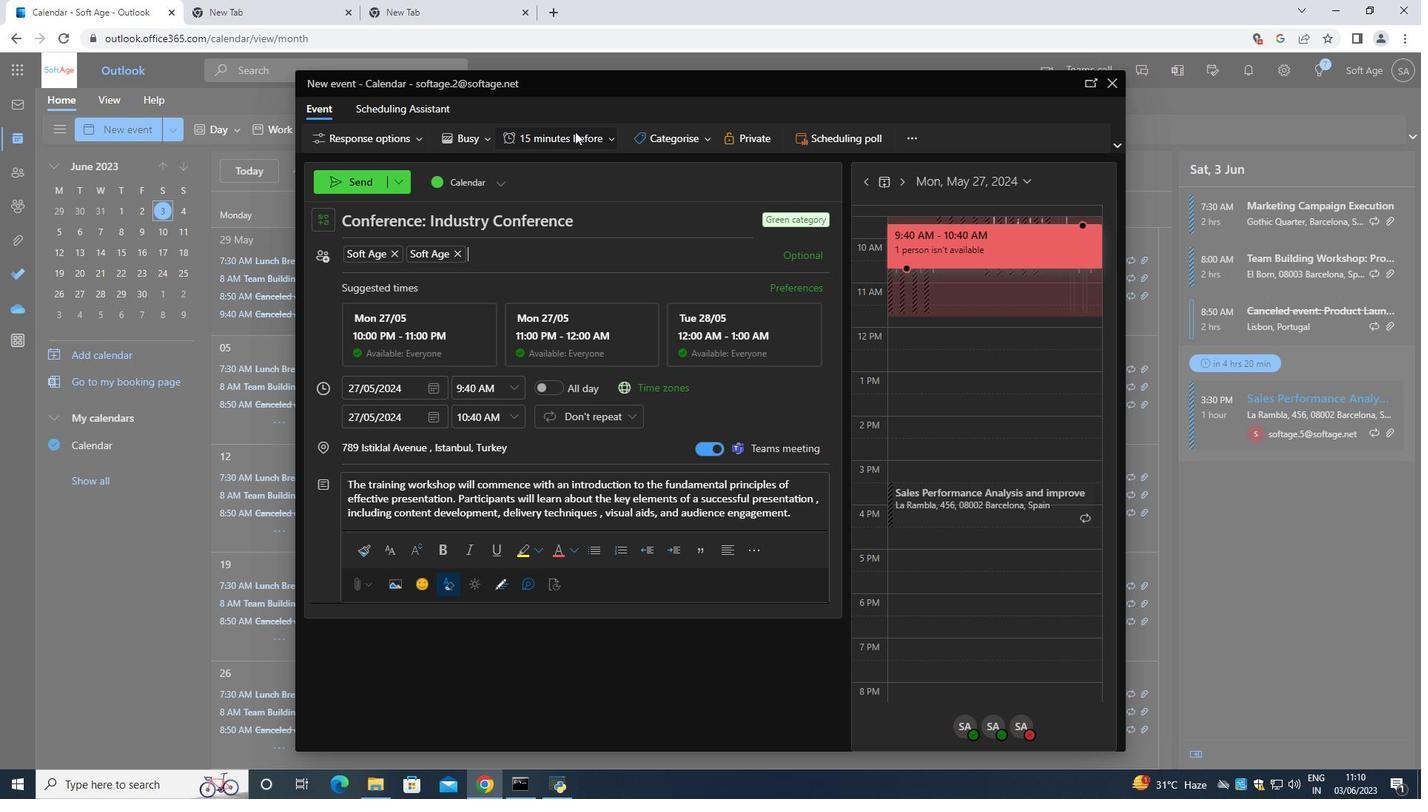 
Action: Mouse pressed left at (575, 132)
Screenshot: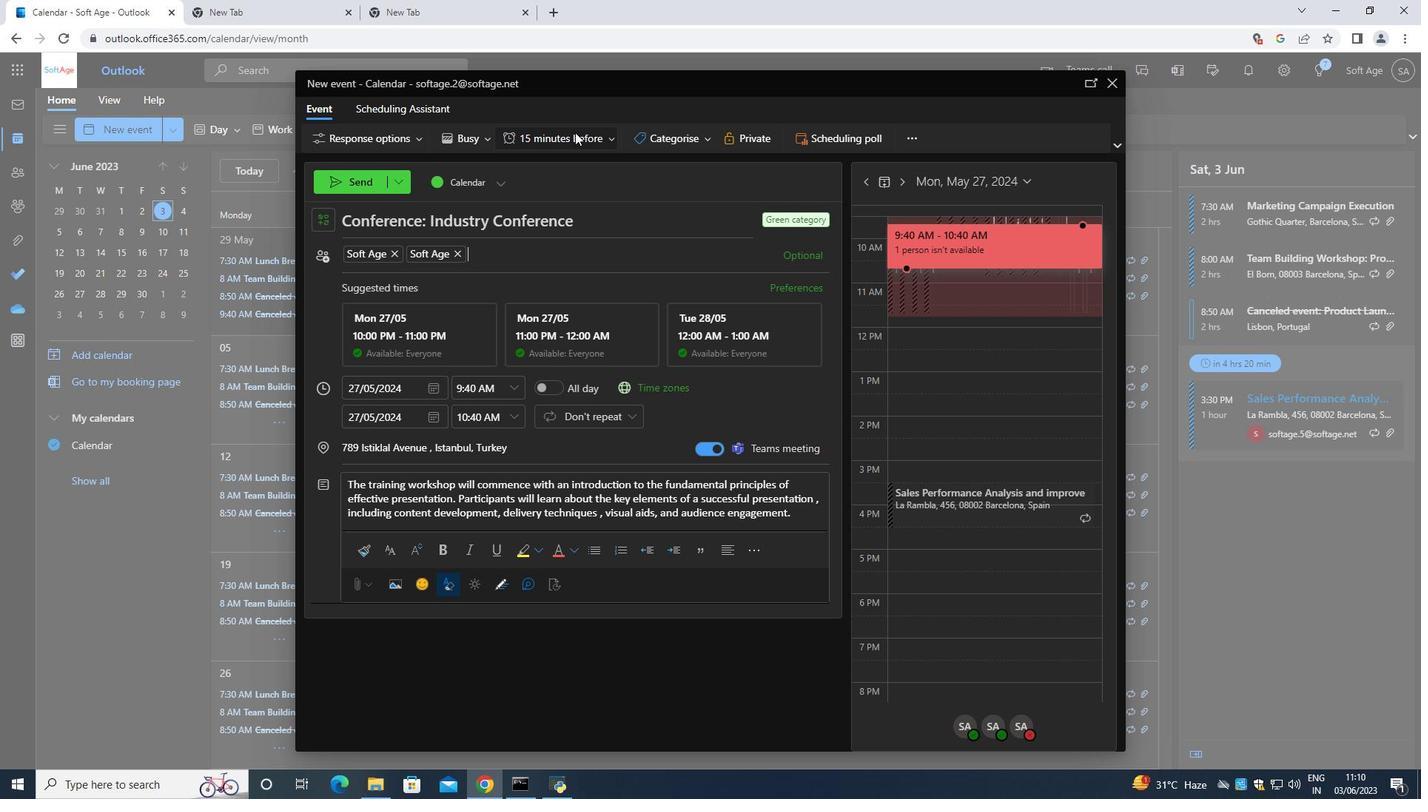 
Action: Mouse moved to (562, 223)
Screenshot: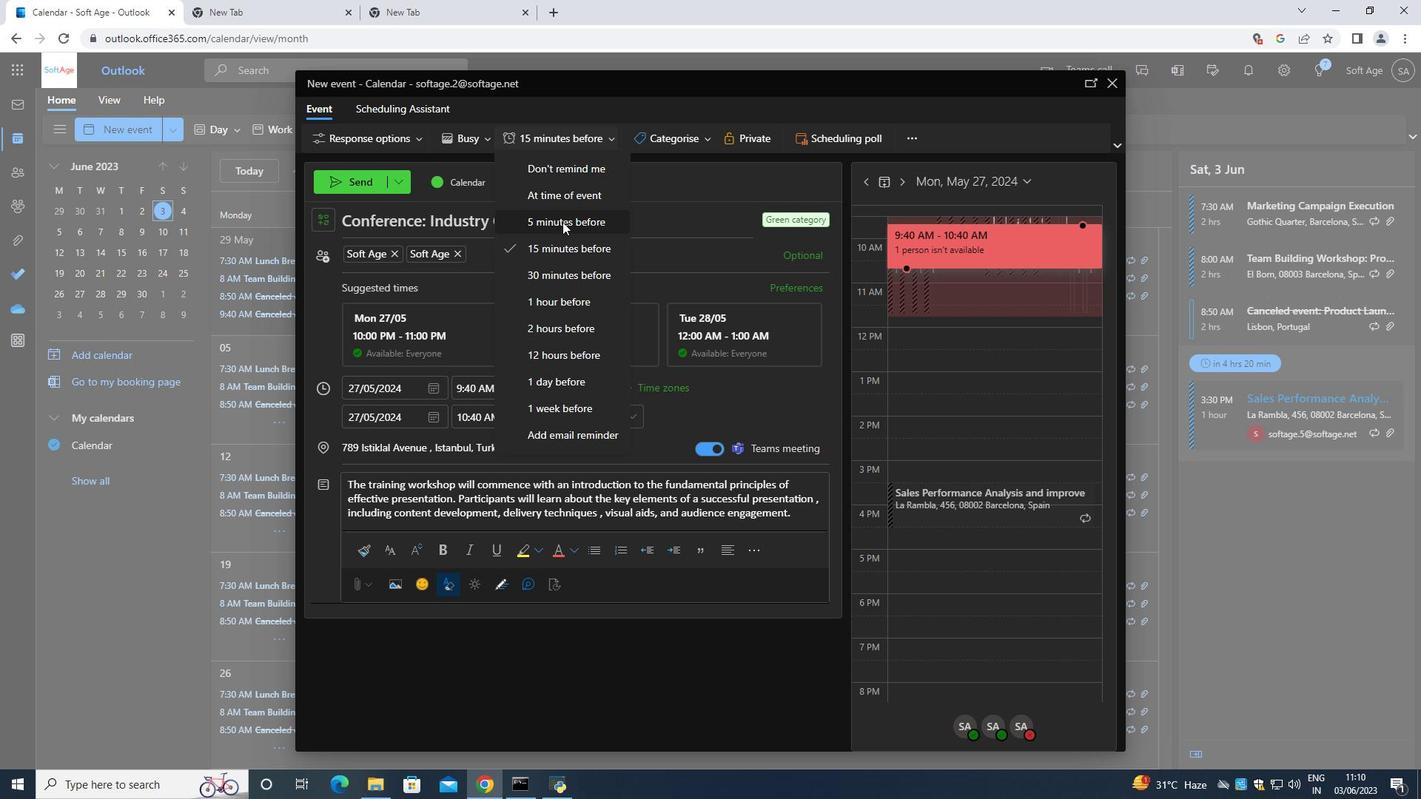 
Action: Mouse pressed left at (562, 223)
Screenshot: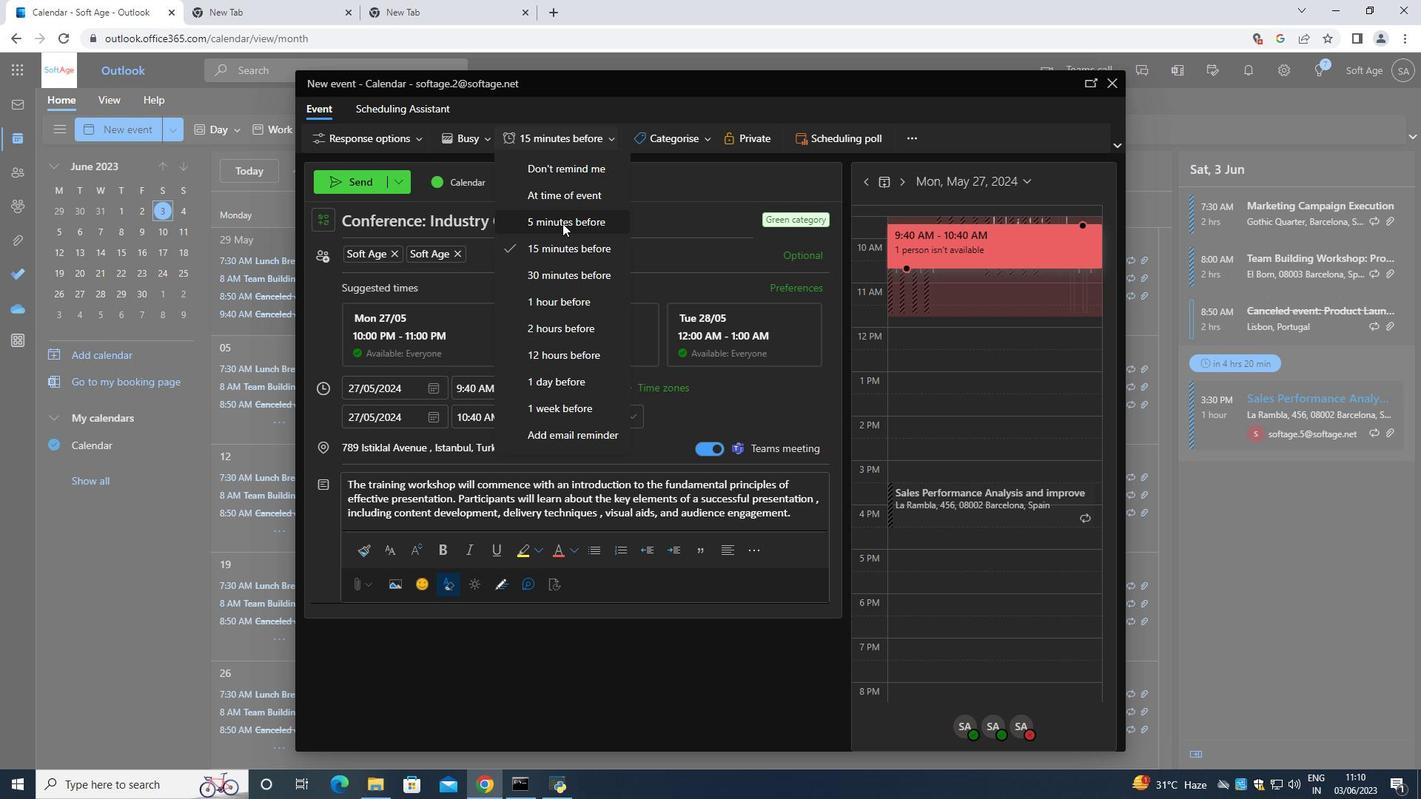 
Action: Mouse moved to (374, 190)
Screenshot: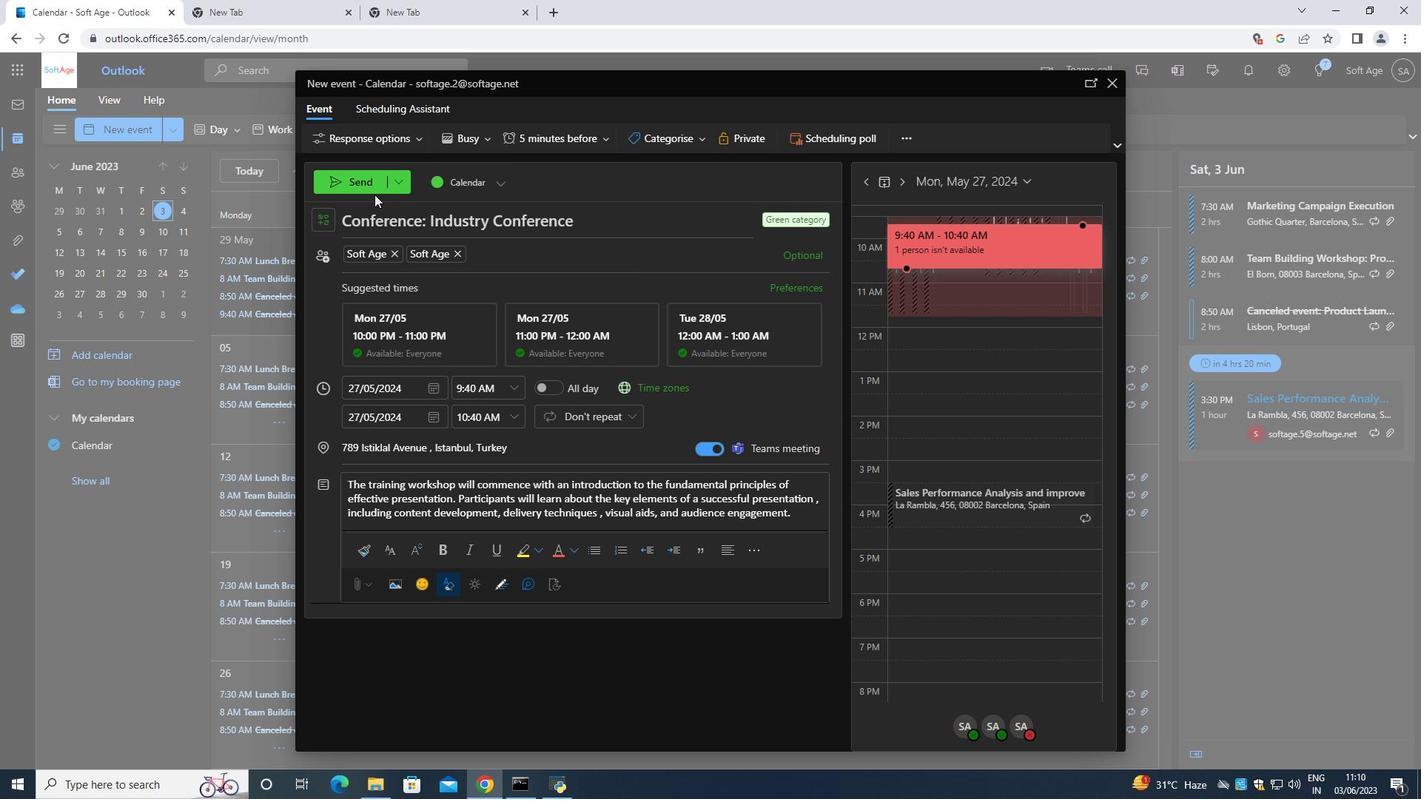 
Action: Mouse pressed left at (374, 190)
Screenshot: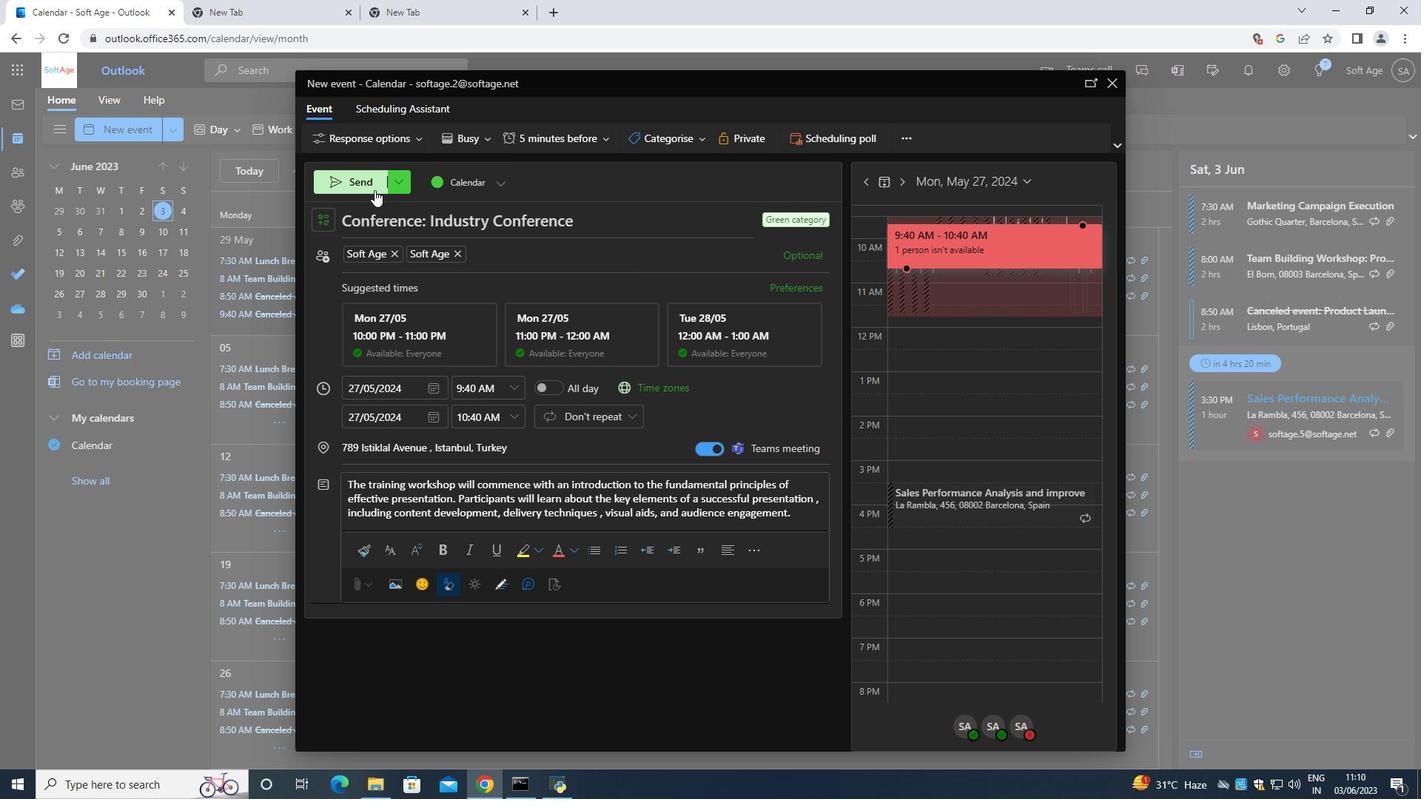 
